 Task: Find connections with filter location Polmont with filter topic #humanresourceswith filter profile language German with filter current company Bharat Forge Ltd with filter school Mumbai Educational Trust, MET League of Colleges with filter industry Air, Water, and Waste Program Management with filter service category Virtual Assistance with filter keywords title Data Analyst
Action: Mouse moved to (619, 72)
Screenshot: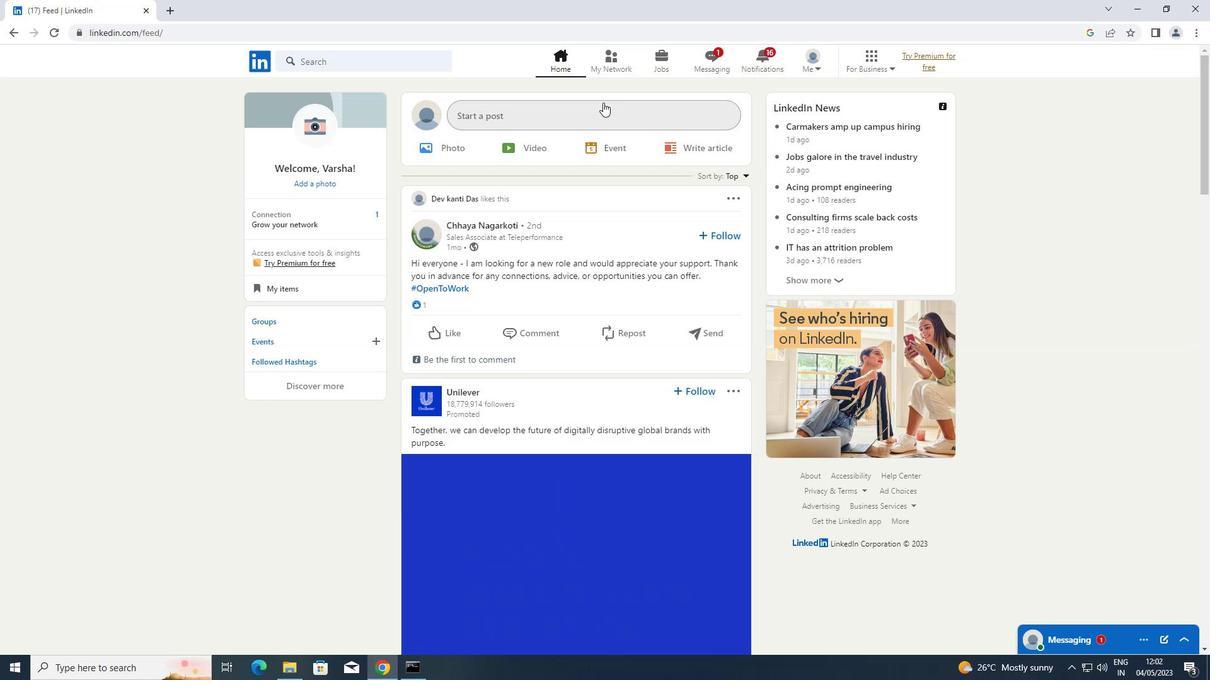 
Action: Mouse pressed left at (619, 72)
Screenshot: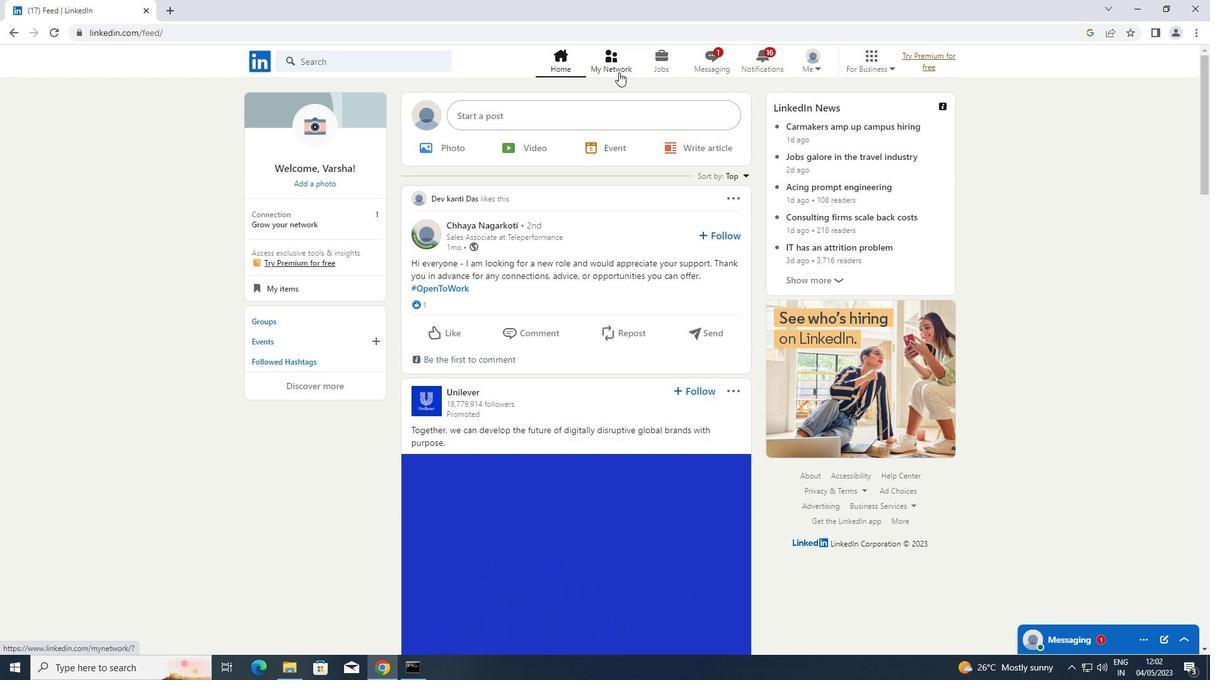 
Action: Mouse moved to (311, 130)
Screenshot: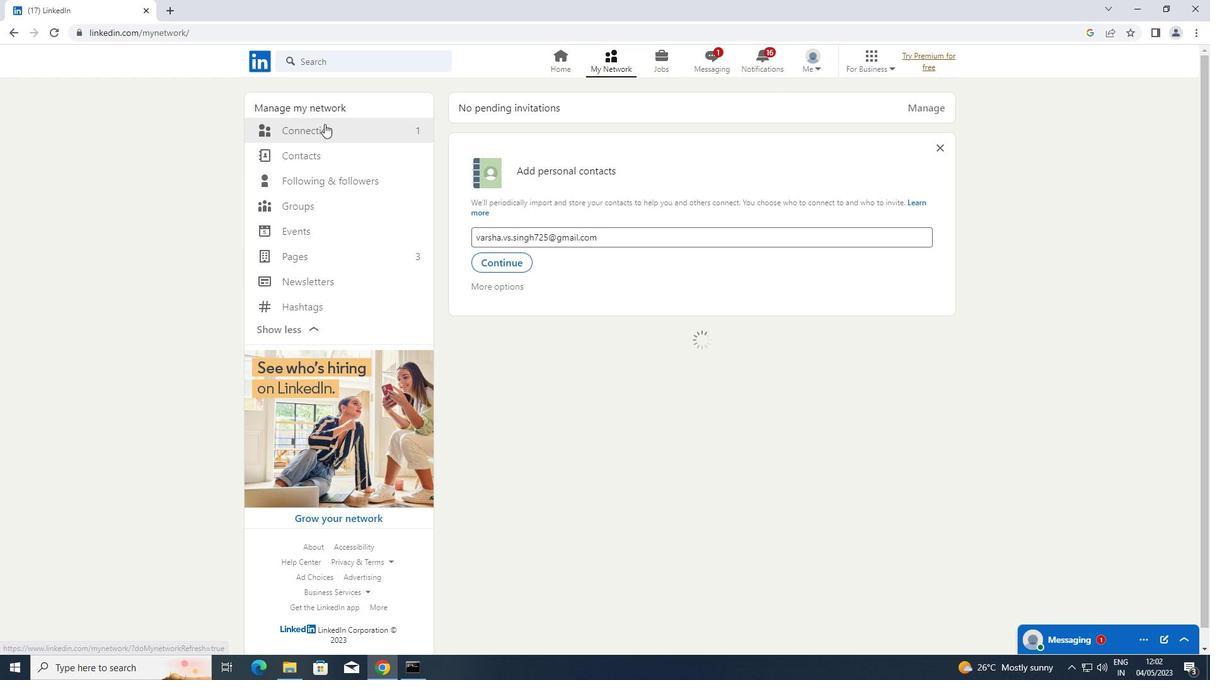 
Action: Mouse pressed left at (311, 130)
Screenshot: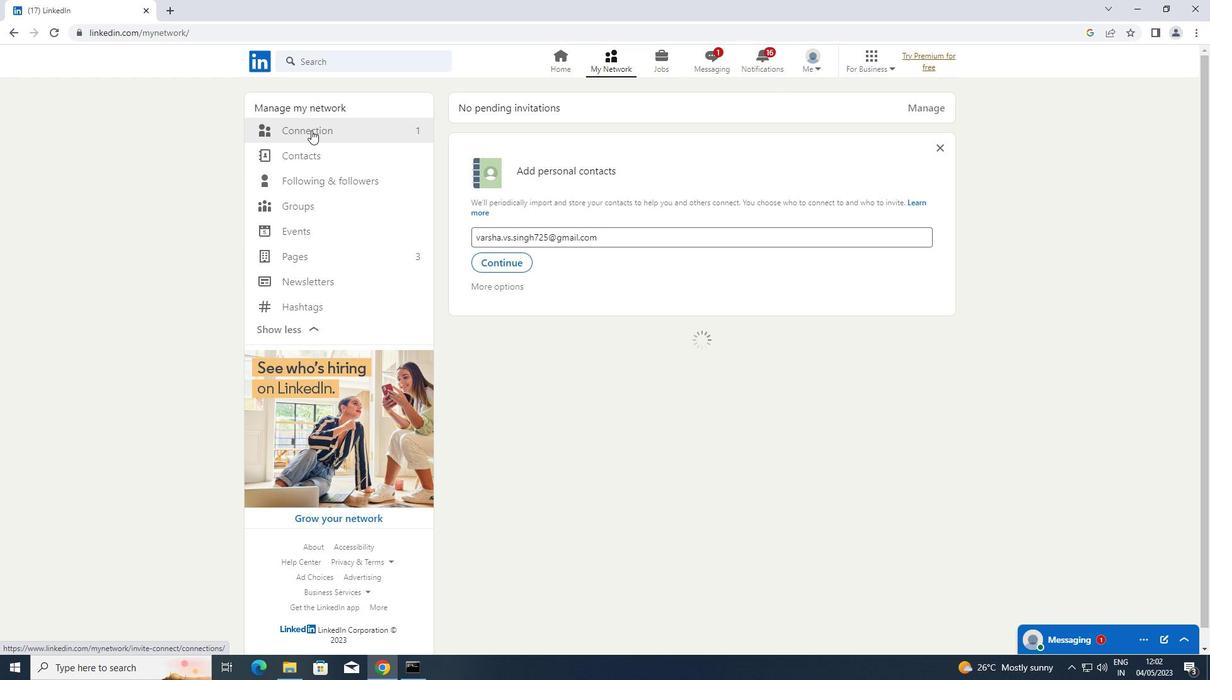 
Action: Mouse moved to (694, 131)
Screenshot: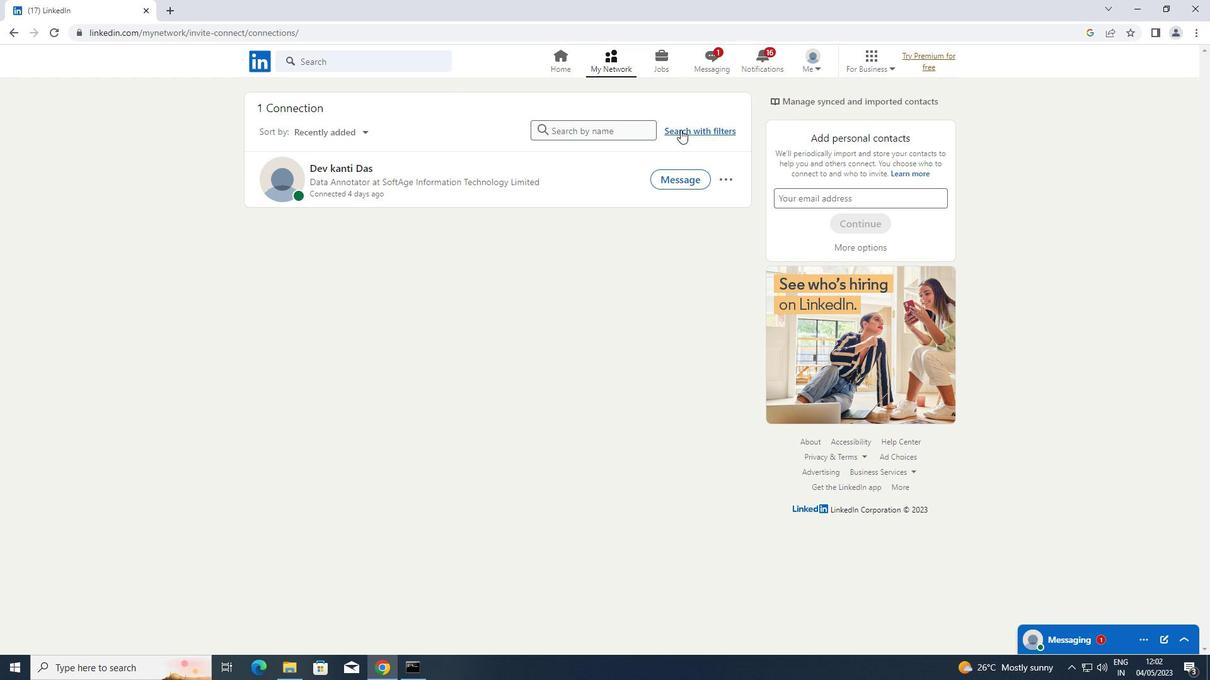 
Action: Mouse pressed left at (694, 131)
Screenshot: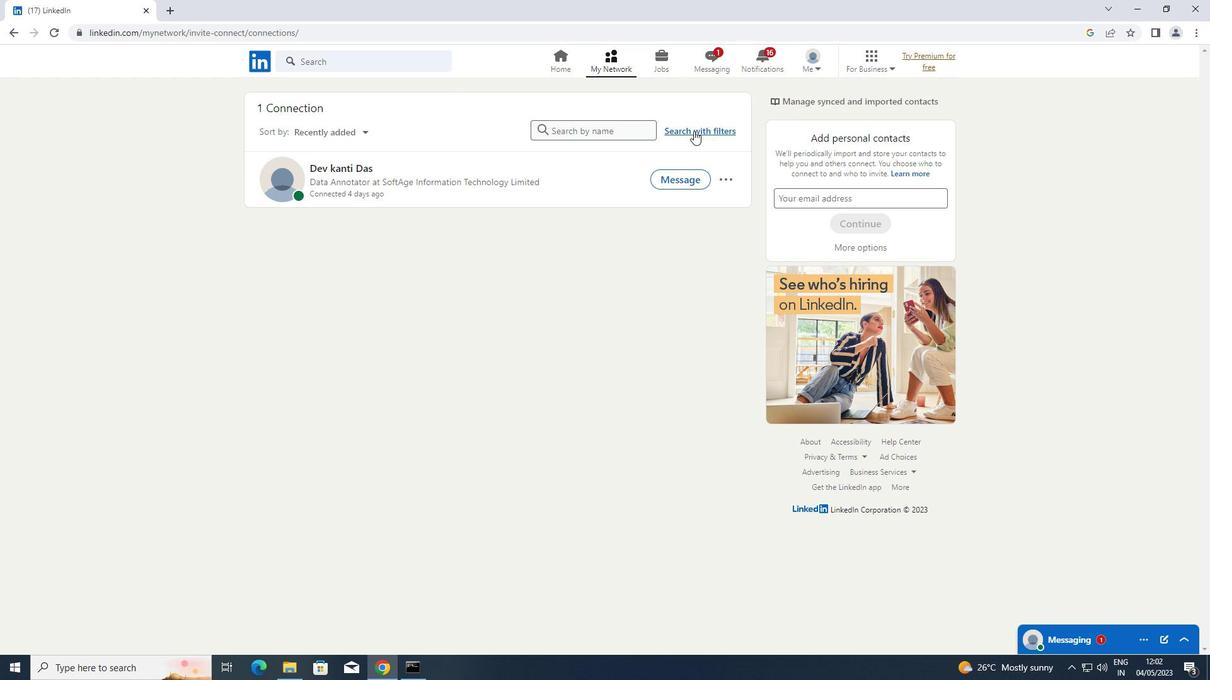 
Action: Mouse moved to (640, 97)
Screenshot: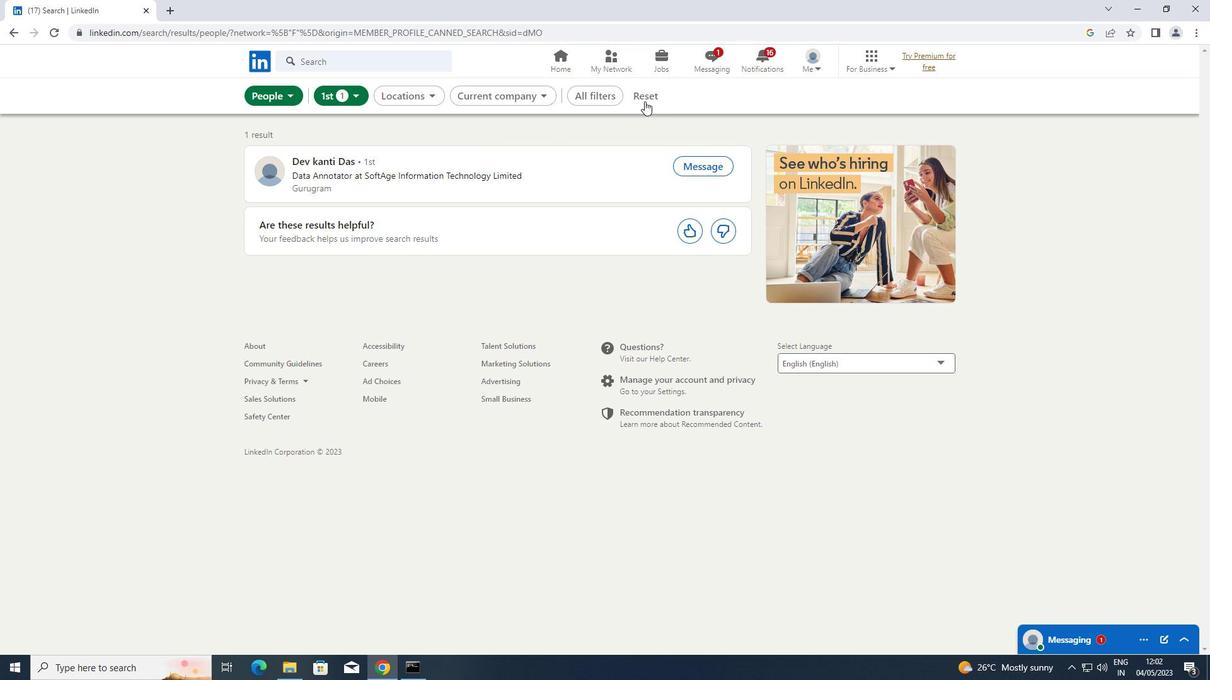 
Action: Mouse pressed left at (640, 97)
Screenshot: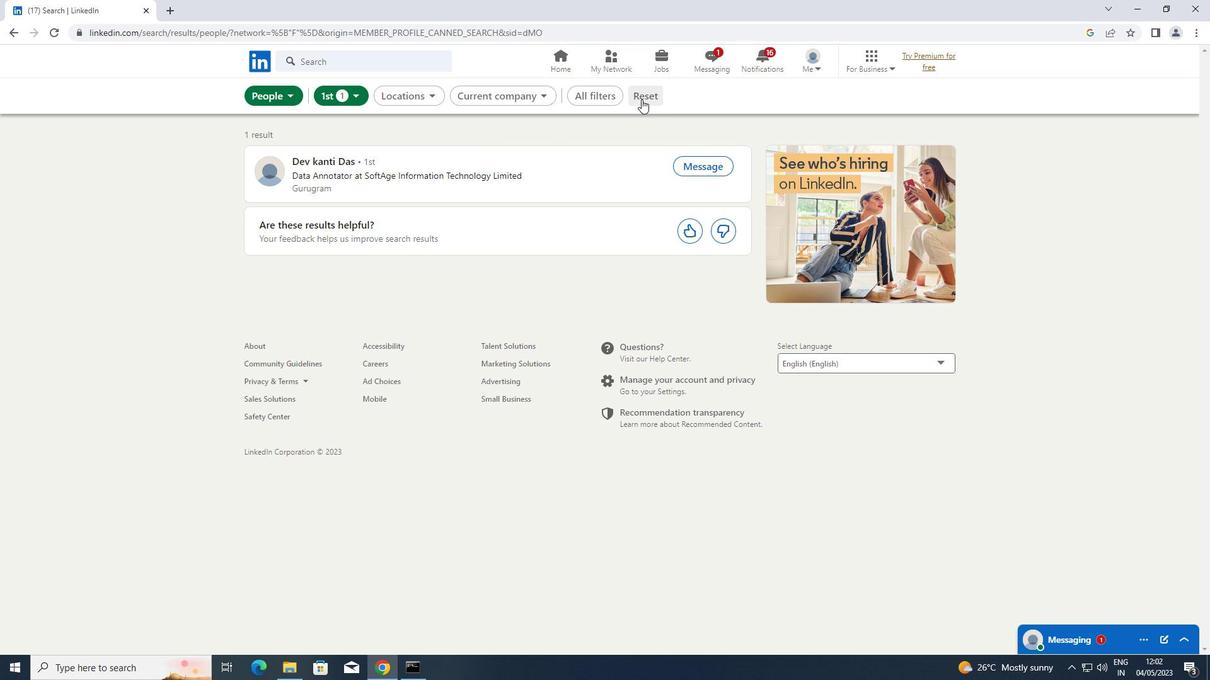 
Action: Mouse moved to (637, 97)
Screenshot: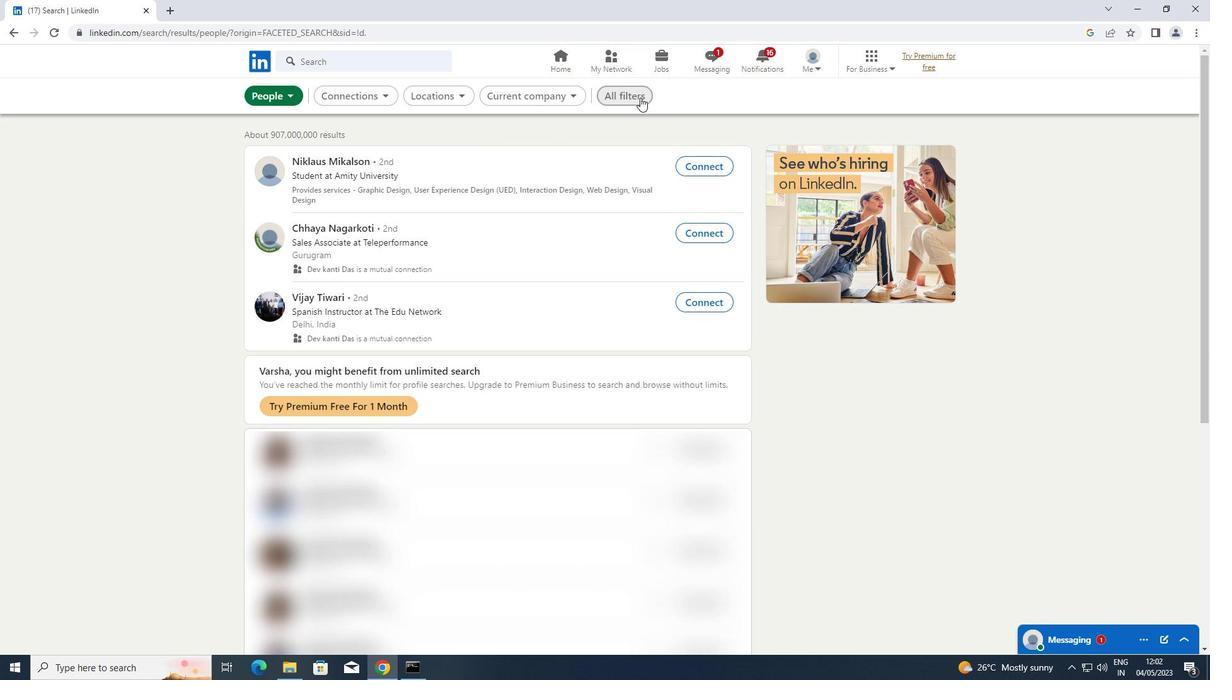 
Action: Mouse pressed left at (637, 97)
Screenshot: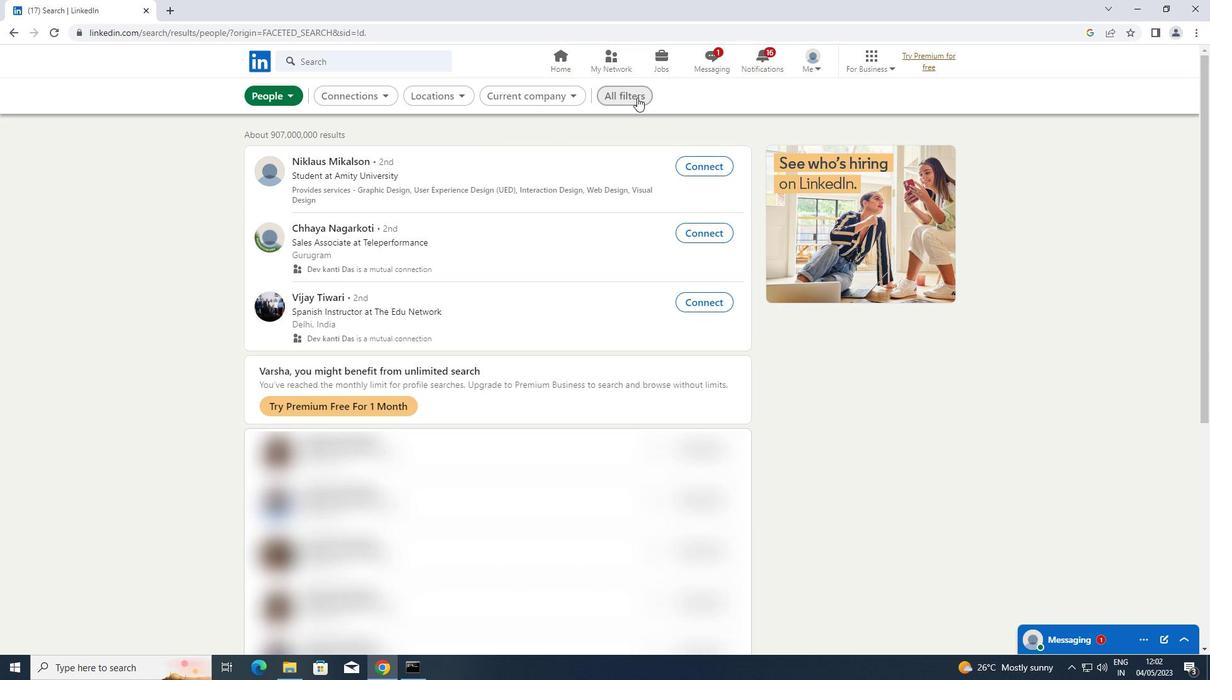 
Action: Mouse moved to (985, 237)
Screenshot: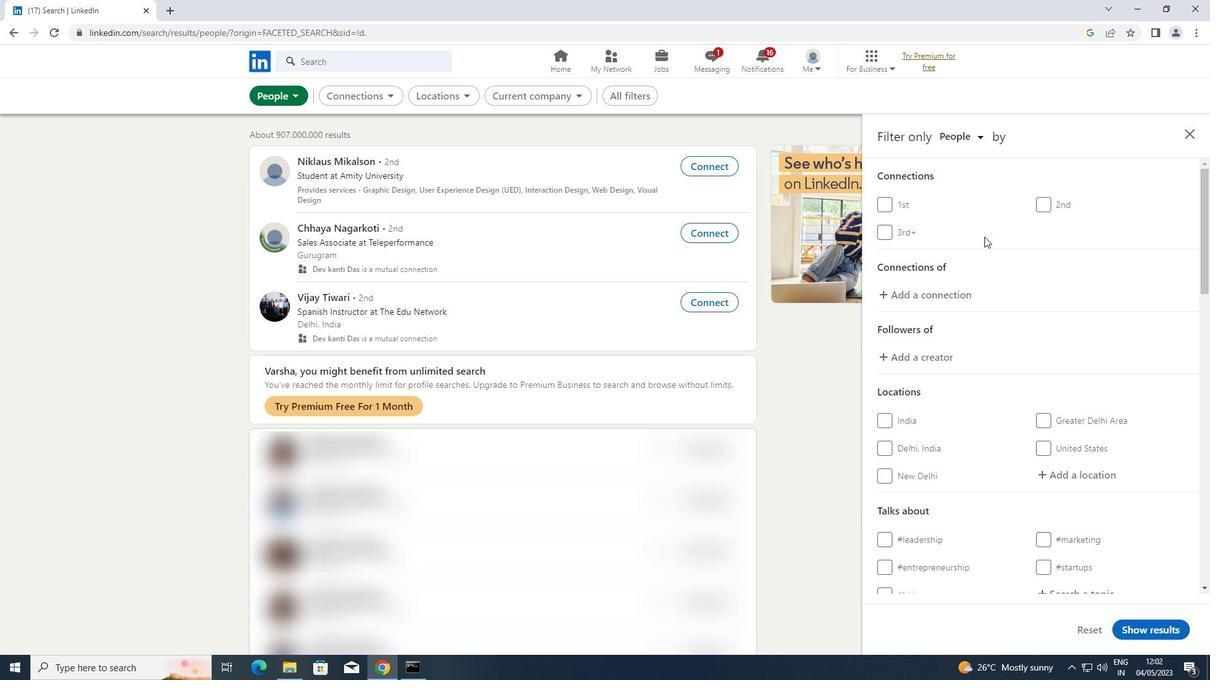 
Action: Mouse scrolled (985, 237) with delta (0, 0)
Screenshot: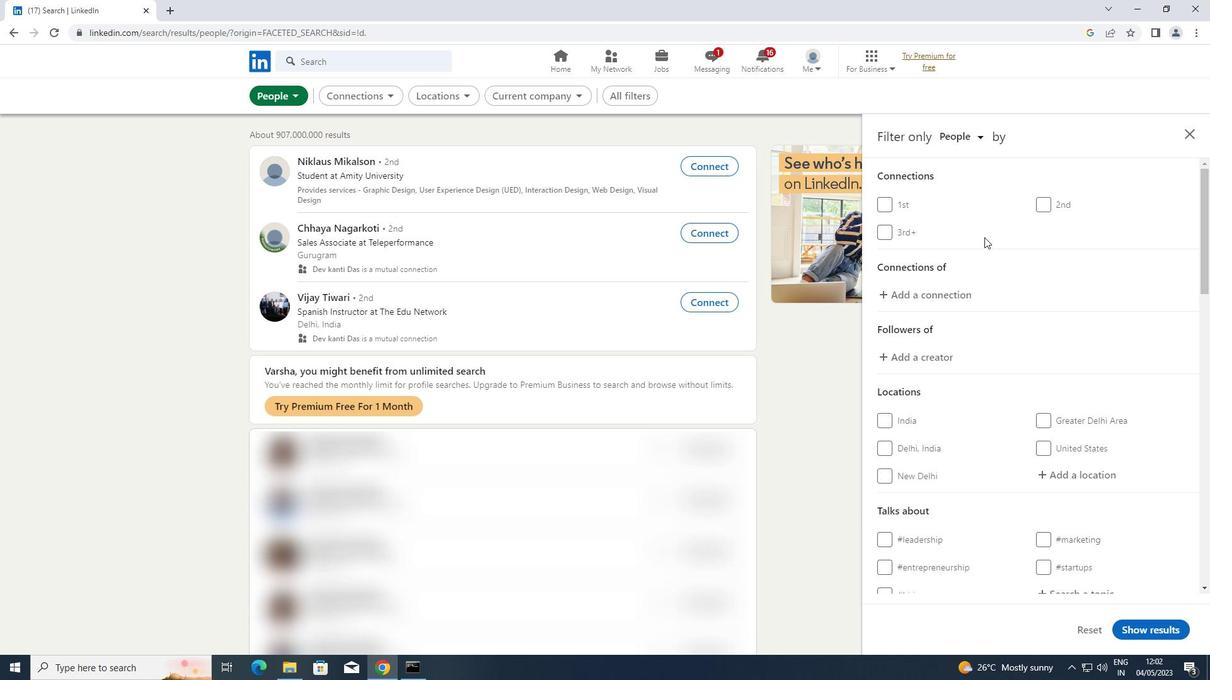 
Action: Mouse scrolled (985, 237) with delta (0, 0)
Screenshot: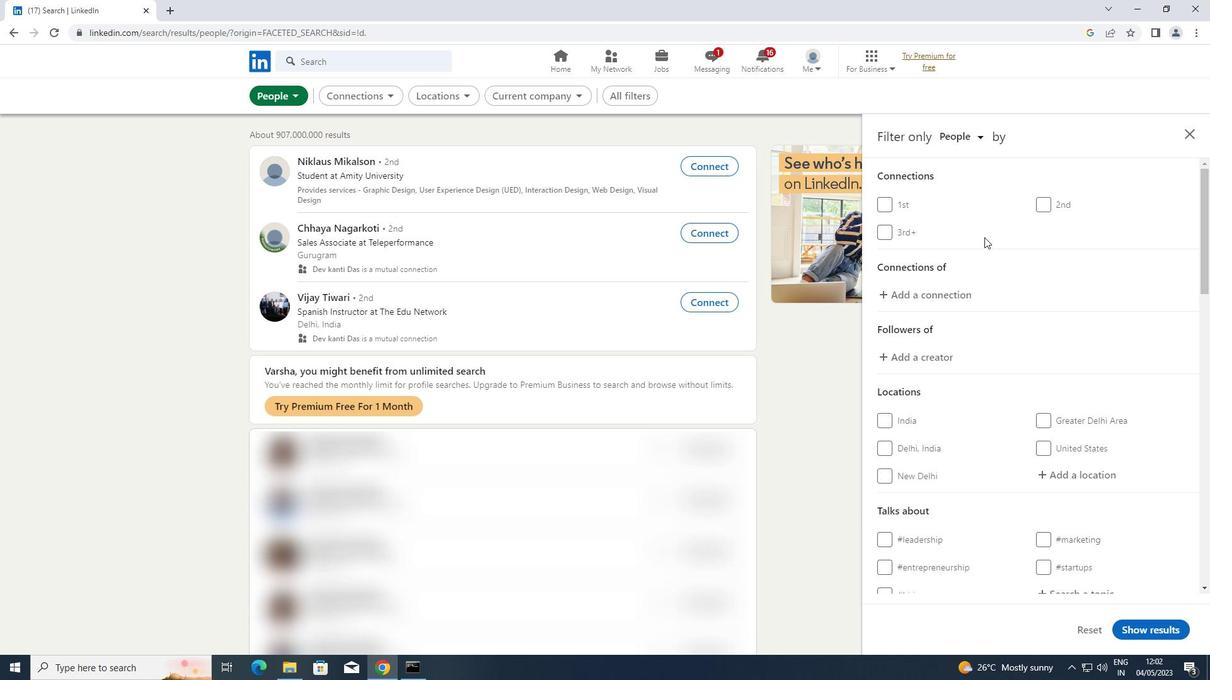 
Action: Mouse moved to (1075, 343)
Screenshot: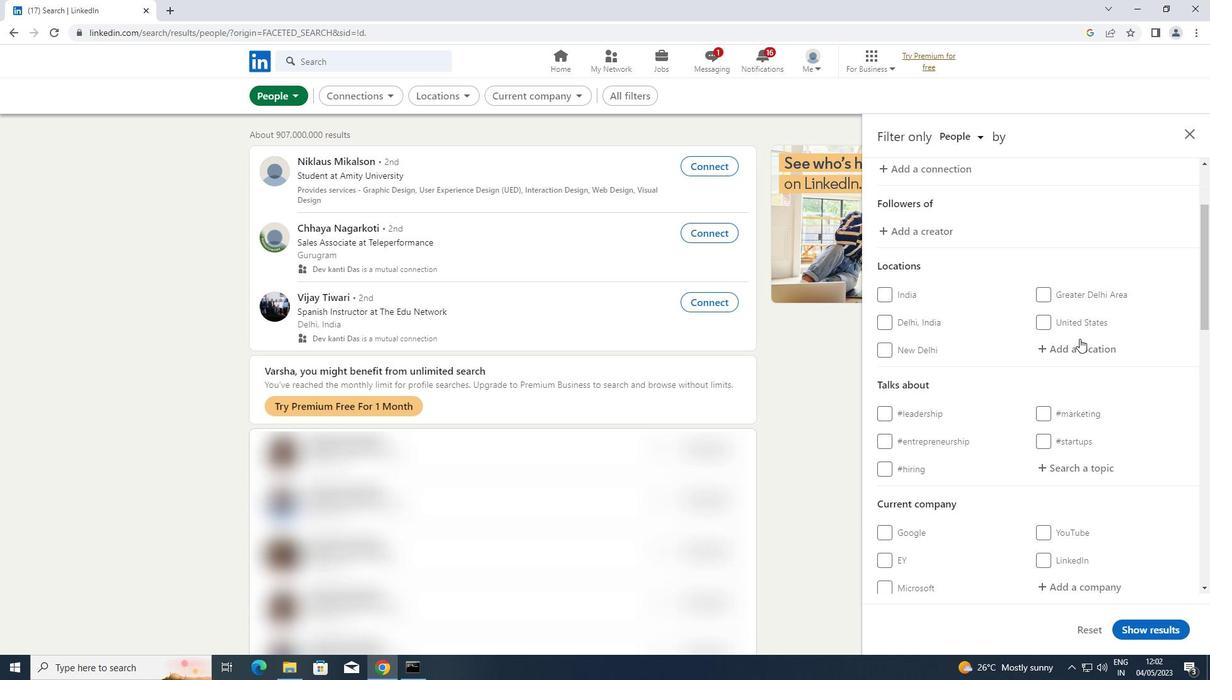 
Action: Mouse pressed left at (1075, 343)
Screenshot: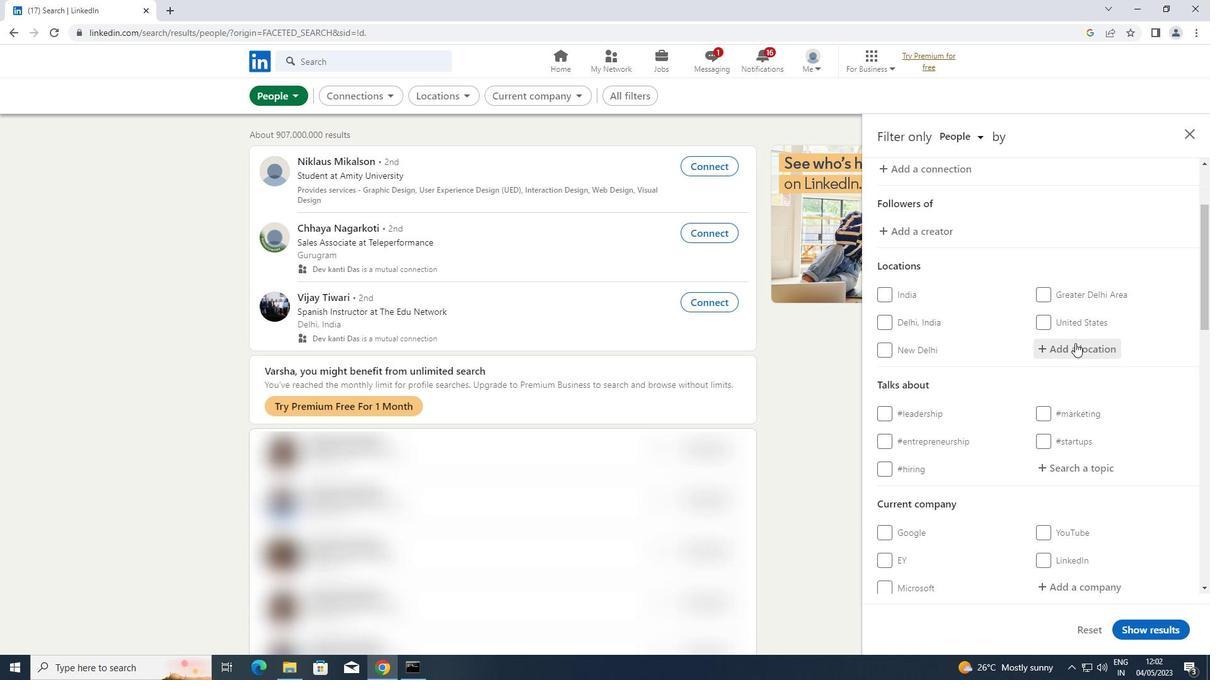 
Action: Key pressed <Key.shift>POLMONT
Screenshot: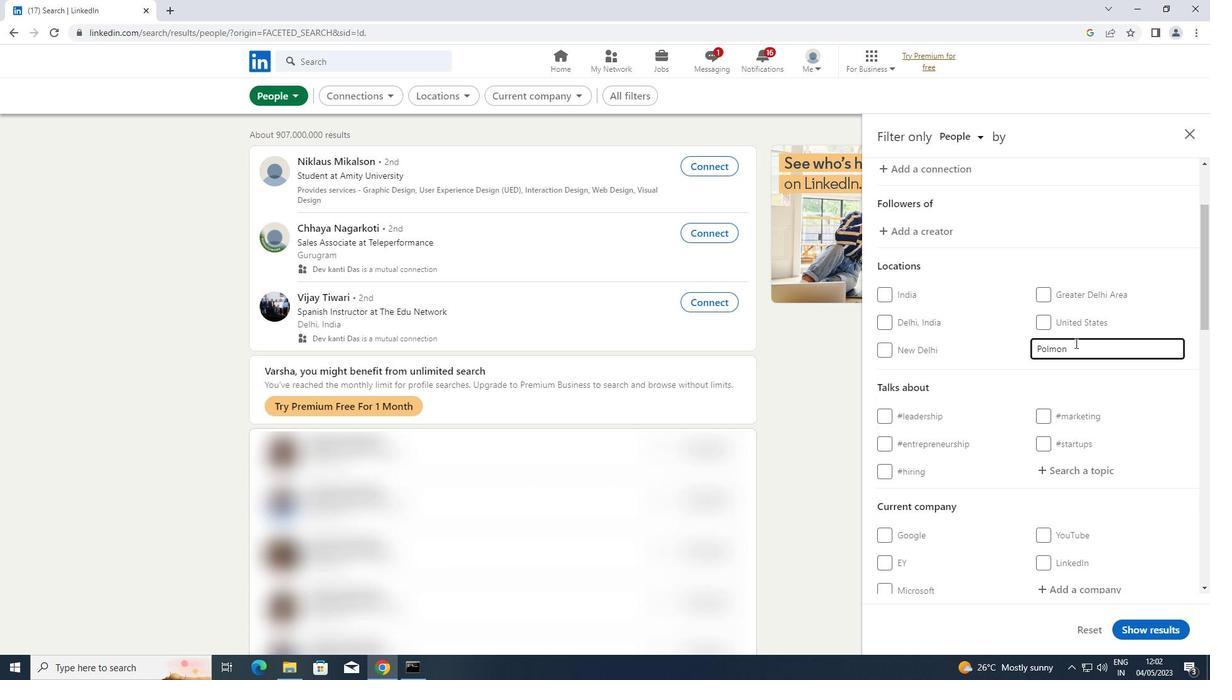 
Action: Mouse scrolled (1075, 342) with delta (0, 0)
Screenshot: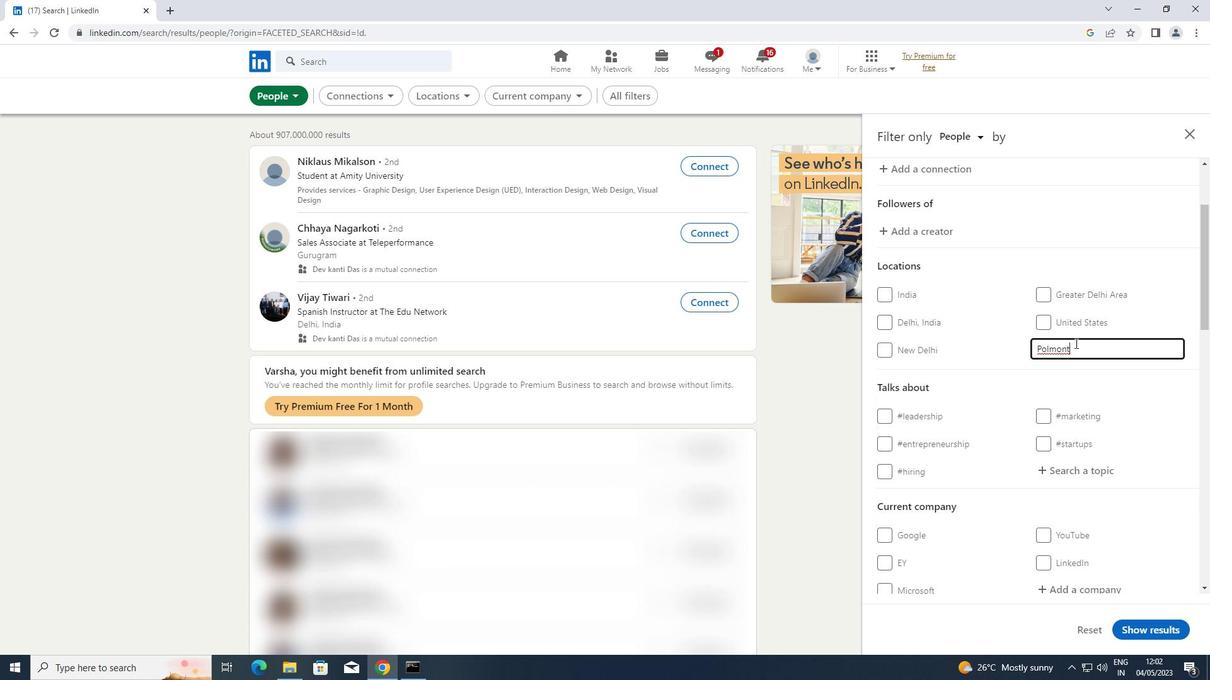 
Action: Mouse moved to (1072, 406)
Screenshot: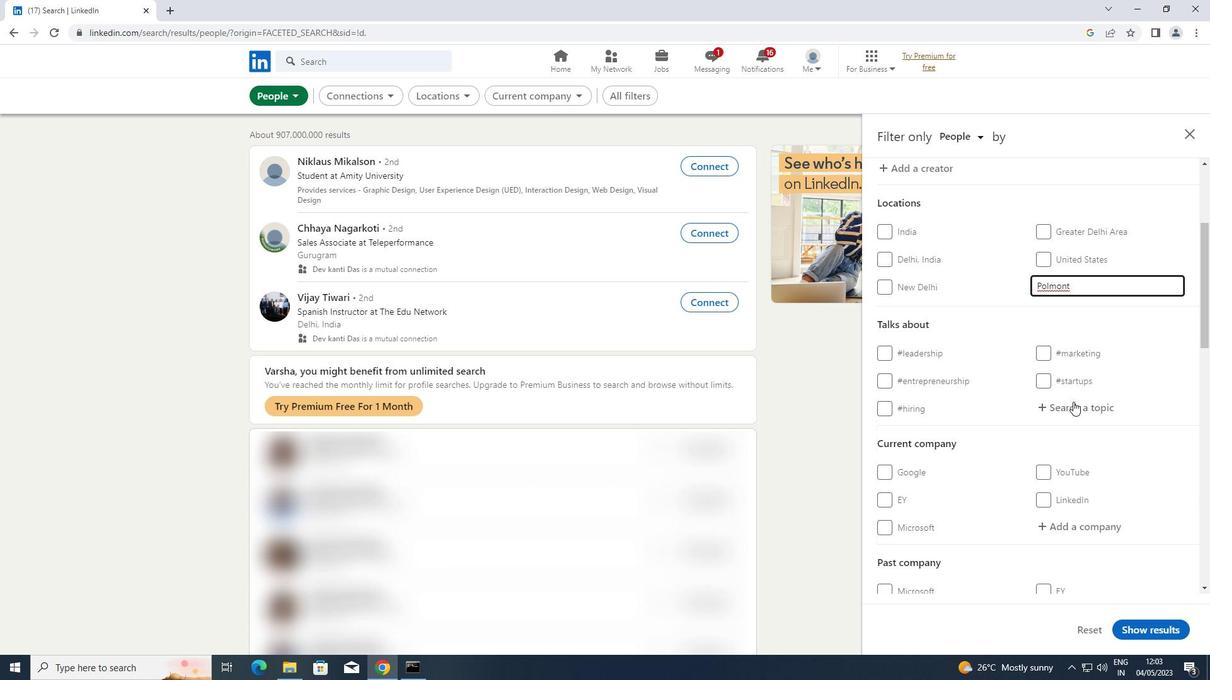 
Action: Mouse pressed left at (1072, 406)
Screenshot: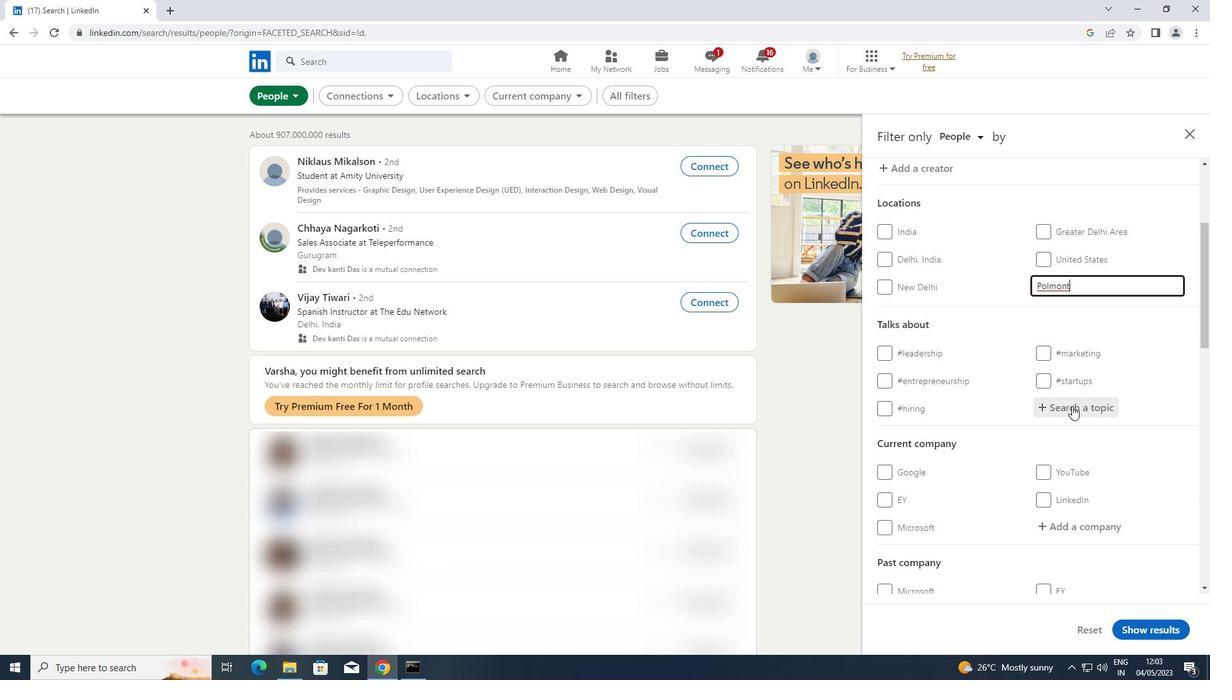
Action: Key pressed HUMANRESOURCES
Screenshot: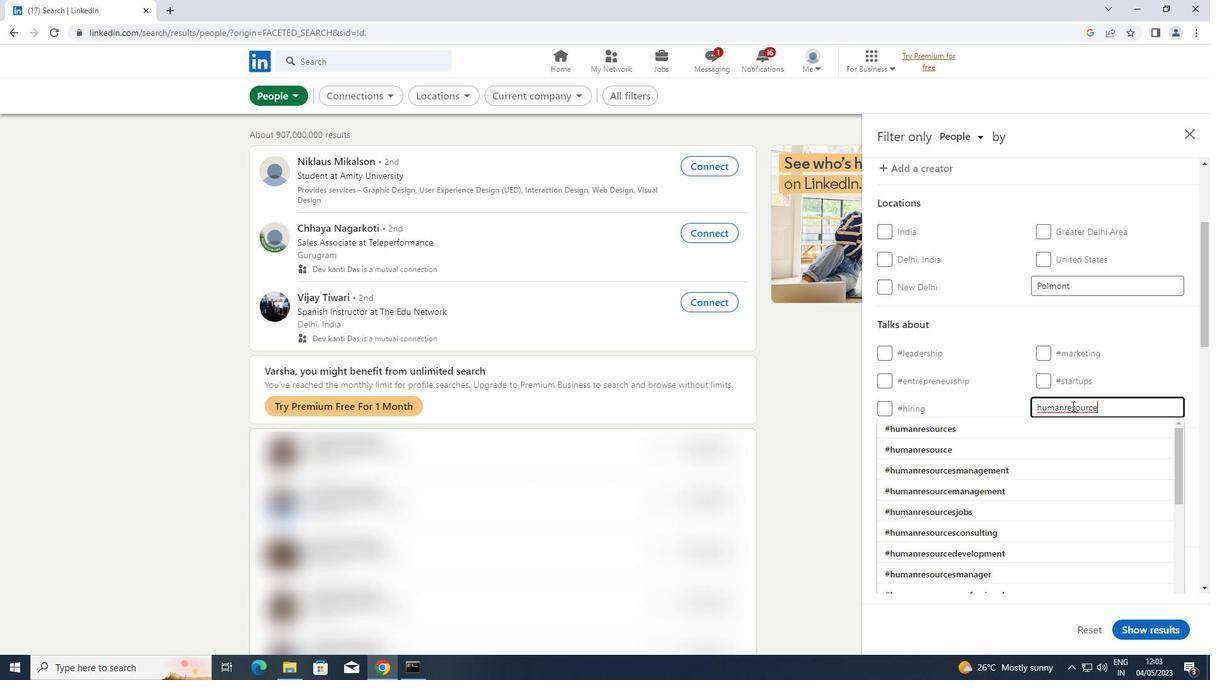 
Action: Mouse moved to (971, 424)
Screenshot: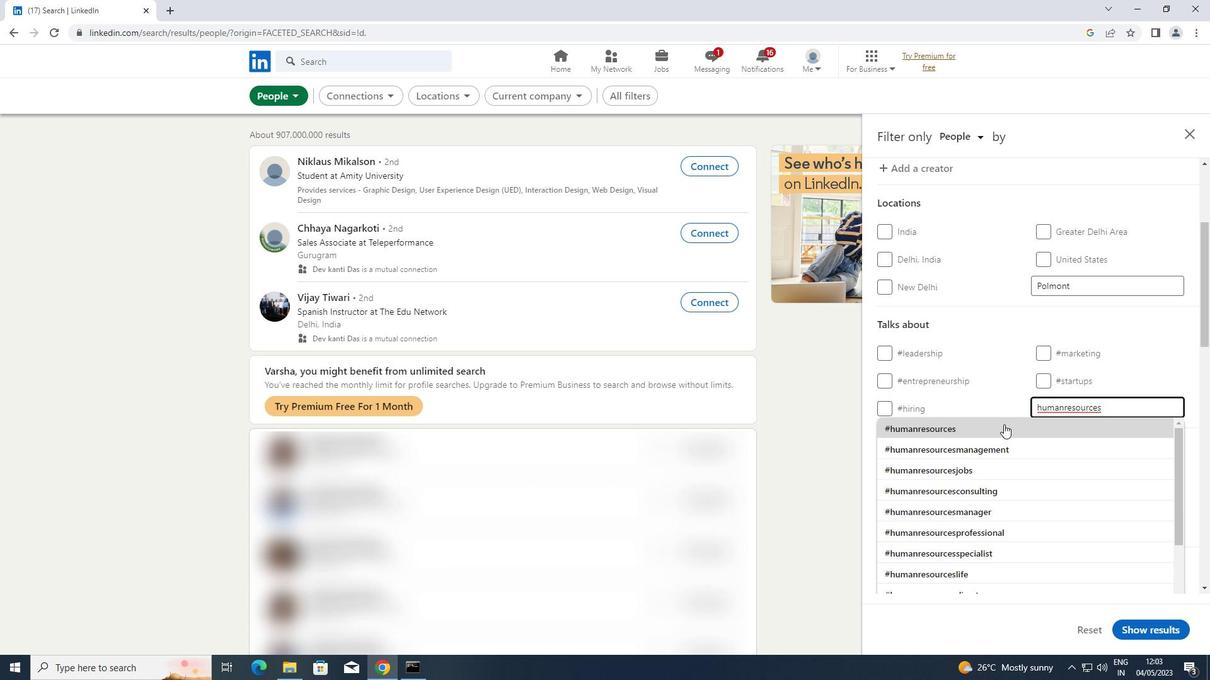 
Action: Mouse pressed left at (971, 424)
Screenshot: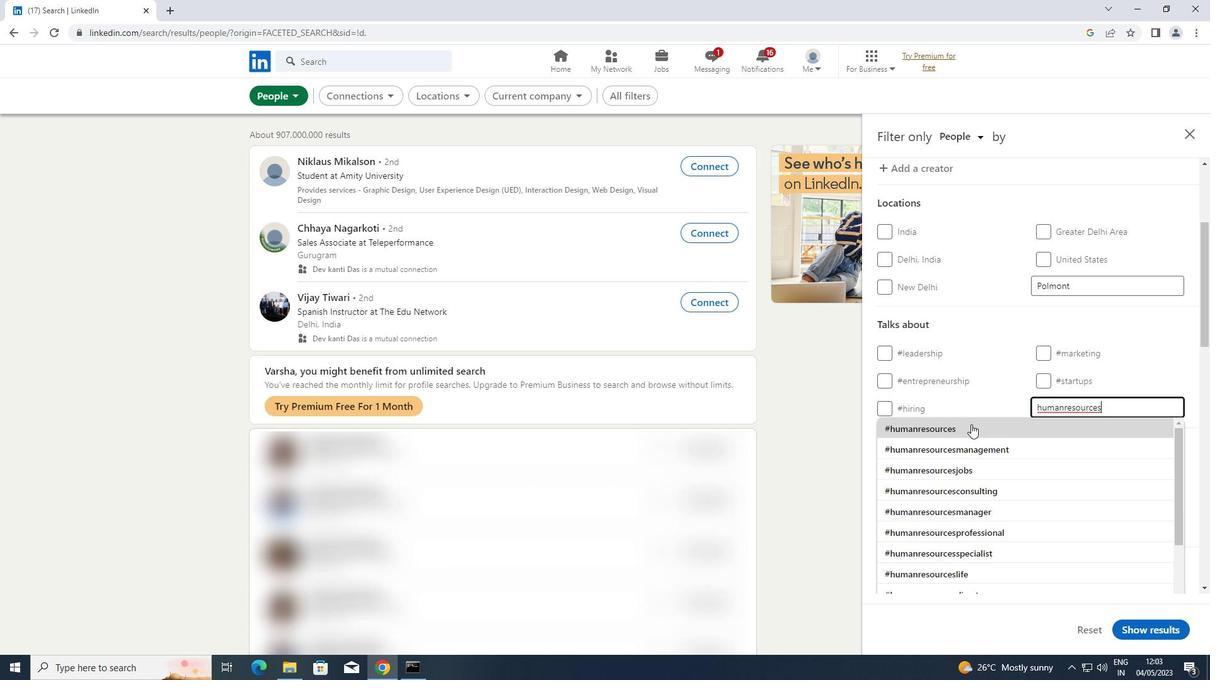 
Action: Mouse scrolled (971, 424) with delta (0, 0)
Screenshot: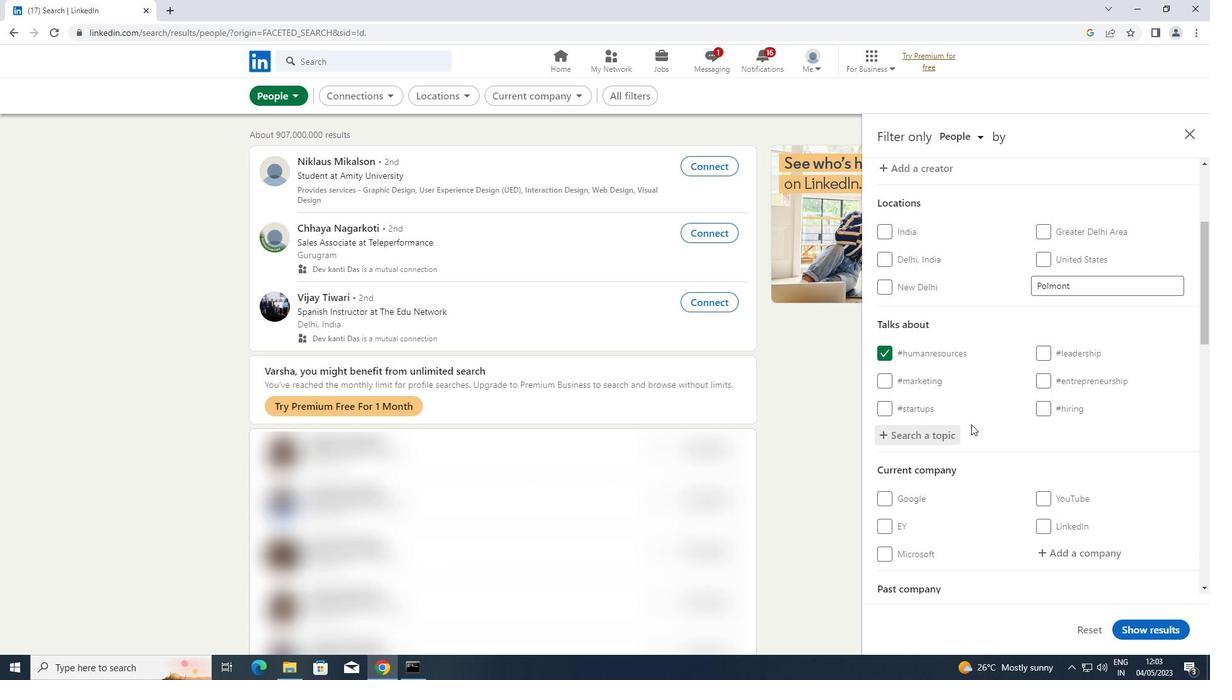 
Action: Mouse scrolled (971, 424) with delta (0, 0)
Screenshot: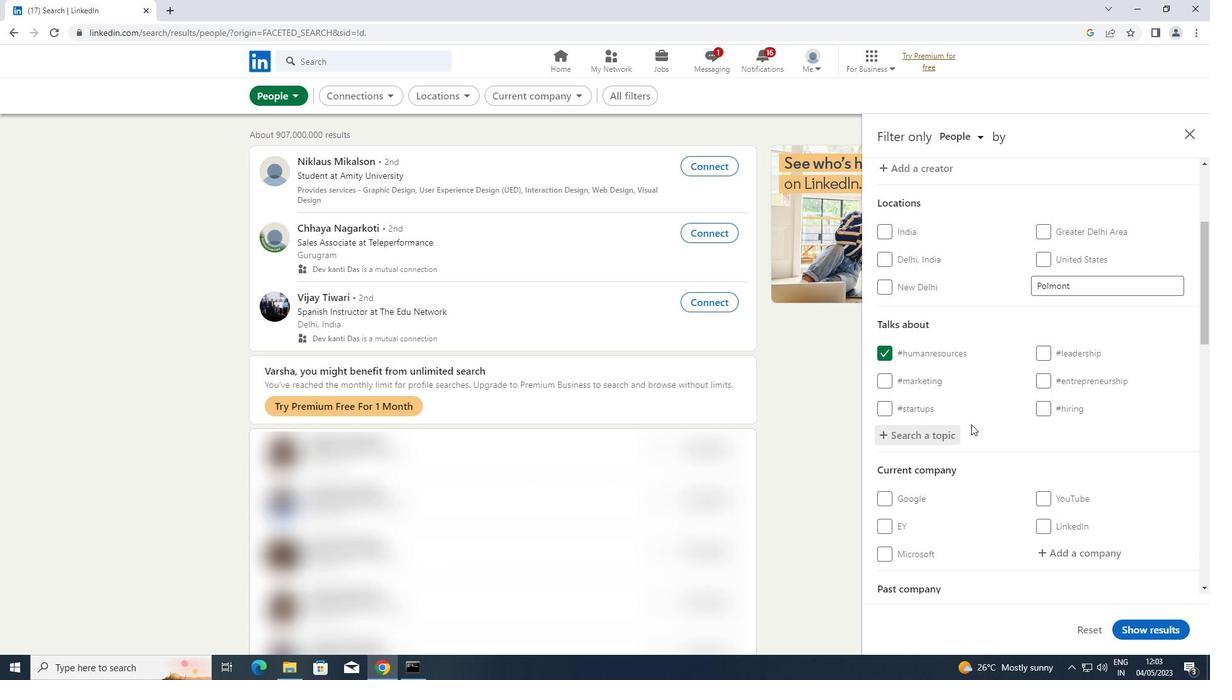 
Action: Mouse scrolled (971, 424) with delta (0, 0)
Screenshot: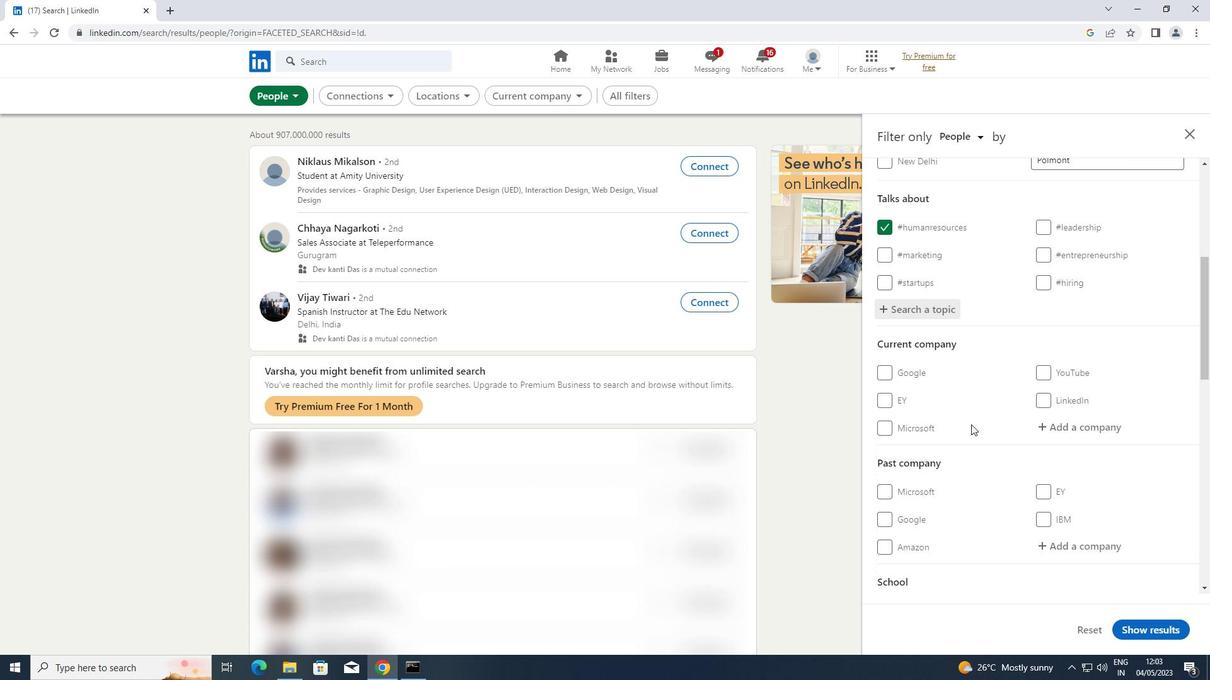 
Action: Mouse scrolled (971, 424) with delta (0, 0)
Screenshot: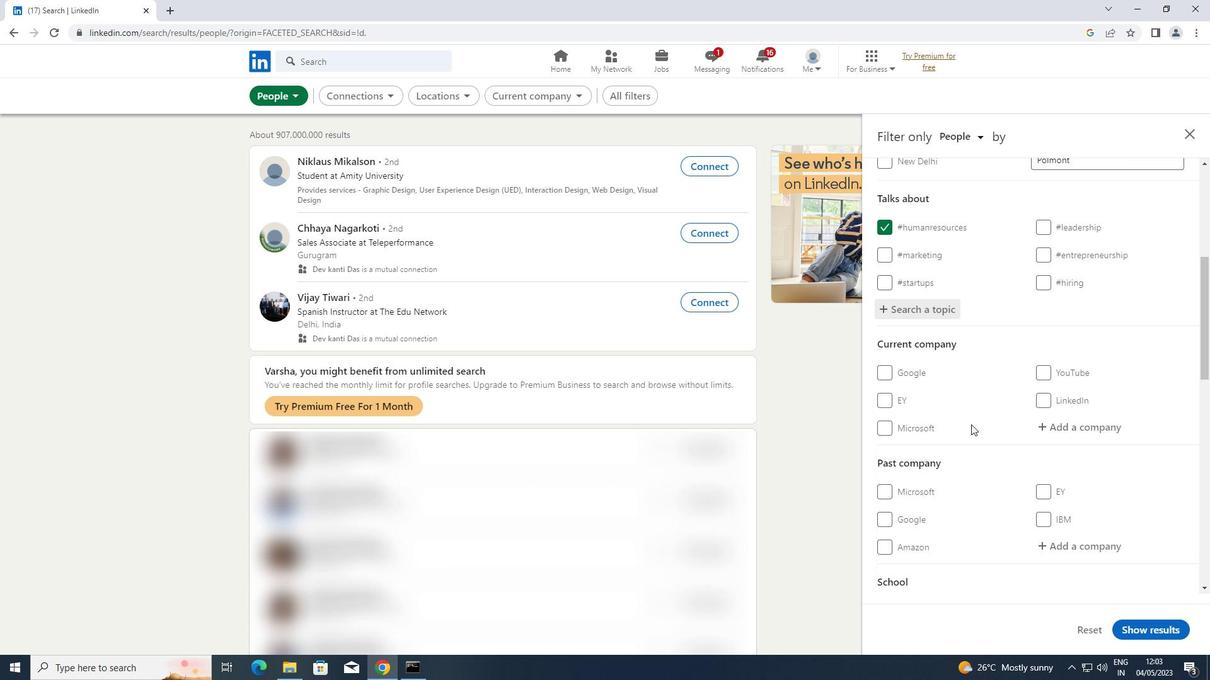
Action: Mouse scrolled (971, 424) with delta (0, 0)
Screenshot: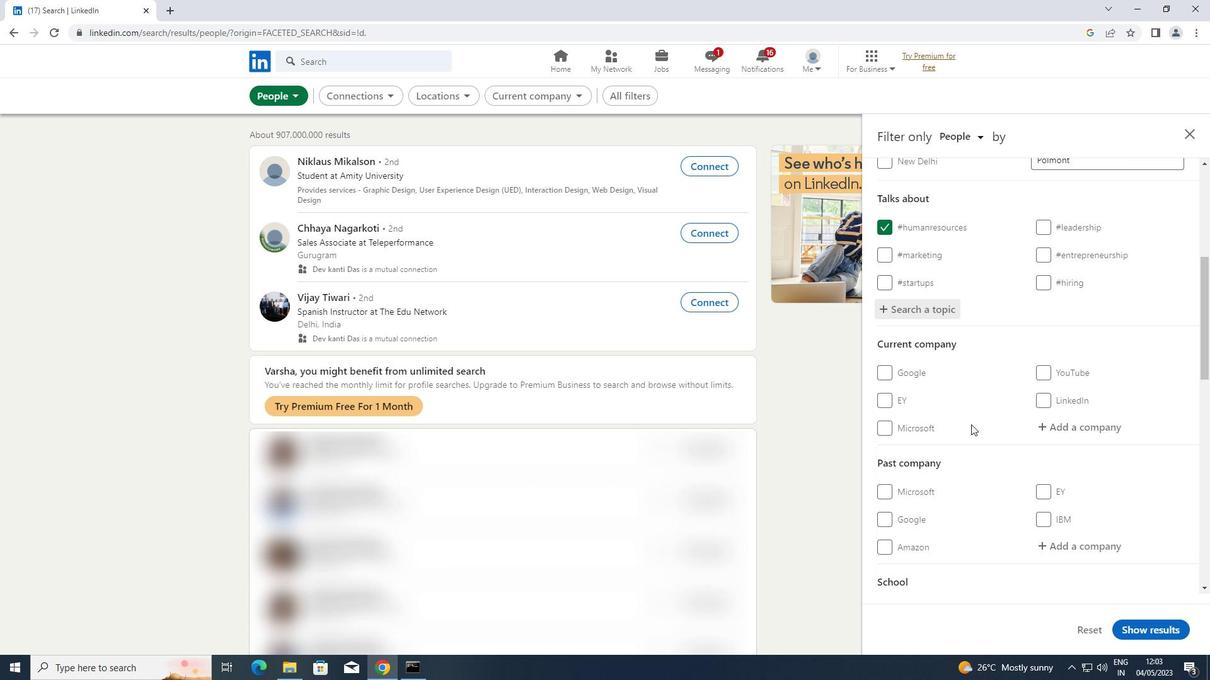 
Action: Mouse scrolled (971, 424) with delta (0, 0)
Screenshot: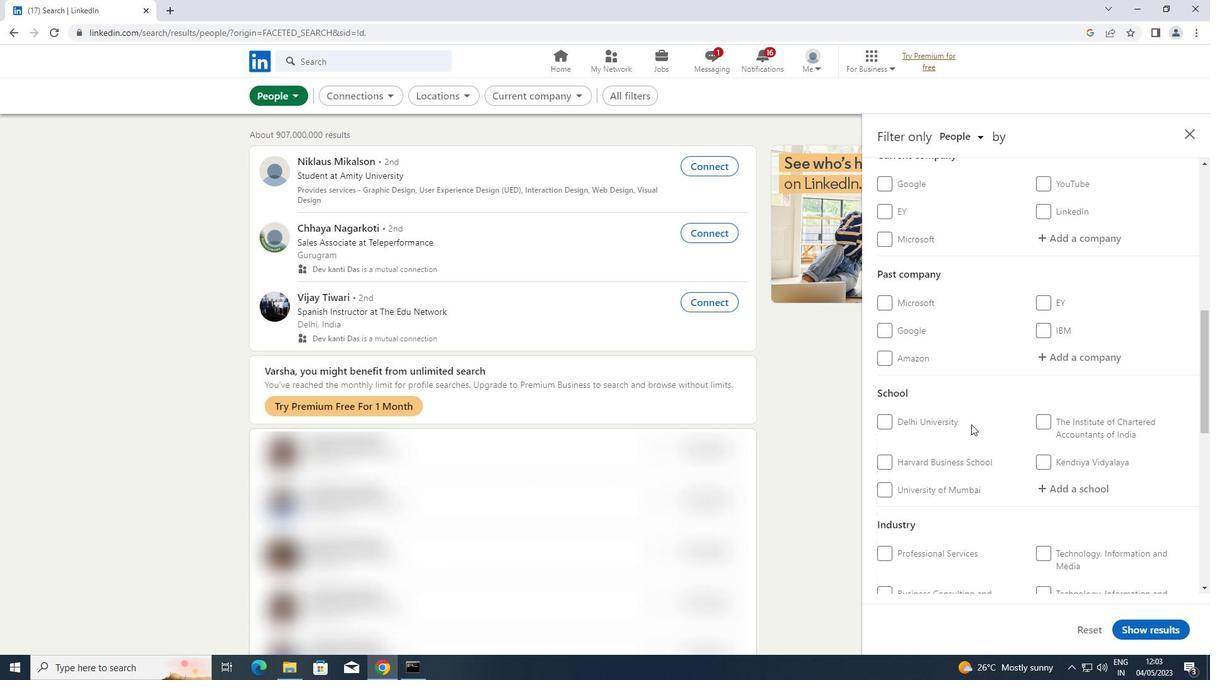 
Action: Mouse scrolled (971, 424) with delta (0, 0)
Screenshot: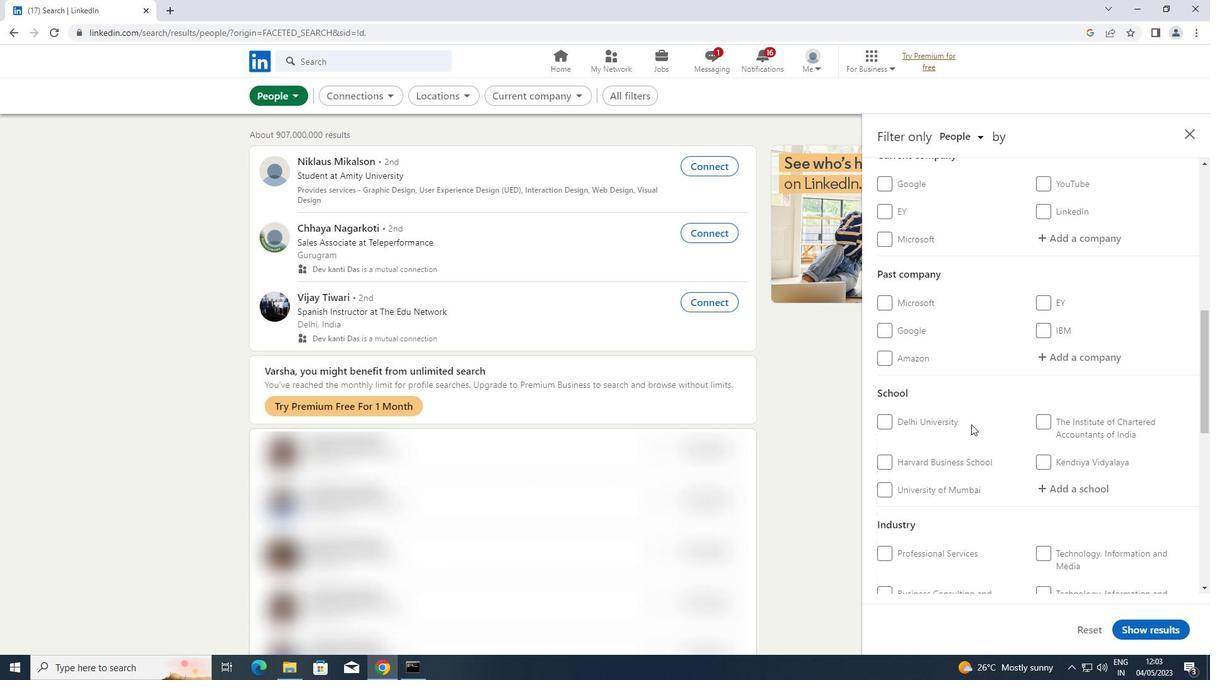 
Action: Mouse scrolled (971, 424) with delta (0, 0)
Screenshot: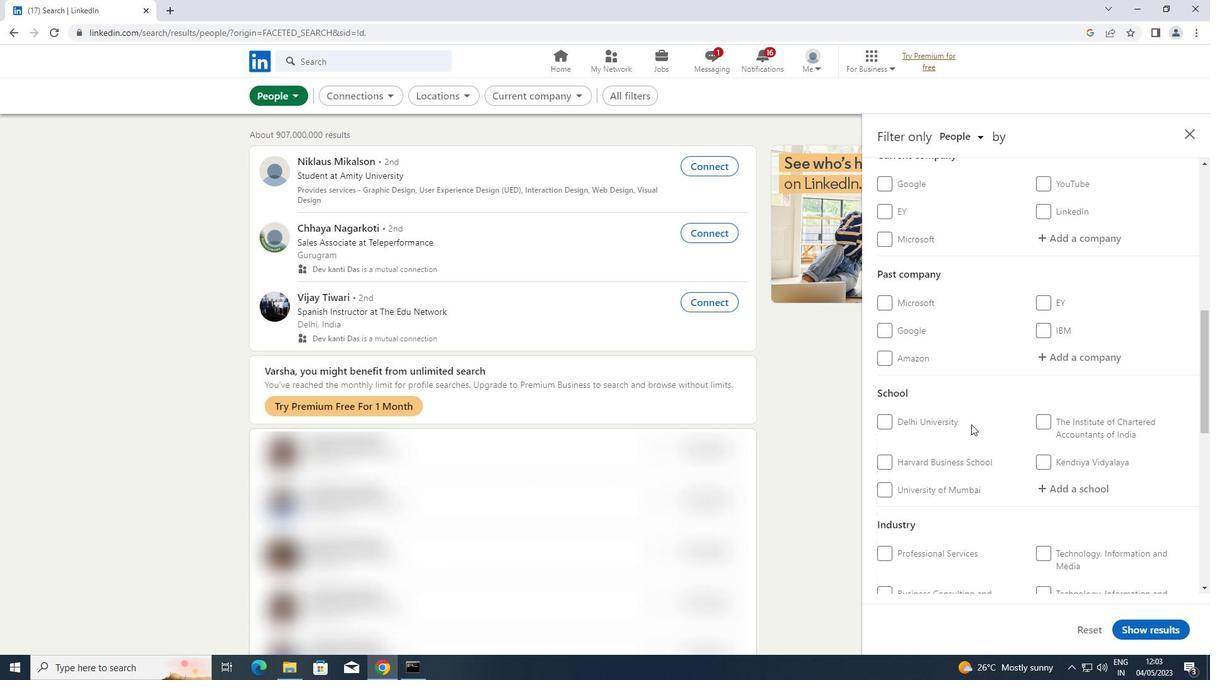 
Action: Mouse moved to (882, 566)
Screenshot: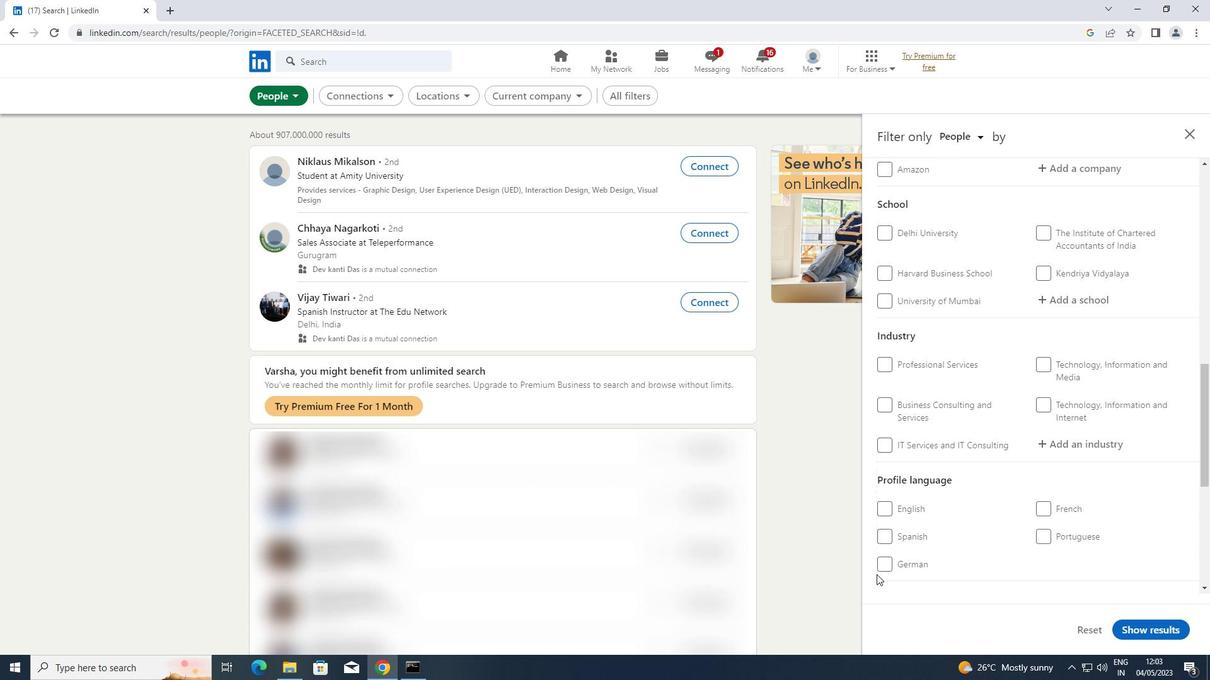 
Action: Mouse pressed left at (882, 566)
Screenshot: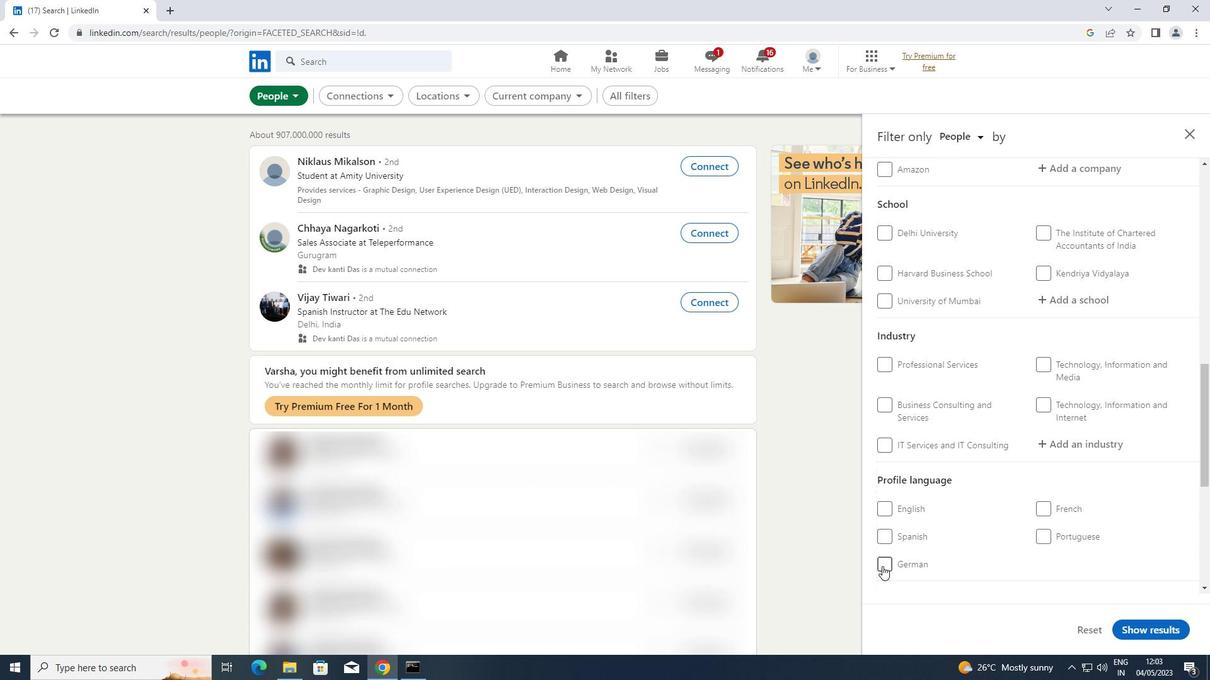 
Action: Mouse moved to (923, 510)
Screenshot: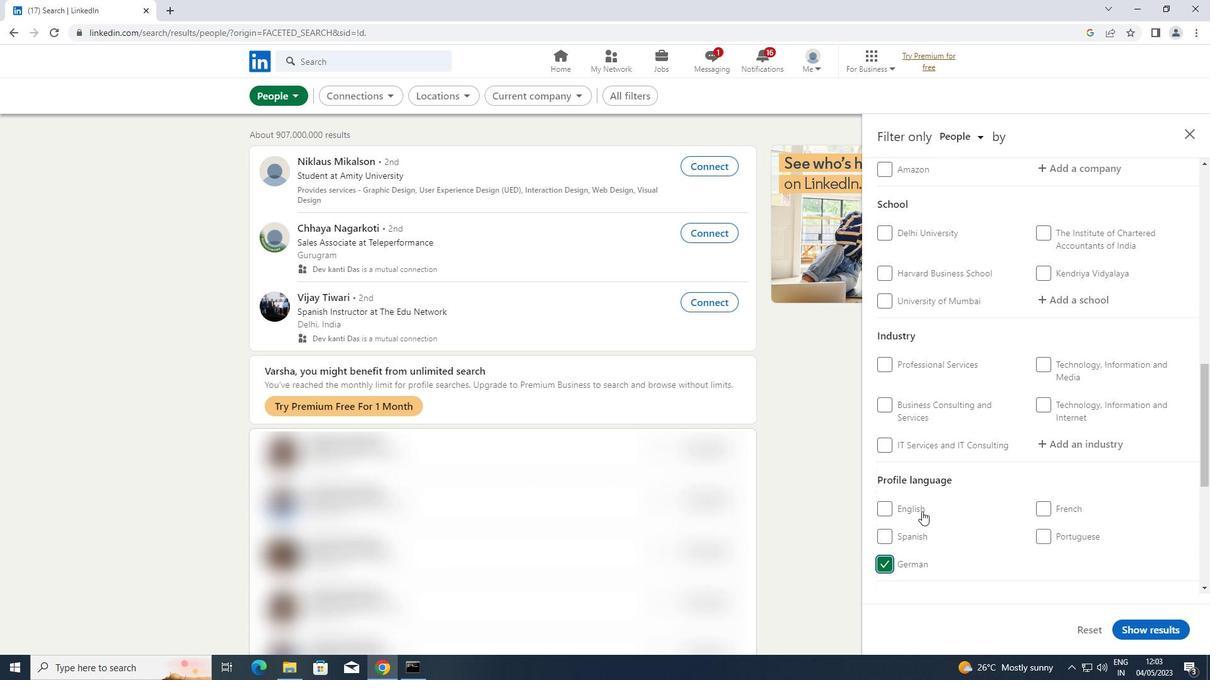 
Action: Mouse scrolled (923, 510) with delta (0, 0)
Screenshot: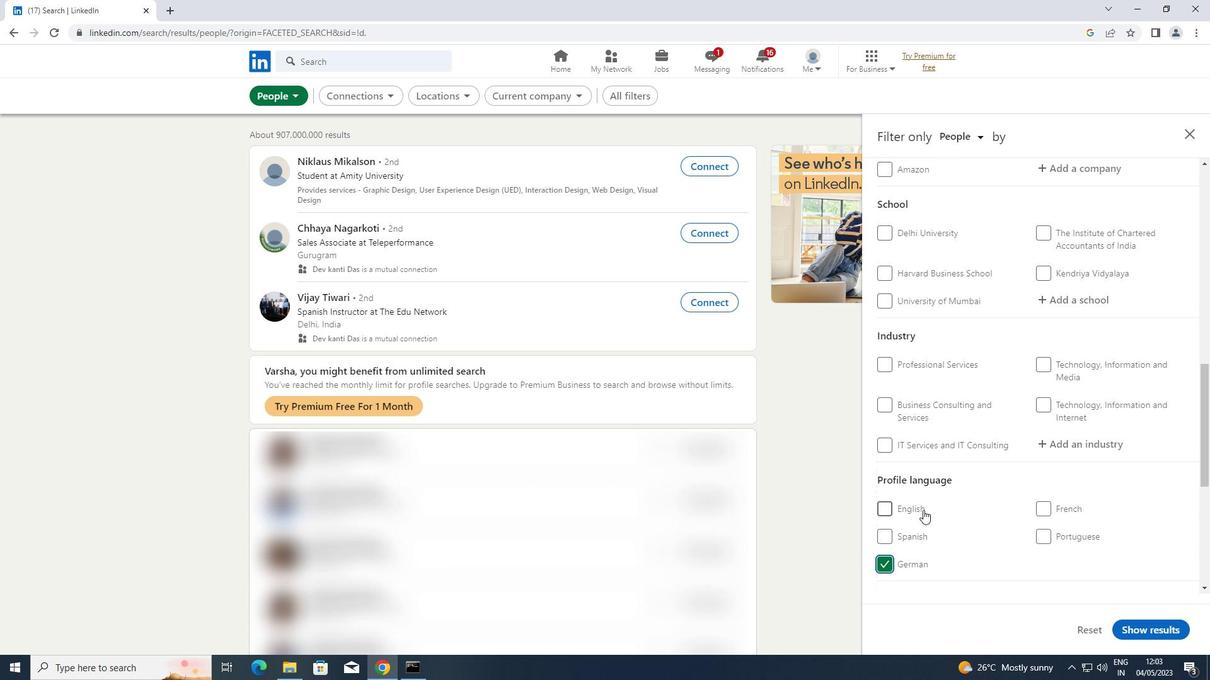 
Action: Mouse scrolled (923, 510) with delta (0, 0)
Screenshot: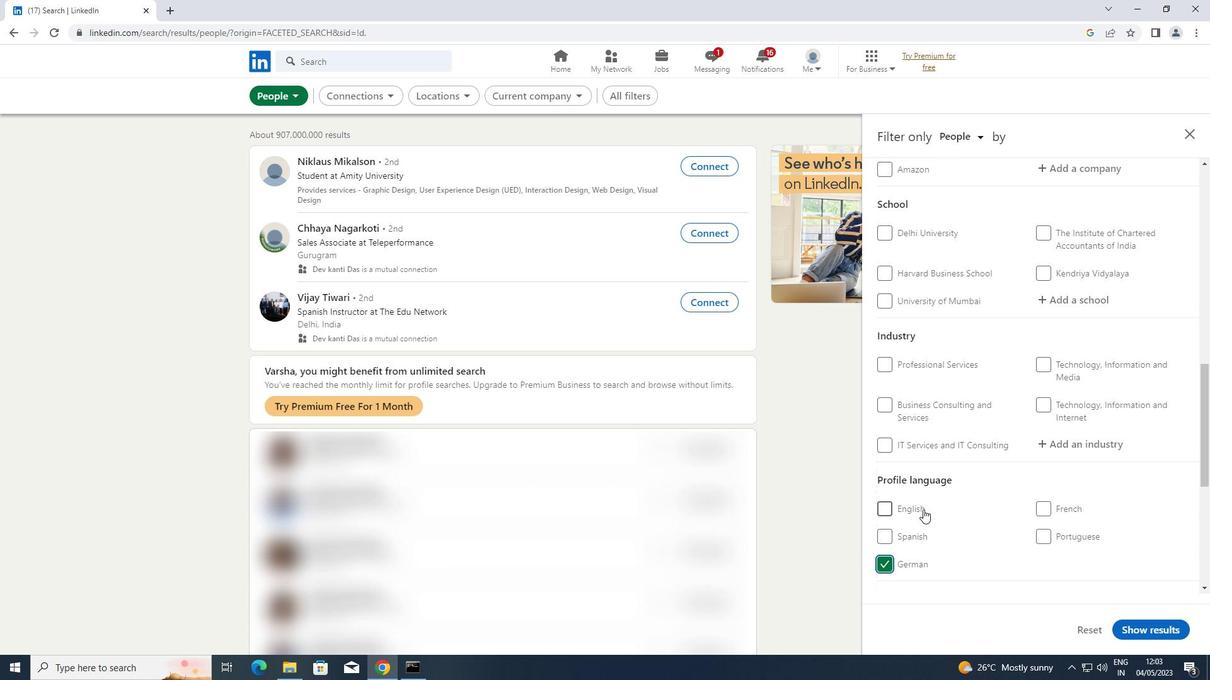 
Action: Mouse scrolled (923, 510) with delta (0, 0)
Screenshot: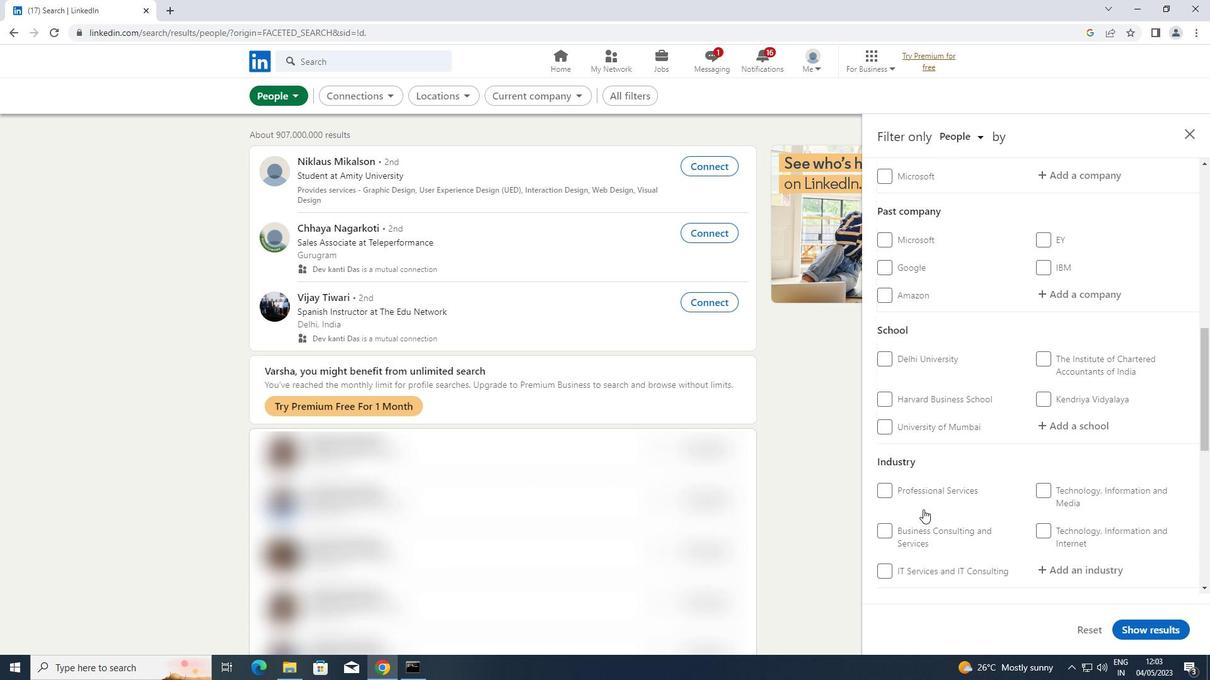 
Action: Mouse scrolled (923, 510) with delta (0, 0)
Screenshot: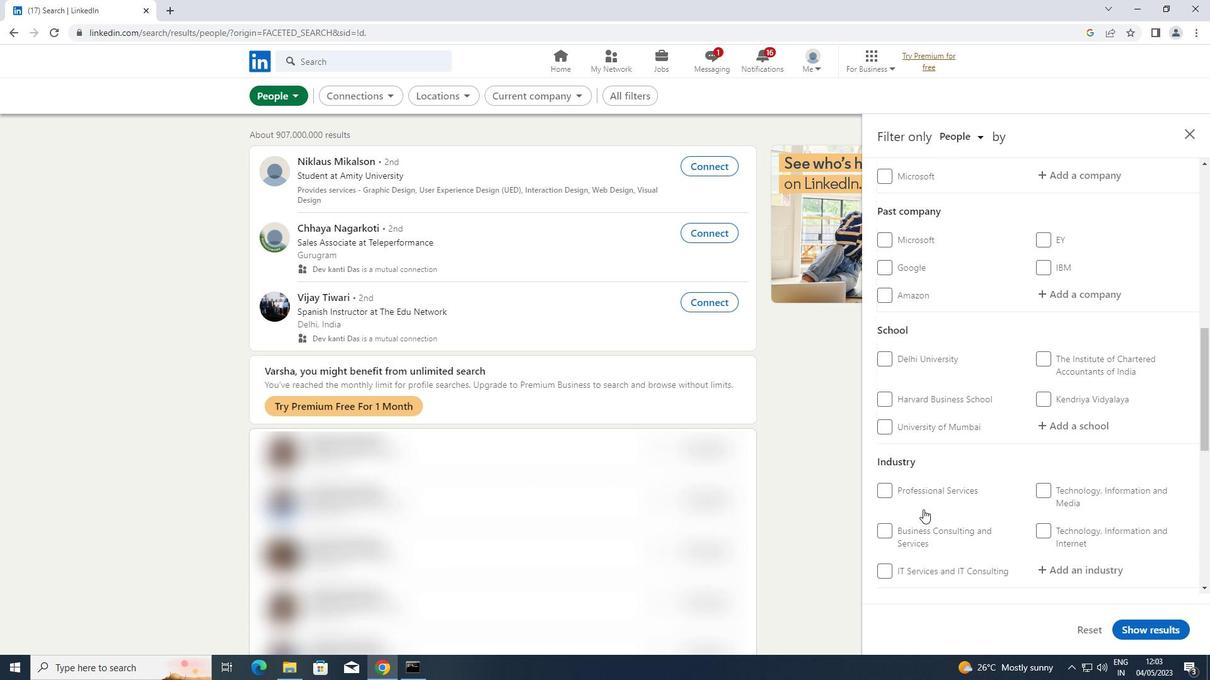 
Action: Mouse scrolled (923, 510) with delta (0, 0)
Screenshot: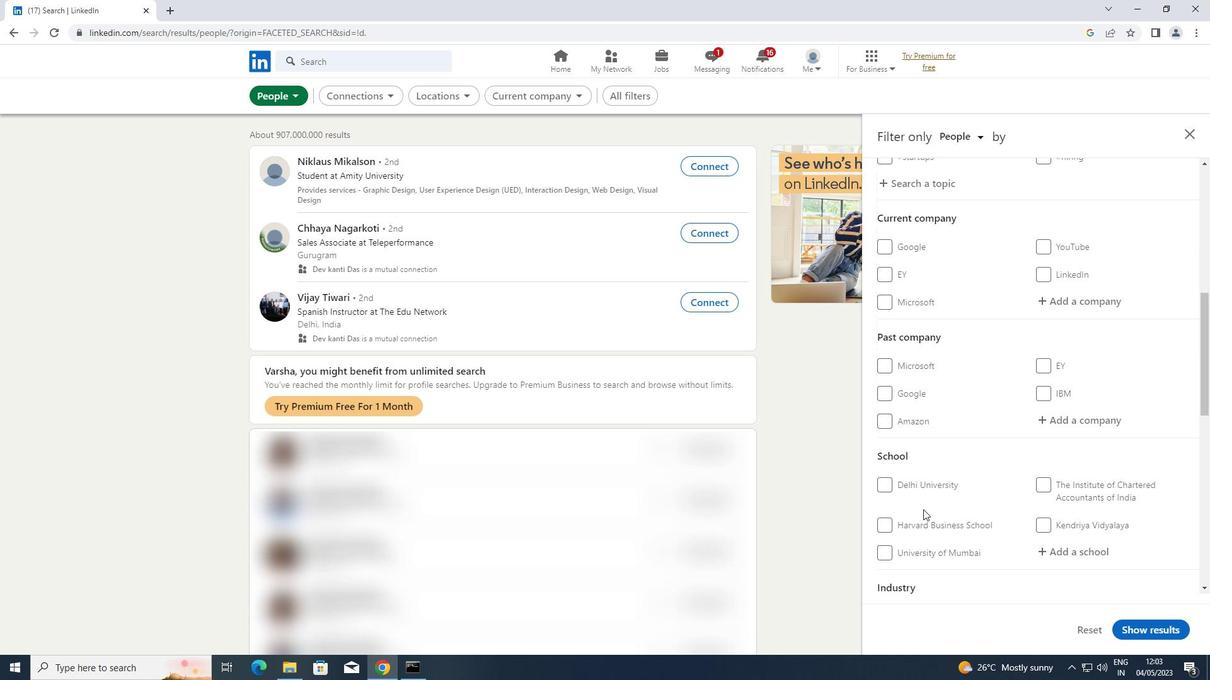 
Action: Mouse moved to (1113, 364)
Screenshot: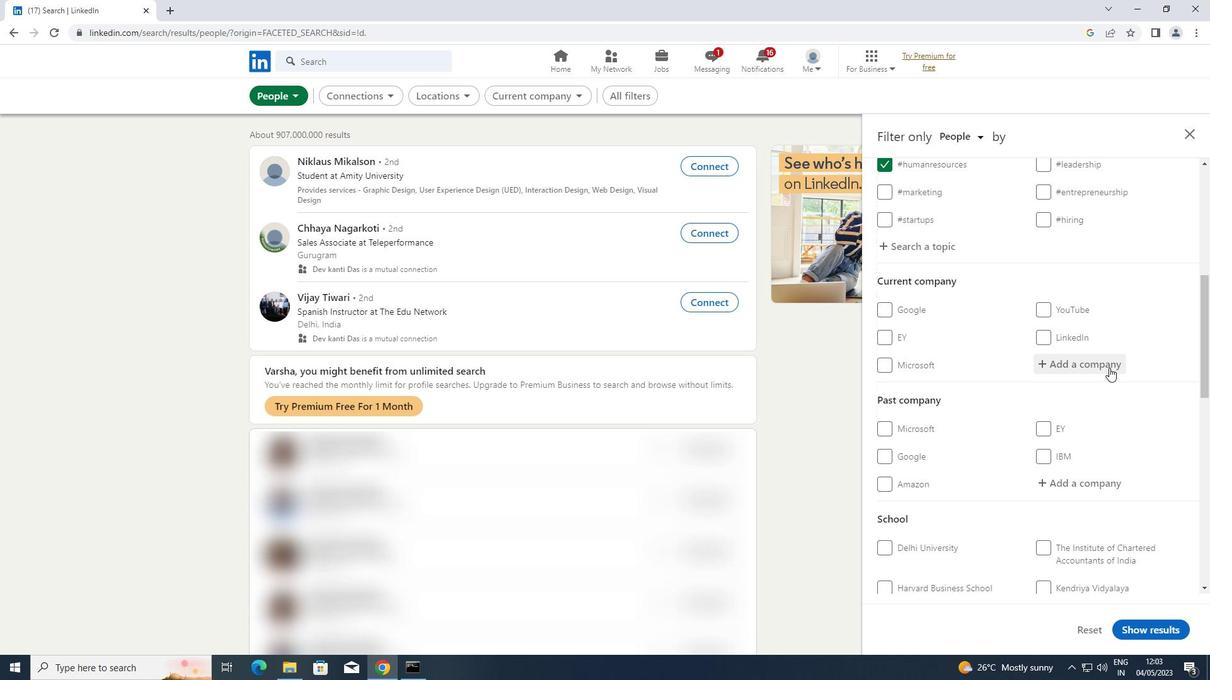 
Action: Mouse pressed left at (1113, 364)
Screenshot: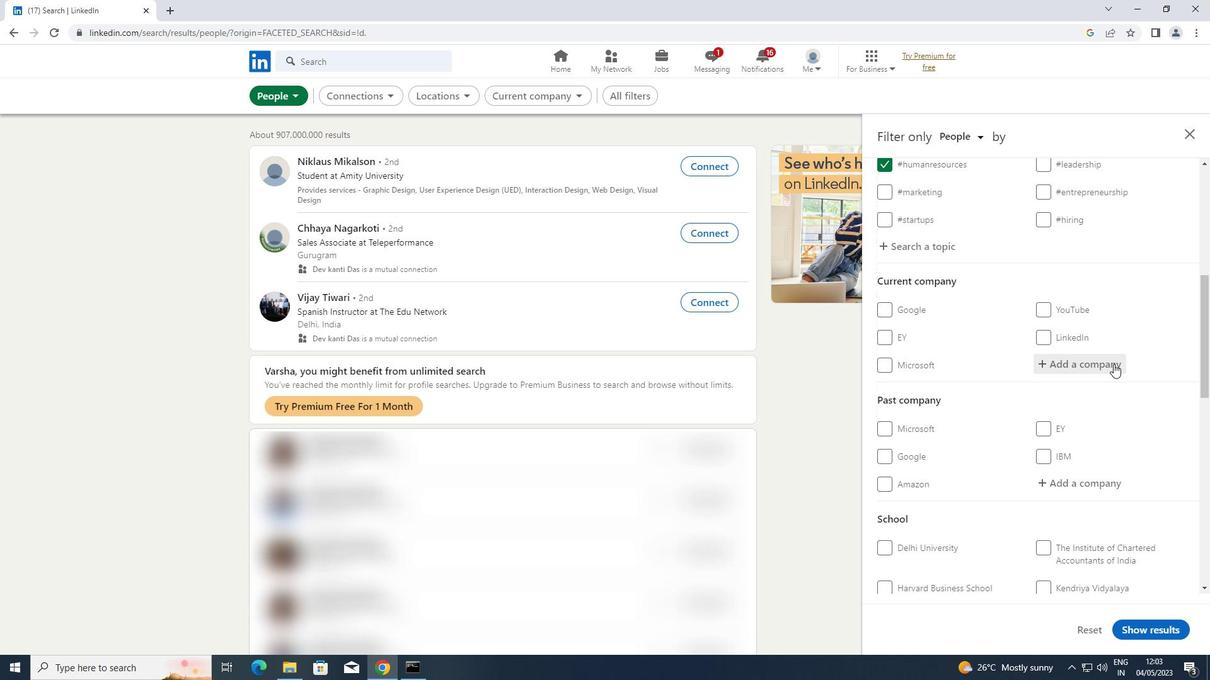 
Action: Key pressed <Key.shift>BHARAT<Key.space><Key.shift>FORGE<Key.space><Key.shift>LTD
Screenshot: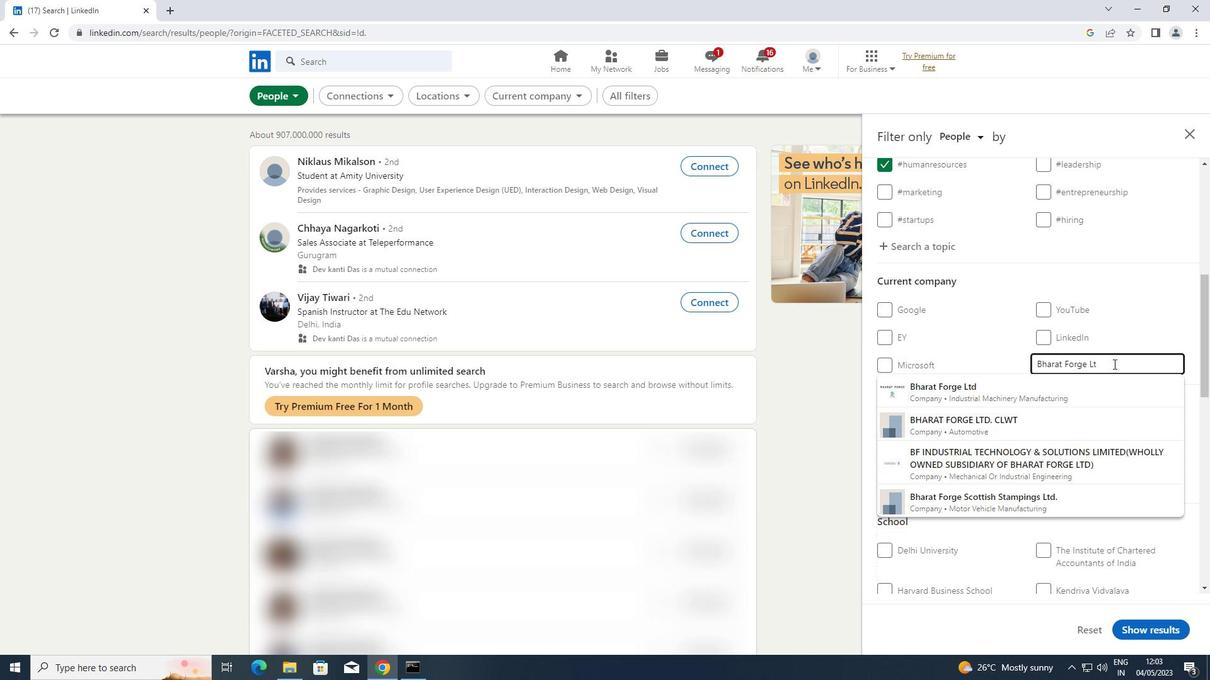 
Action: Mouse moved to (999, 390)
Screenshot: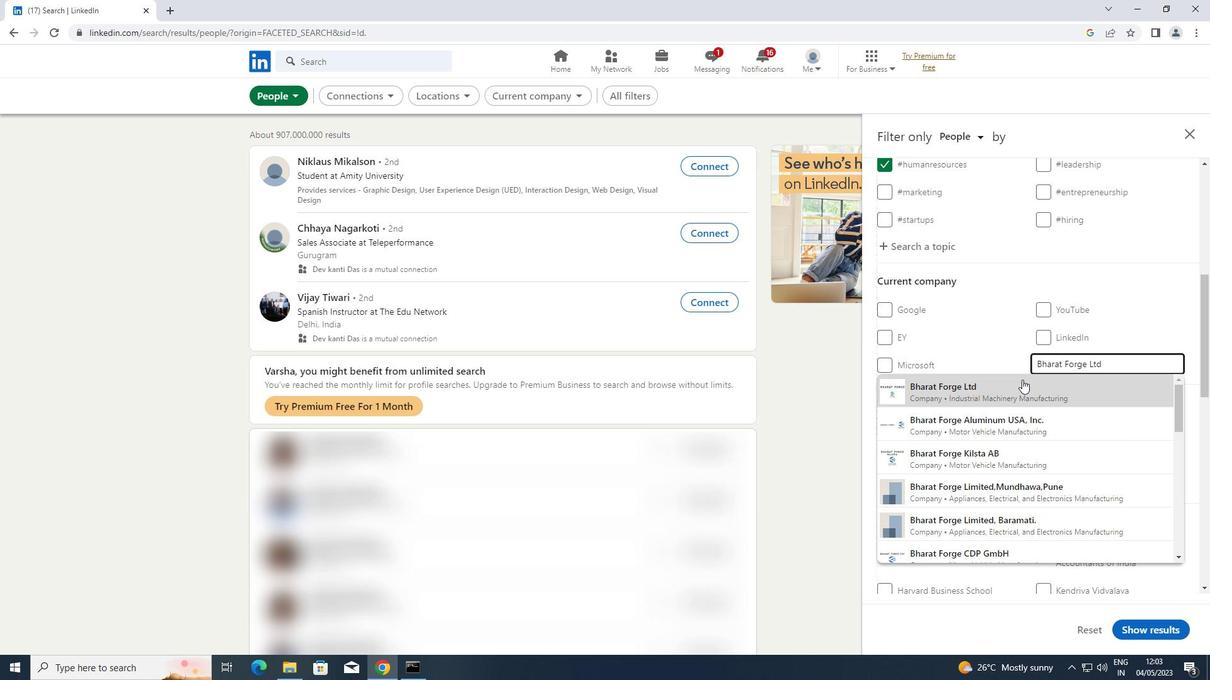 
Action: Mouse pressed left at (999, 390)
Screenshot: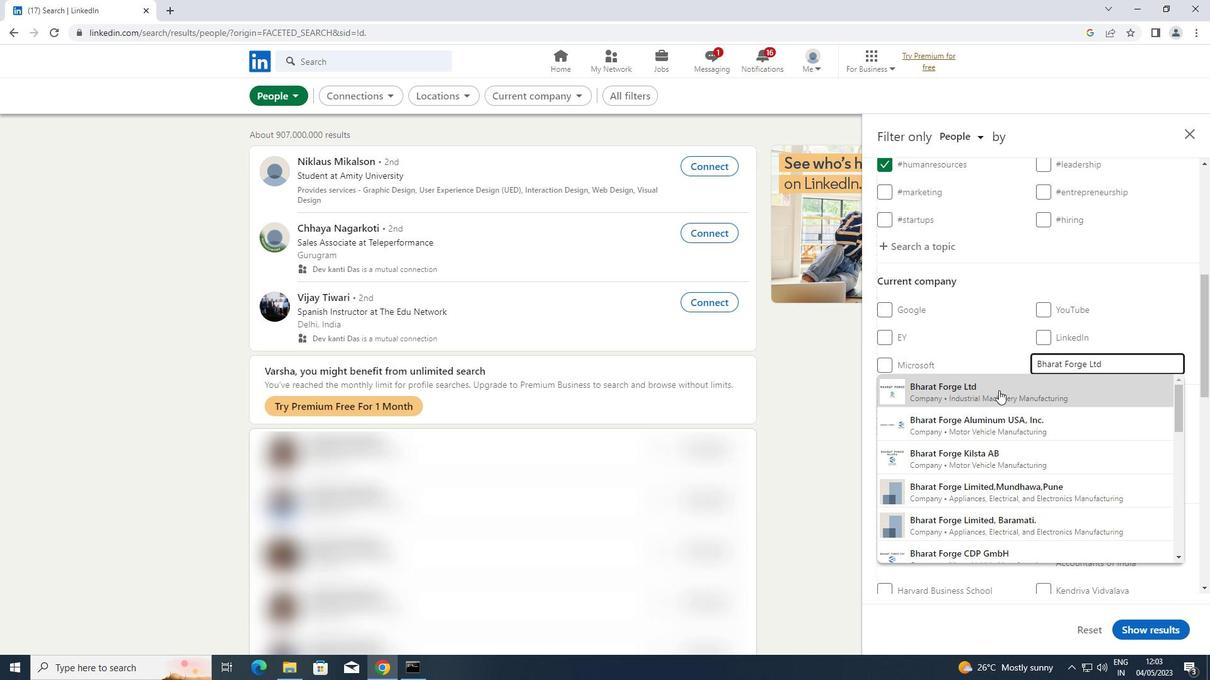 
Action: Mouse moved to (999, 390)
Screenshot: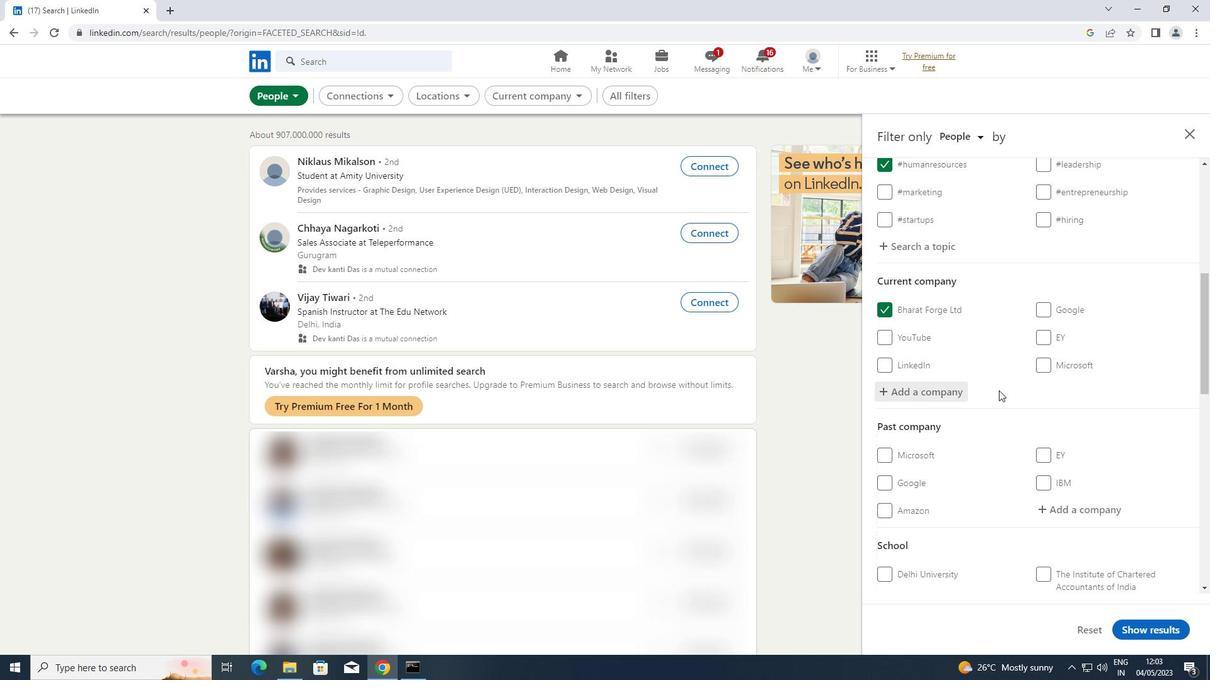 
Action: Mouse scrolled (999, 390) with delta (0, 0)
Screenshot: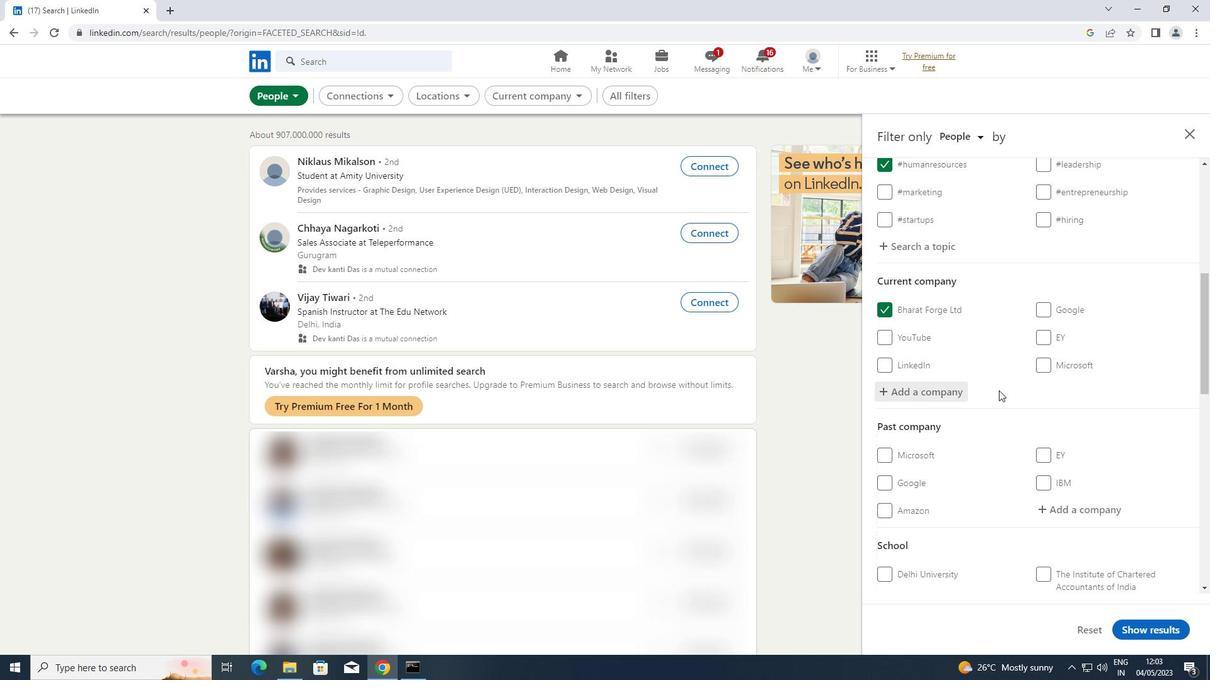 
Action: Mouse moved to (999, 390)
Screenshot: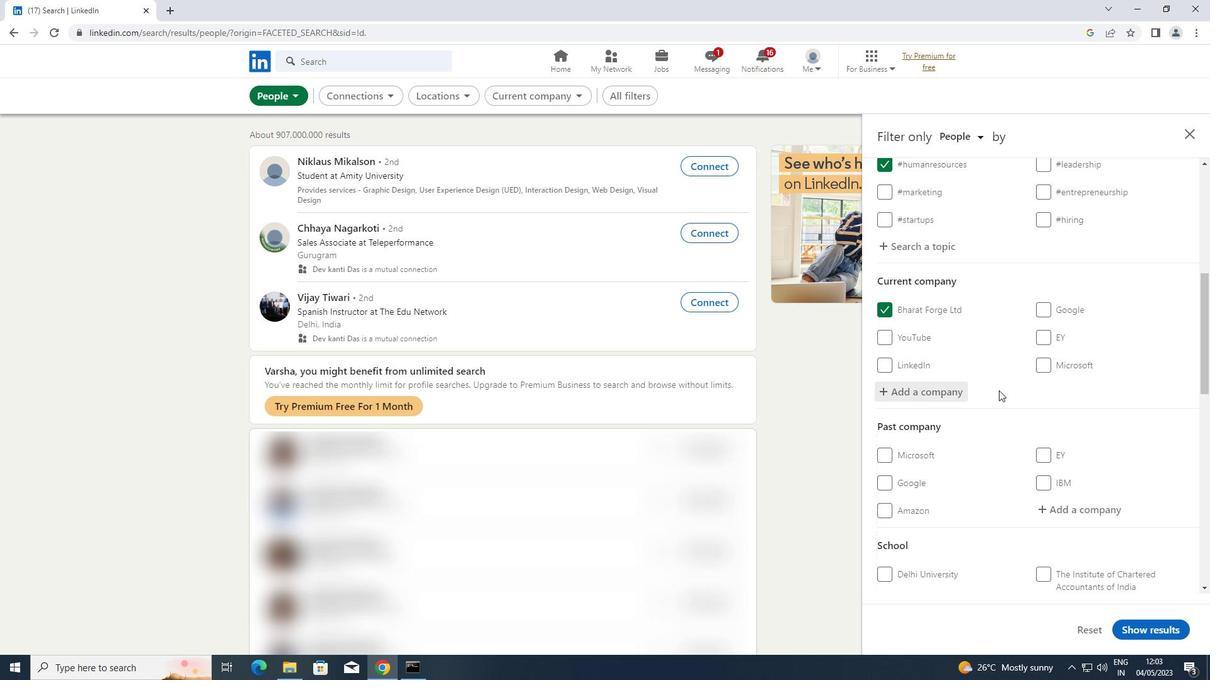 
Action: Mouse scrolled (999, 390) with delta (0, 0)
Screenshot: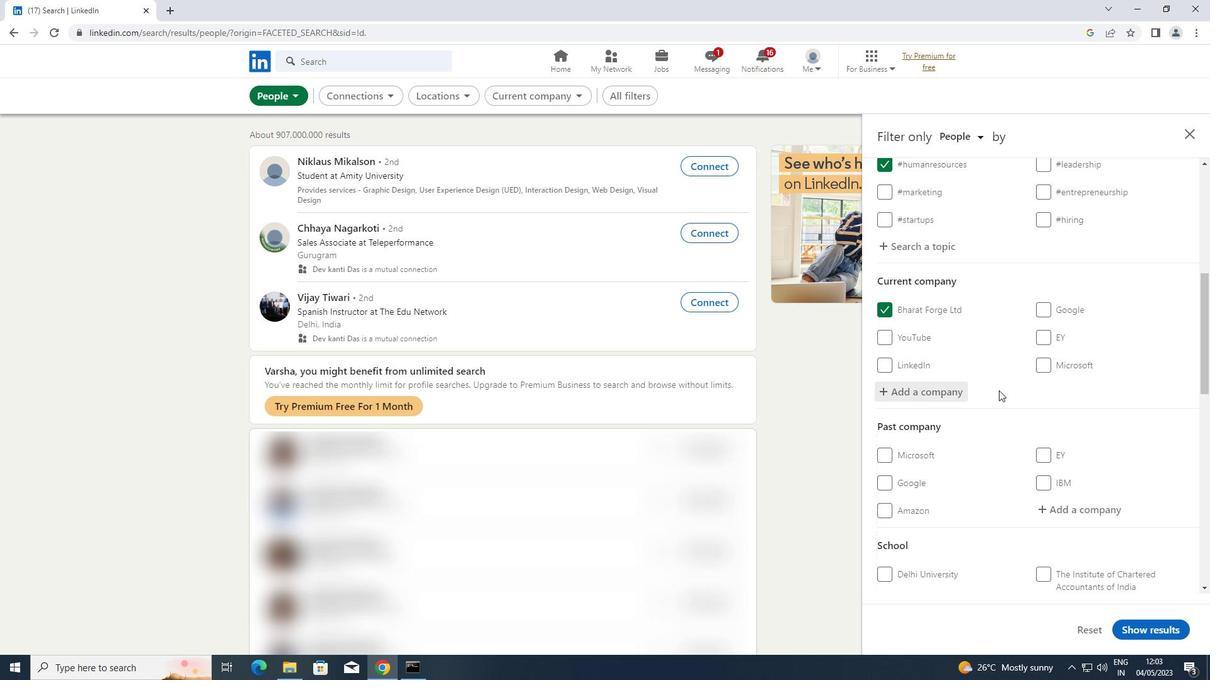 
Action: Mouse scrolled (999, 390) with delta (0, 0)
Screenshot: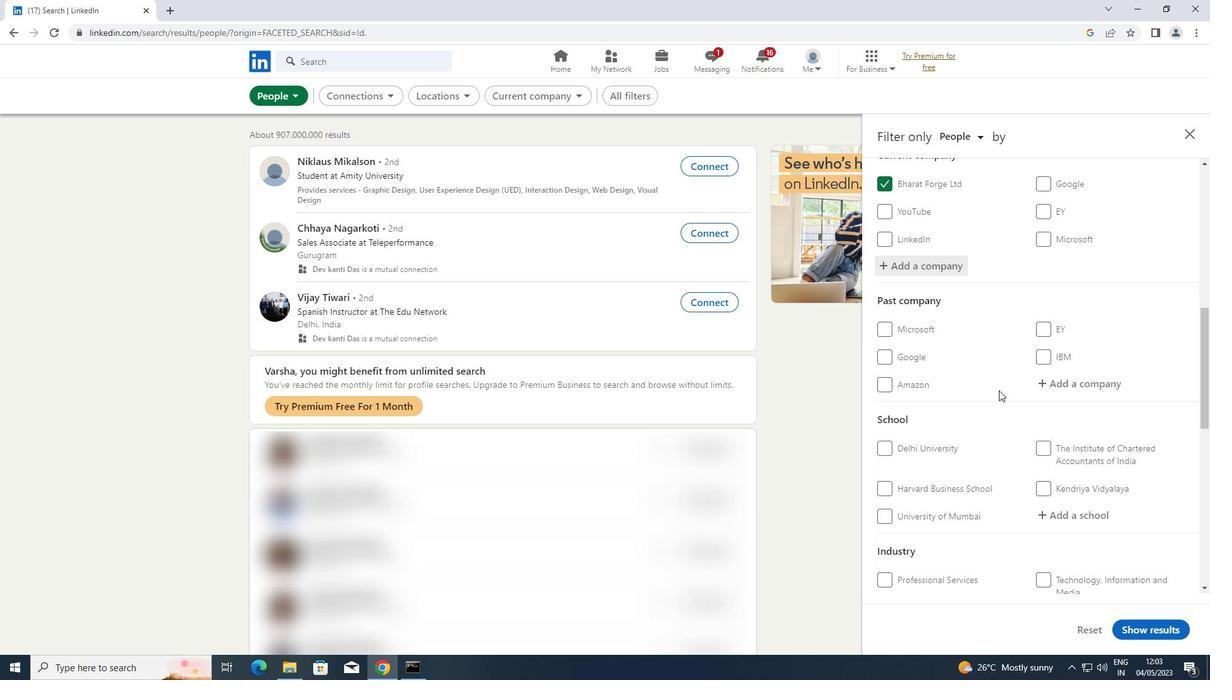
Action: Mouse moved to (999, 390)
Screenshot: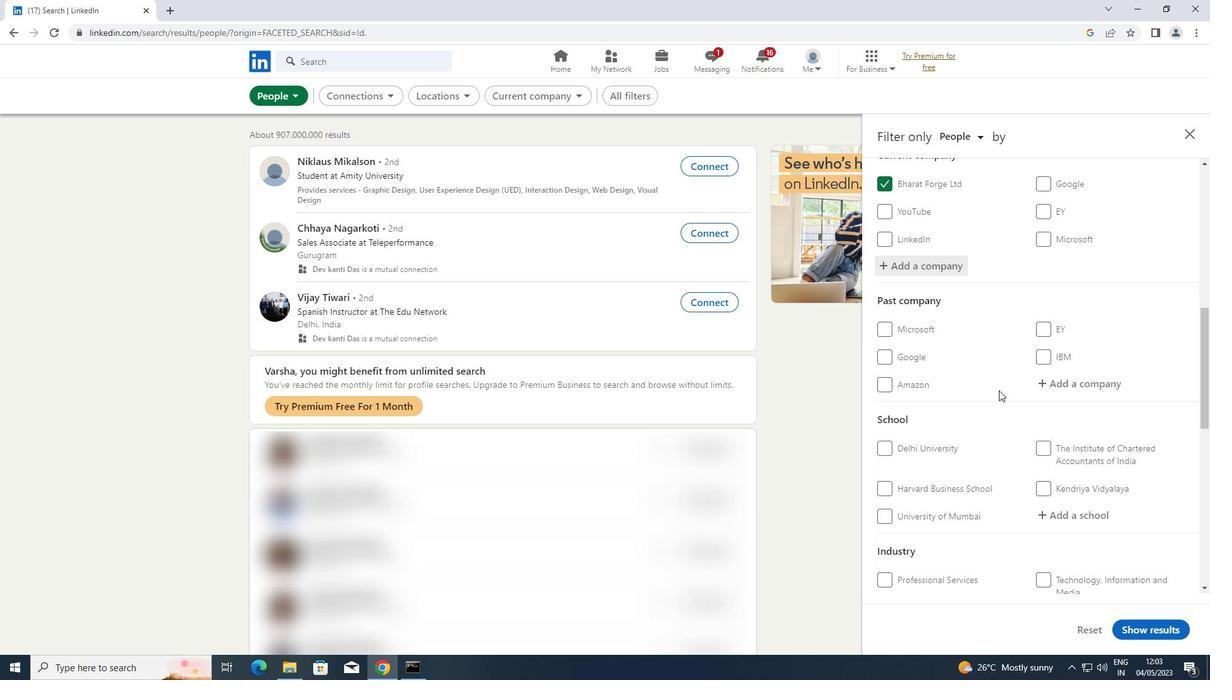
Action: Mouse scrolled (999, 390) with delta (0, 0)
Screenshot: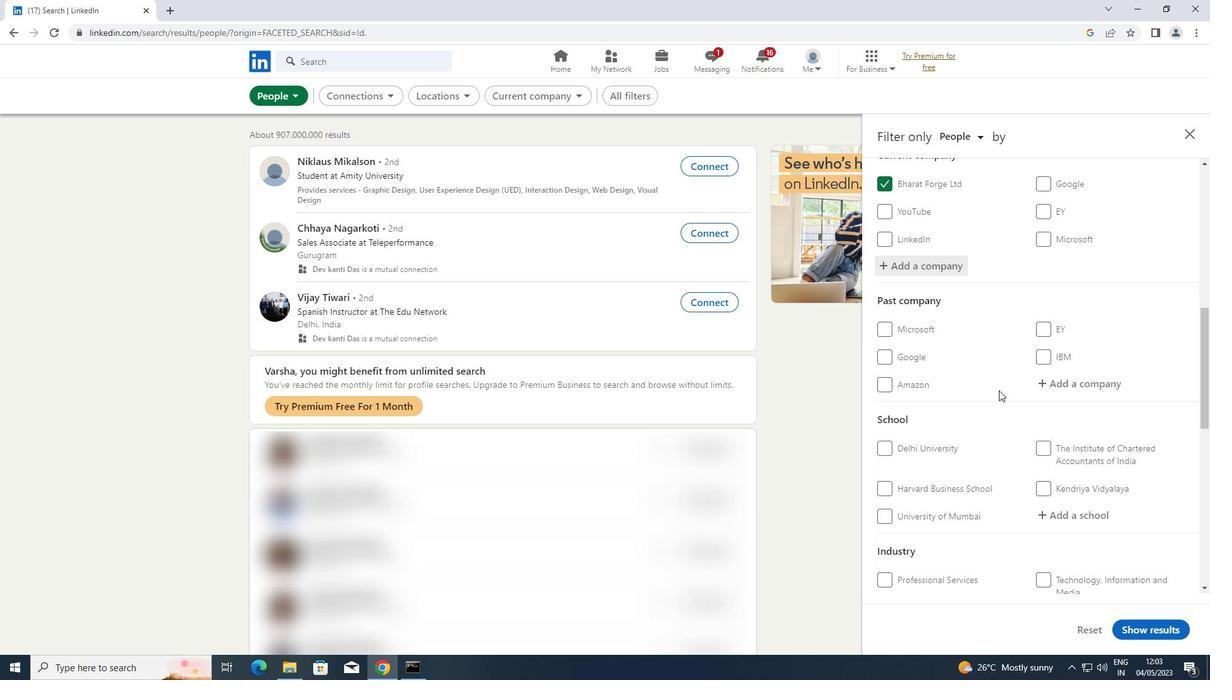 
Action: Mouse moved to (1071, 390)
Screenshot: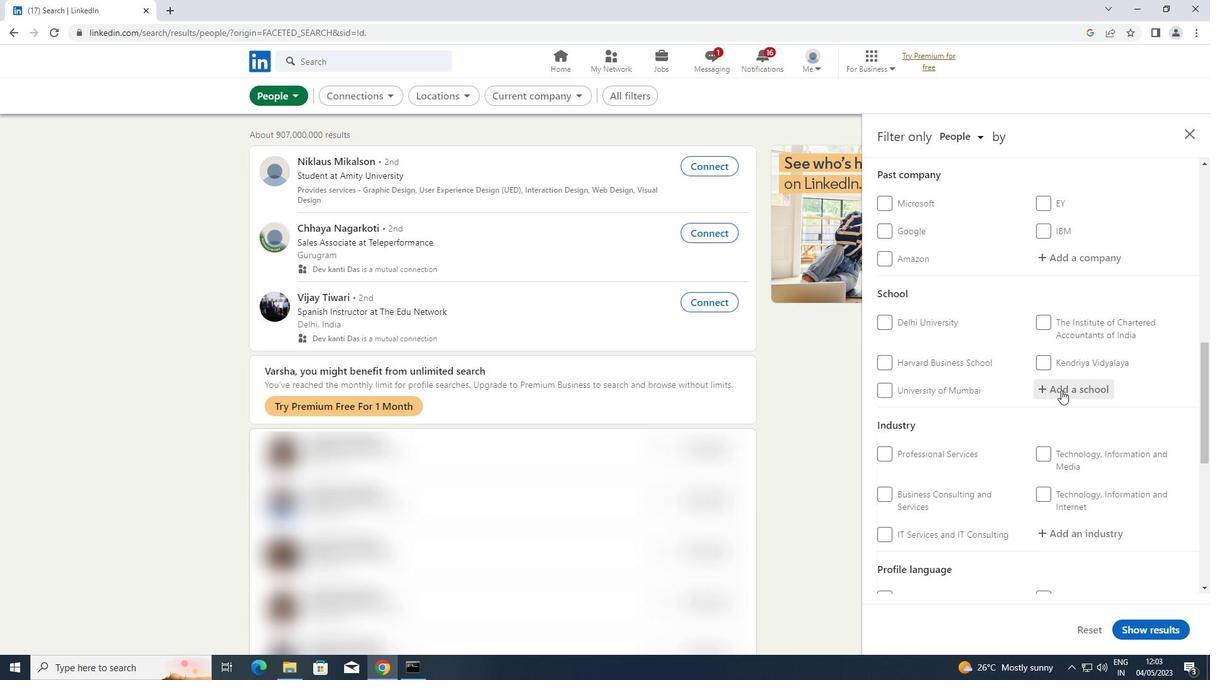 
Action: Mouse pressed left at (1071, 390)
Screenshot: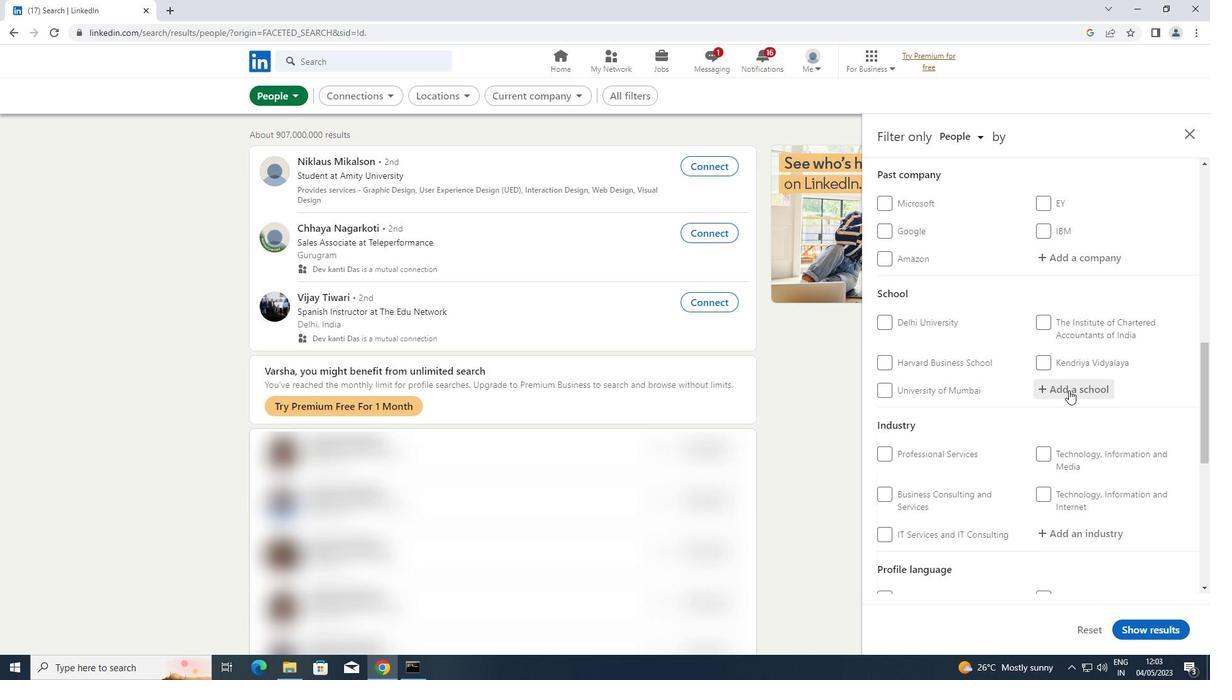 
Action: Key pressed <Key.shift>MUMBAI<Key.space><Key.shift><Key.shift><Key.shift>EDUCATIONAL<Key.space><Key.shift>TRUST,<Key.space><Key.shift>MET<Key.space>
Screenshot: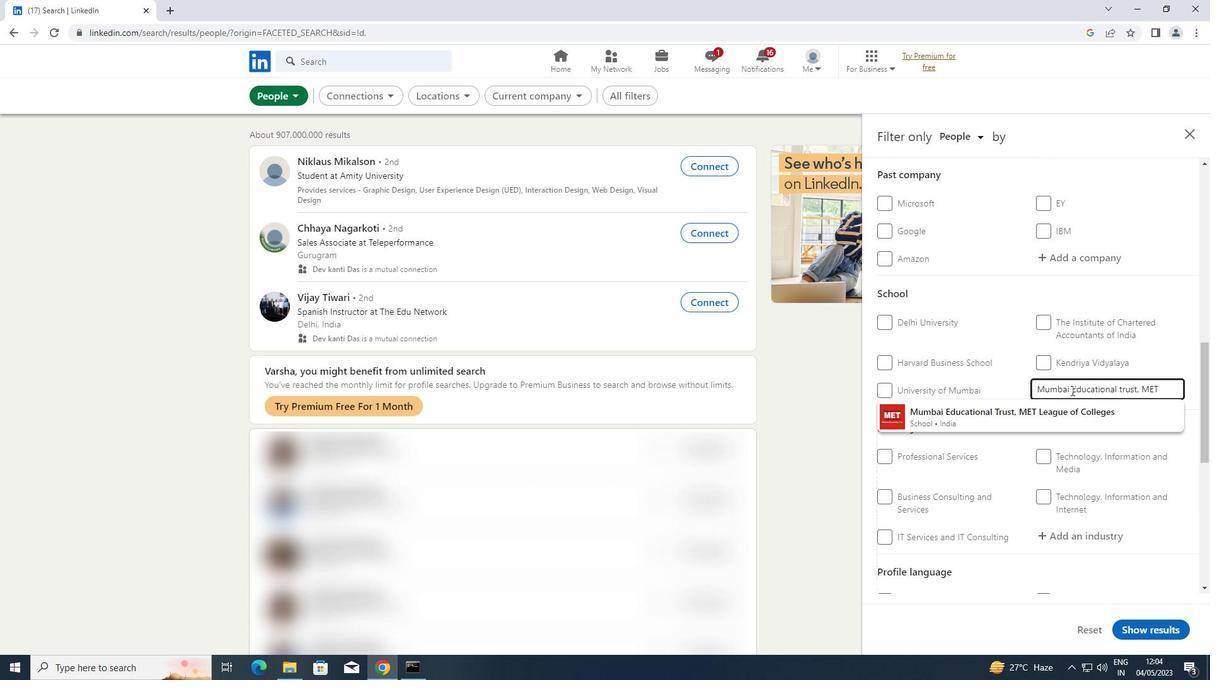 
Action: Mouse moved to (1012, 414)
Screenshot: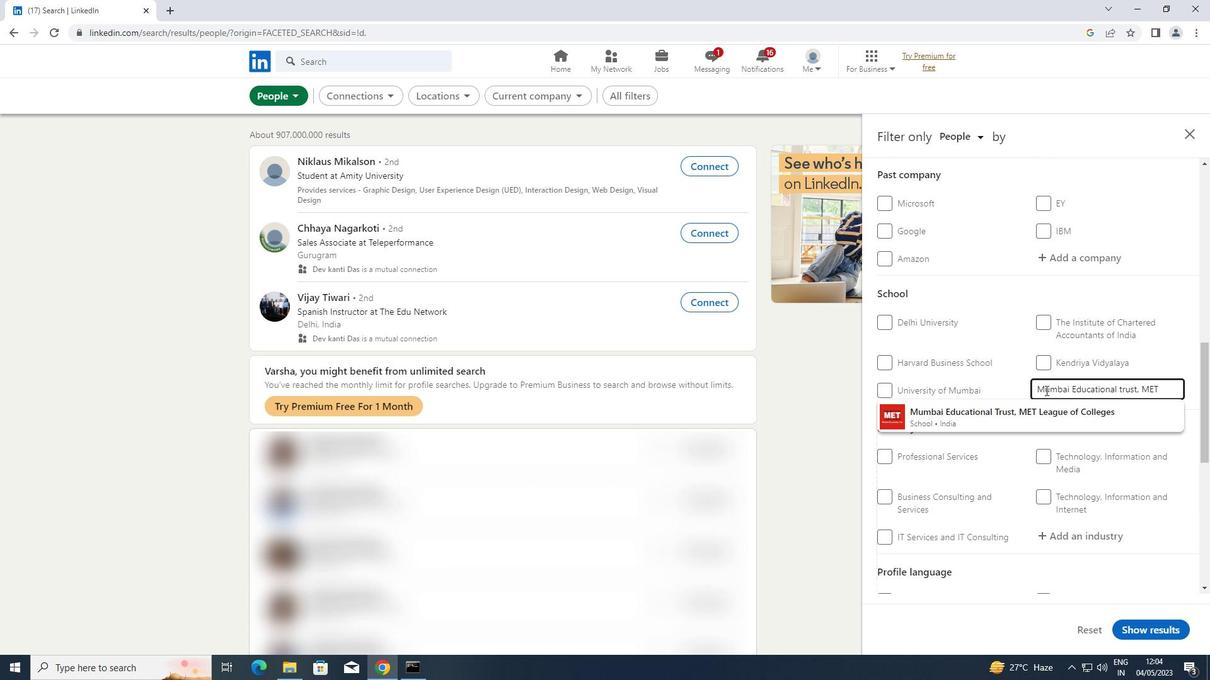 
Action: Mouse pressed left at (1012, 414)
Screenshot: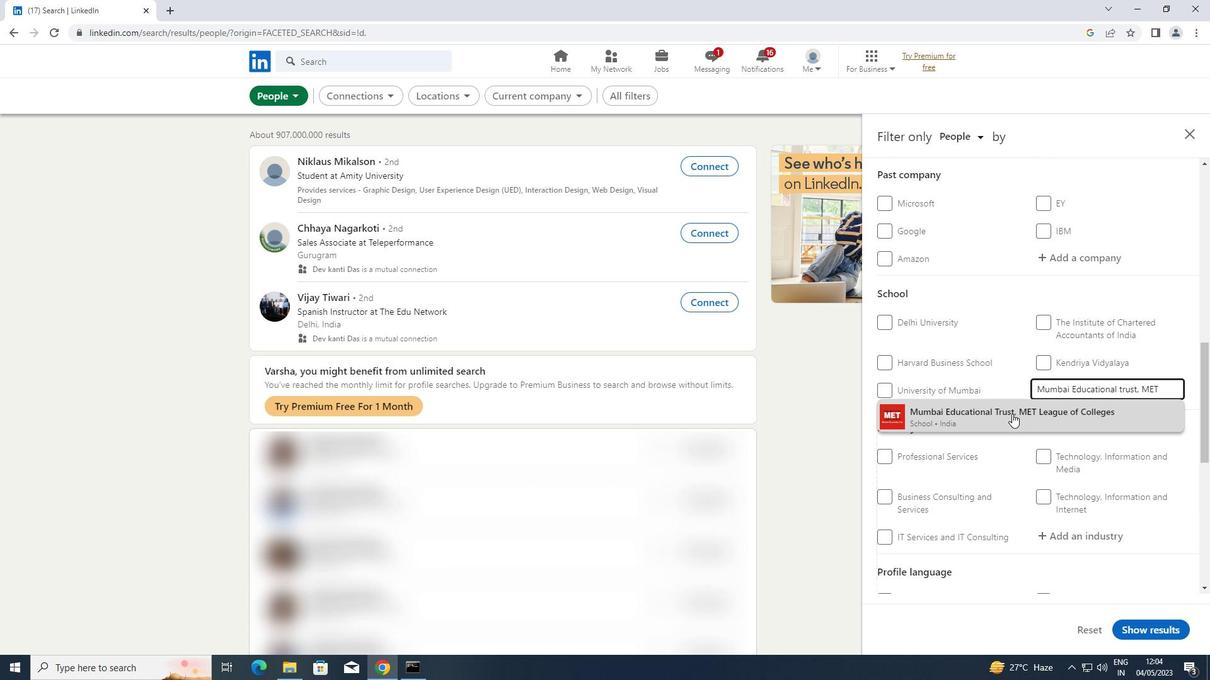 
Action: Mouse scrolled (1012, 413) with delta (0, 0)
Screenshot: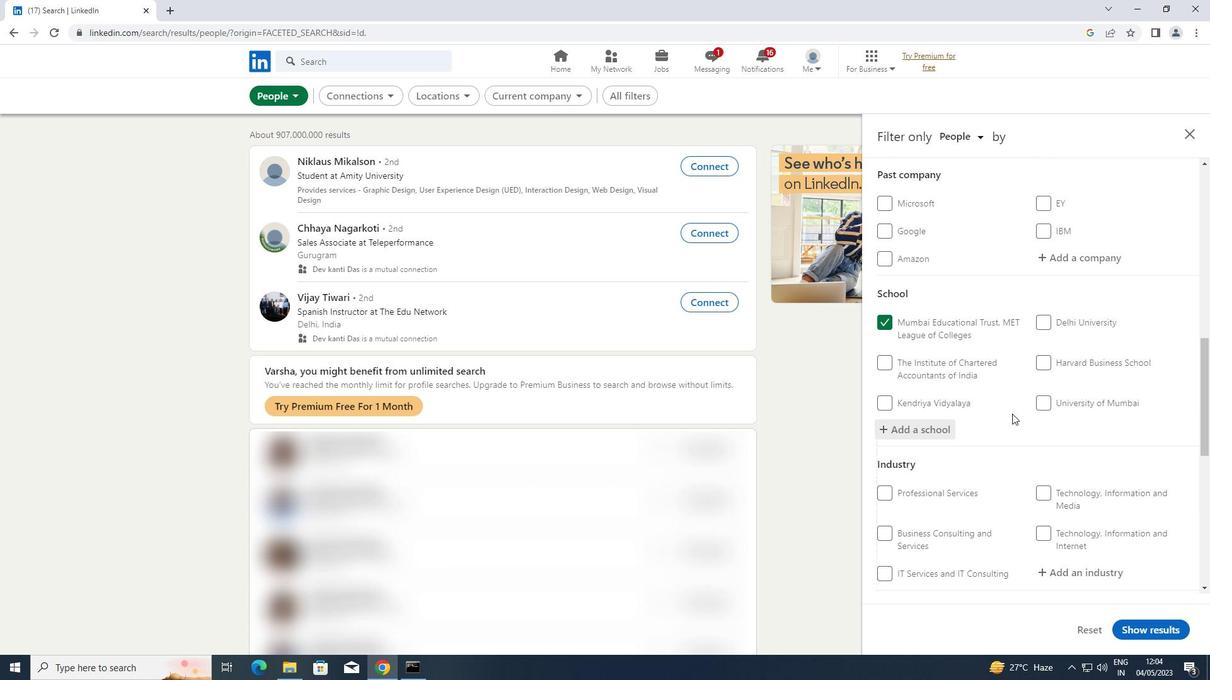 
Action: Mouse scrolled (1012, 413) with delta (0, 0)
Screenshot: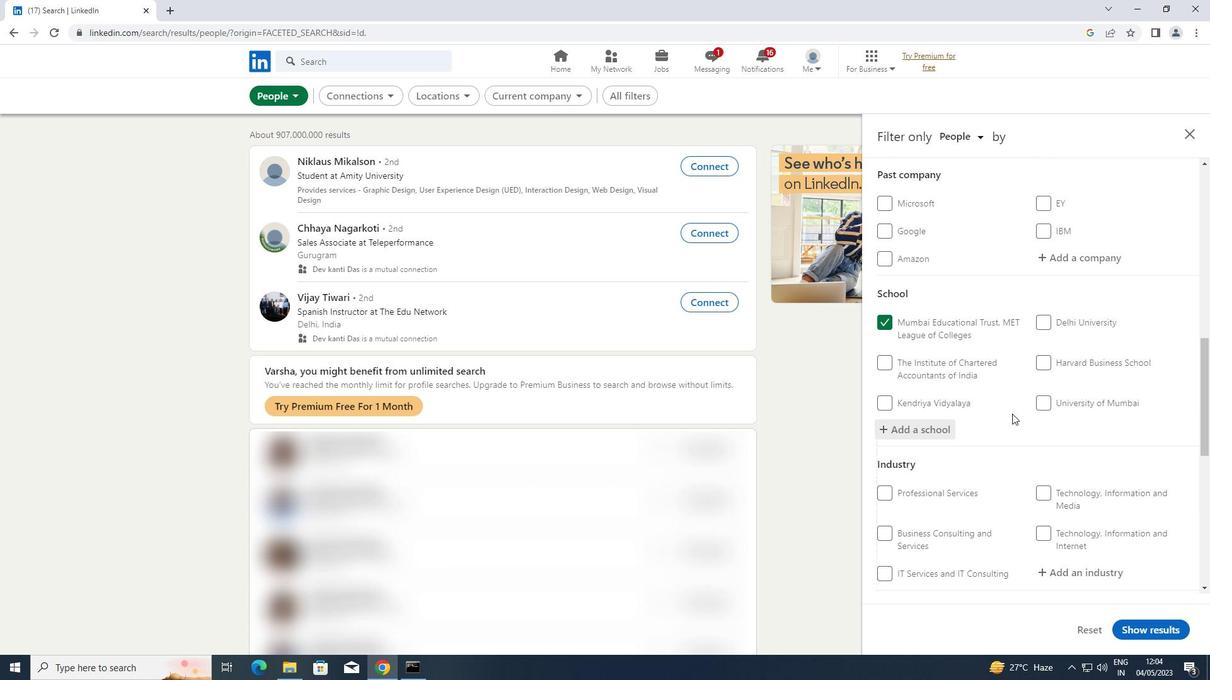
Action: Mouse scrolled (1012, 413) with delta (0, 0)
Screenshot: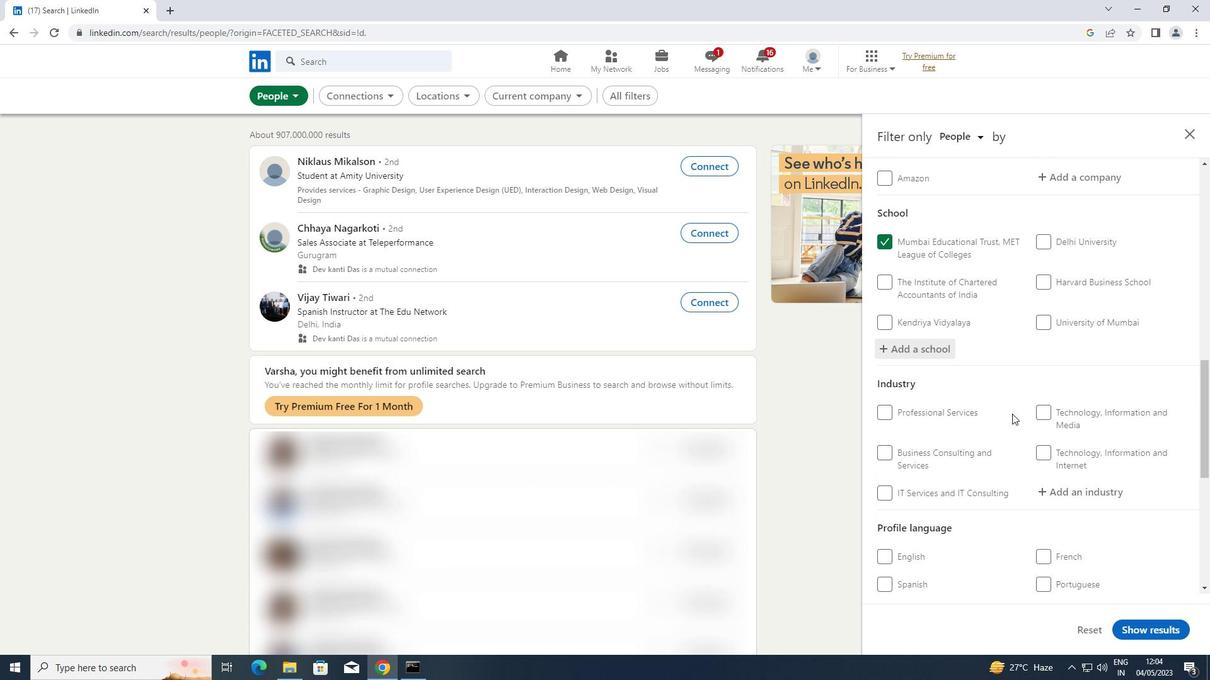 
Action: Mouse scrolled (1012, 413) with delta (0, 0)
Screenshot: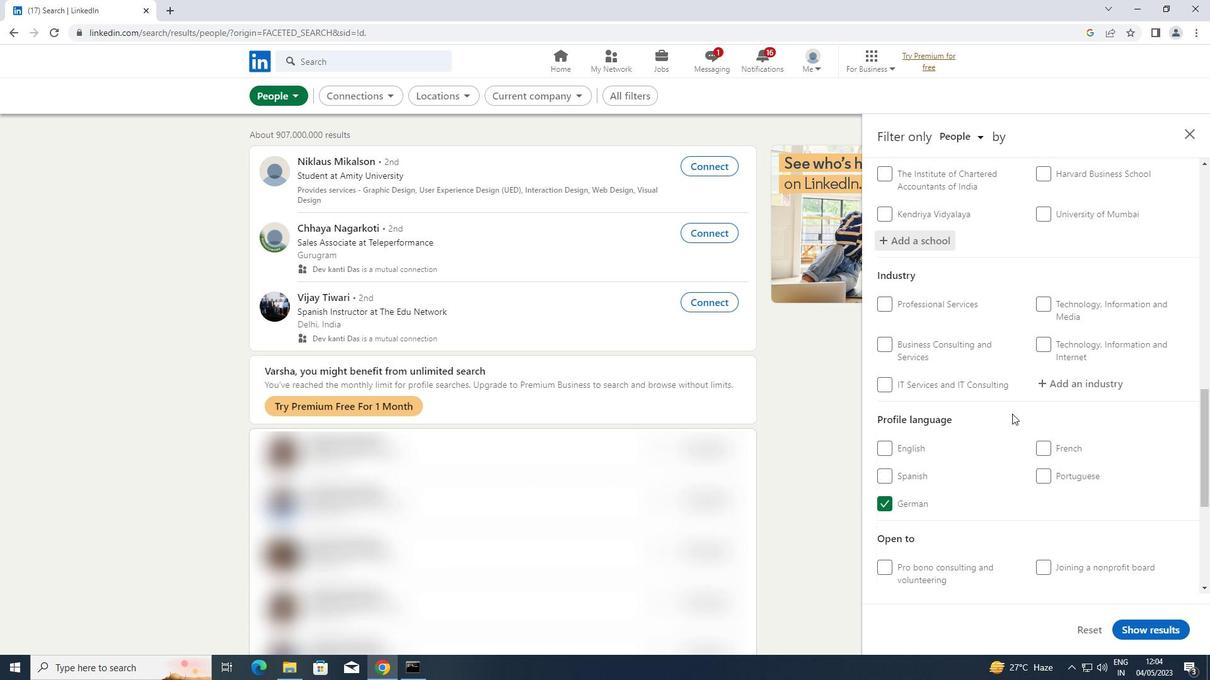 
Action: Mouse moved to (1098, 317)
Screenshot: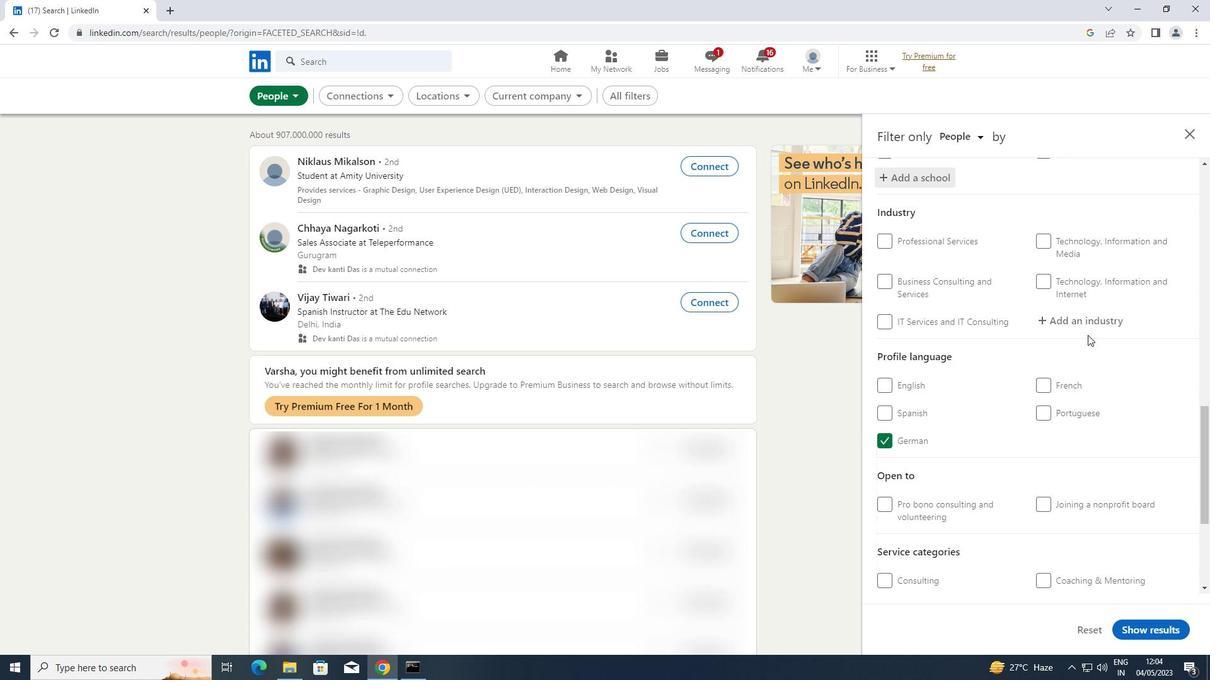 
Action: Mouse pressed left at (1098, 317)
Screenshot: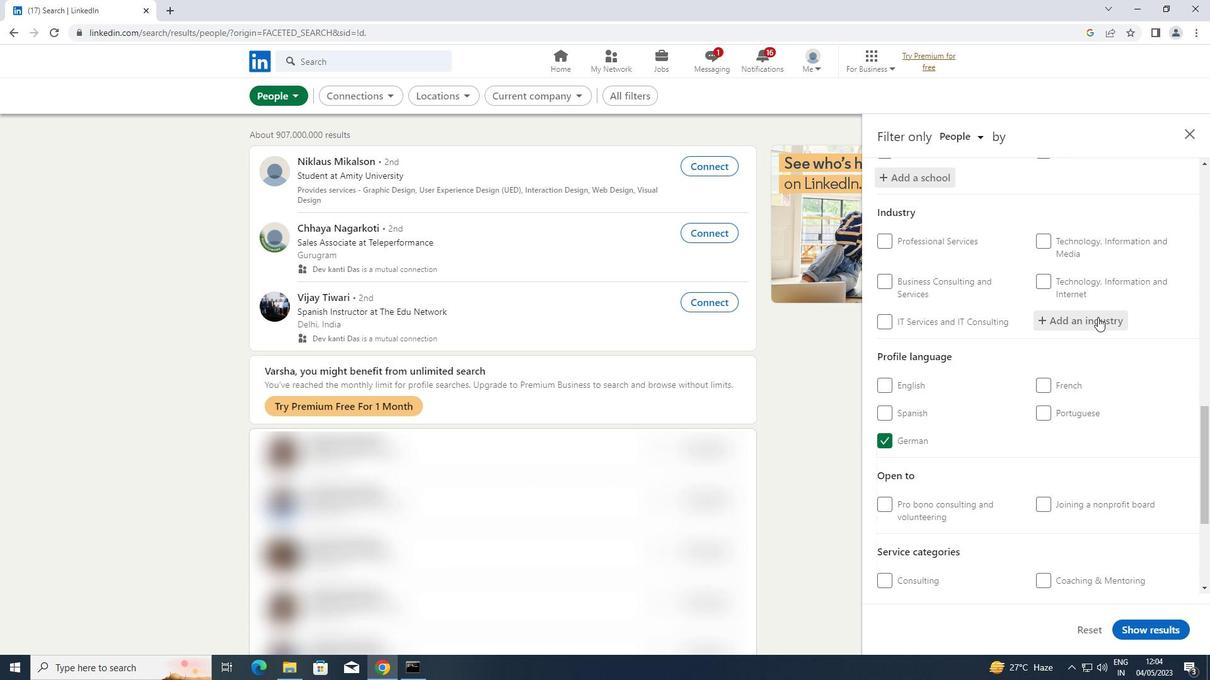 
Action: Key pressed <Key.shift><Key.shift>AIR,<Key.space><Key.shift>WATER,<Key.space>AND<Key.space>
Screenshot: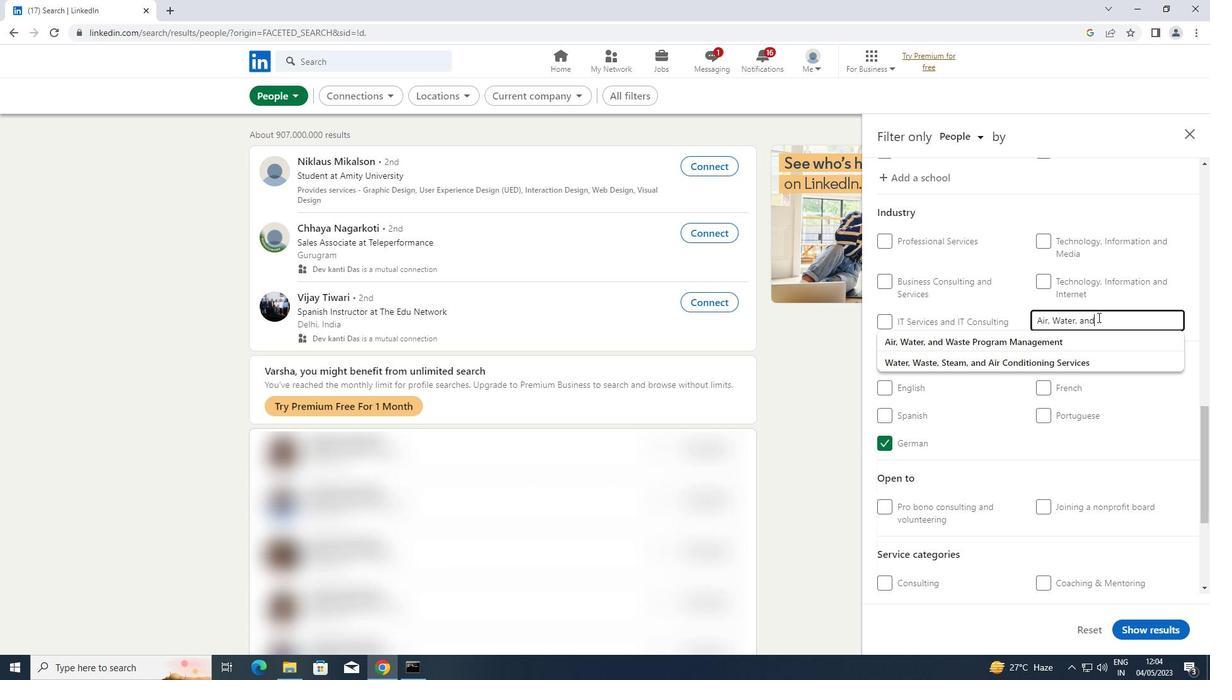 
Action: Mouse moved to (1018, 341)
Screenshot: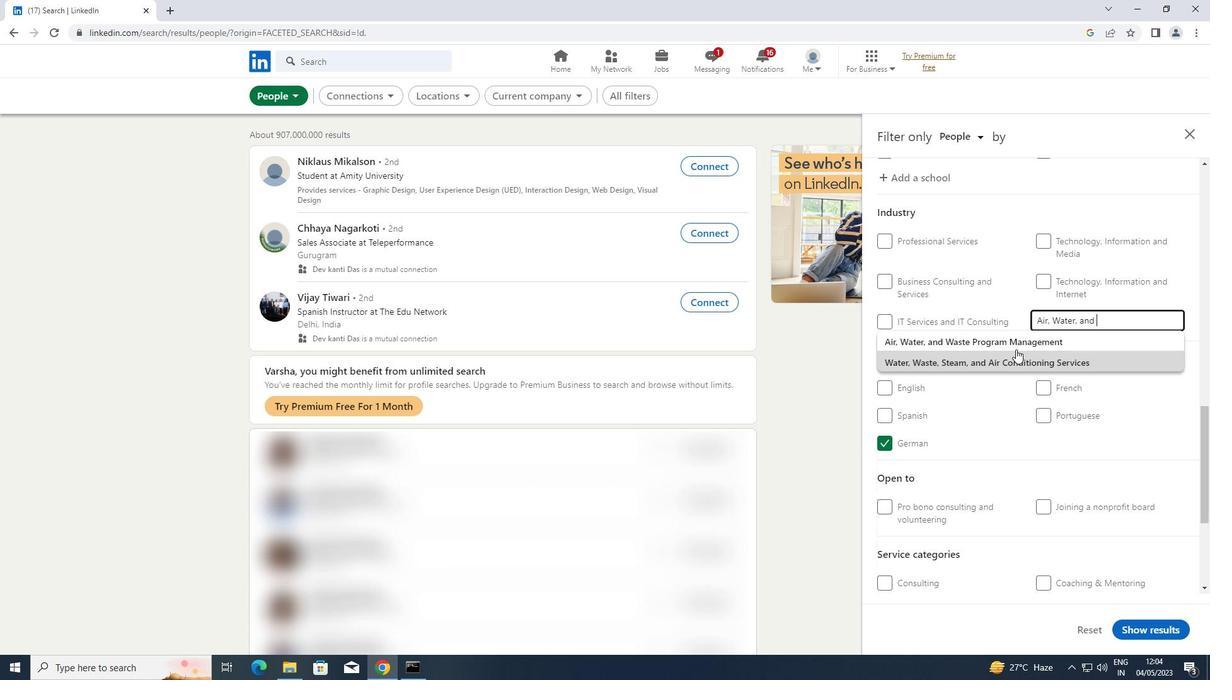
Action: Mouse pressed left at (1018, 341)
Screenshot: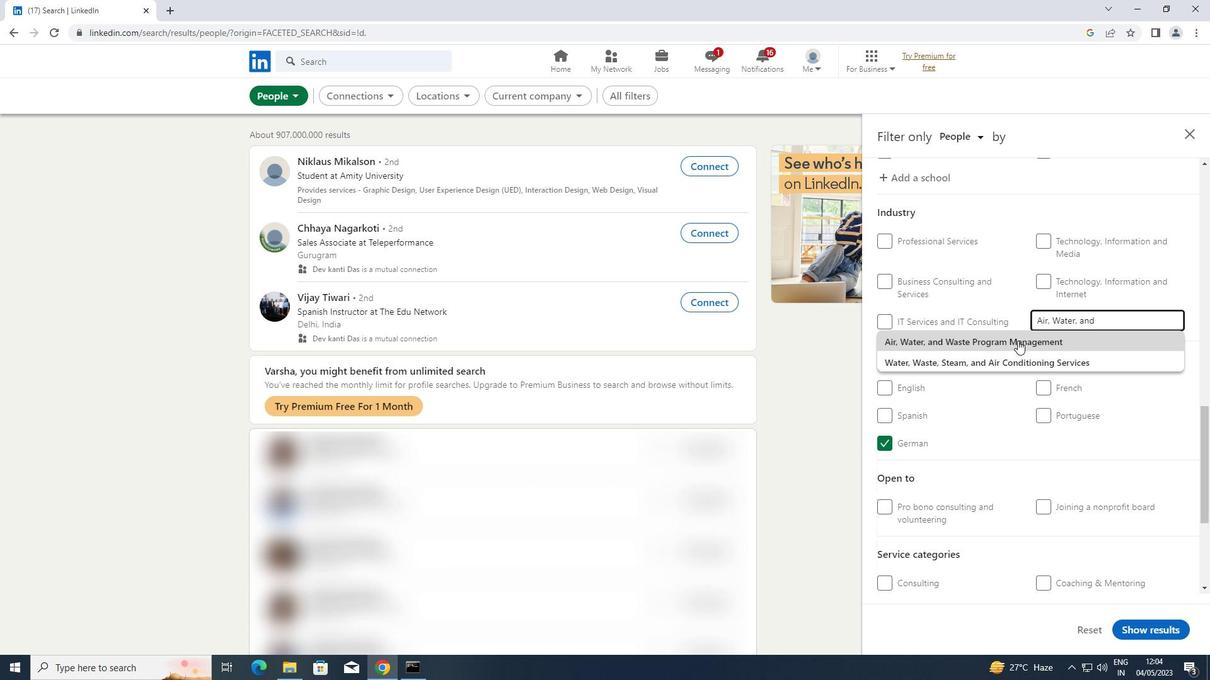 
Action: Mouse scrolled (1018, 340) with delta (0, 0)
Screenshot: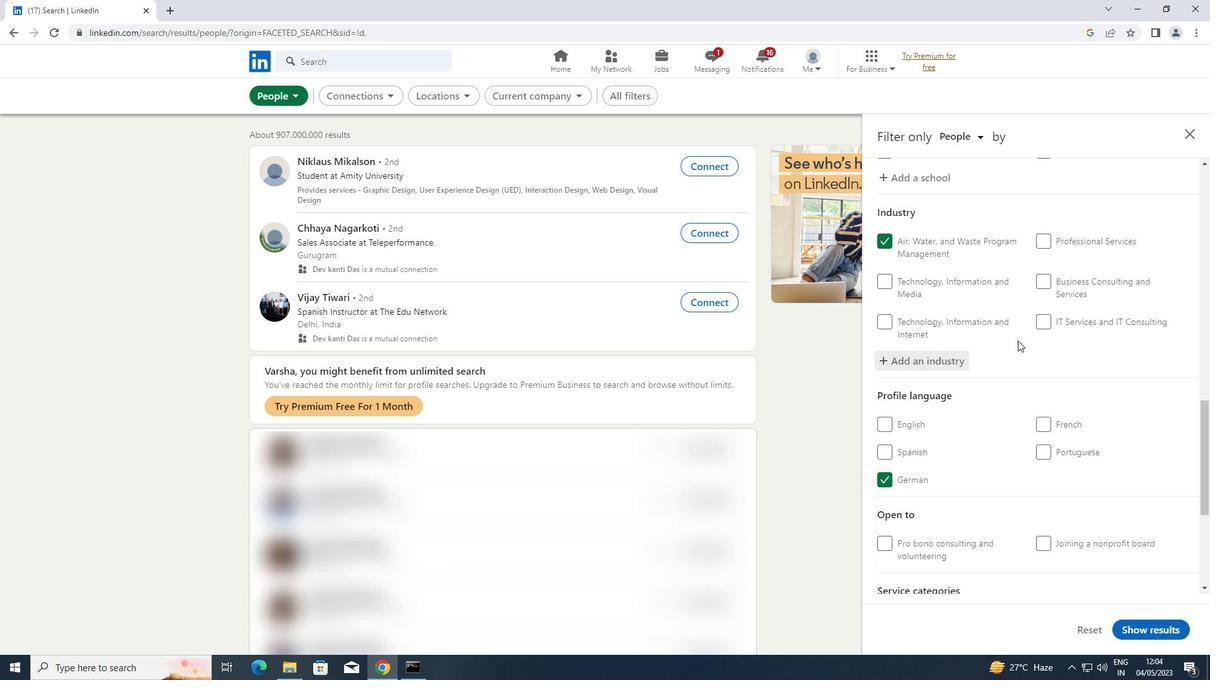 
Action: Mouse scrolled (1018, 340) with delta (0, 0)
Screenshot: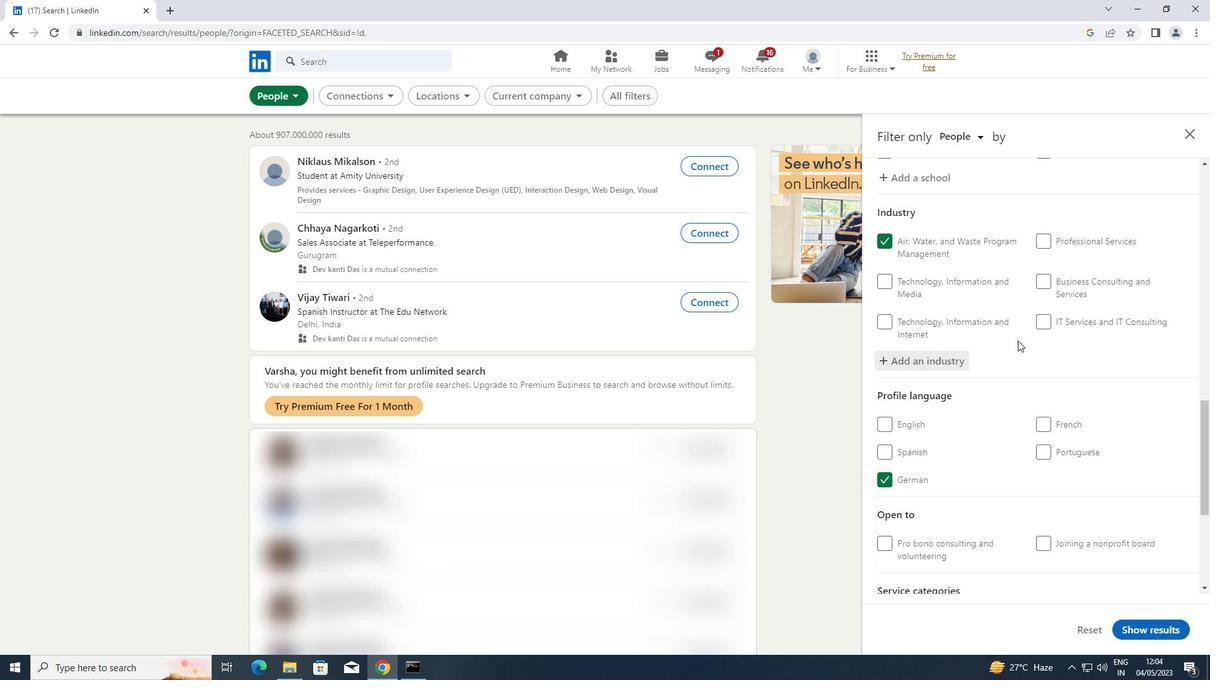 
Action: Mouse scrolled (1018, 340) with delta (0, 0)
Screenshot: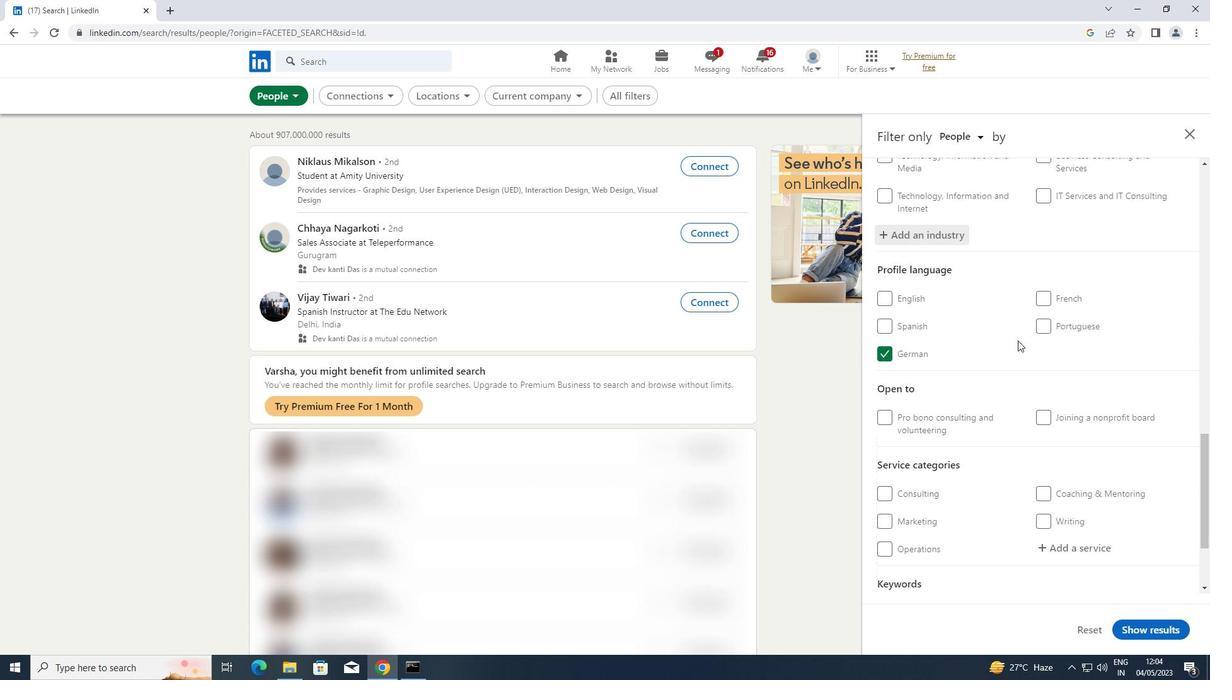 
Action: Mouse scrolled (1018, 340) with delta (0, 0)
Screenshot: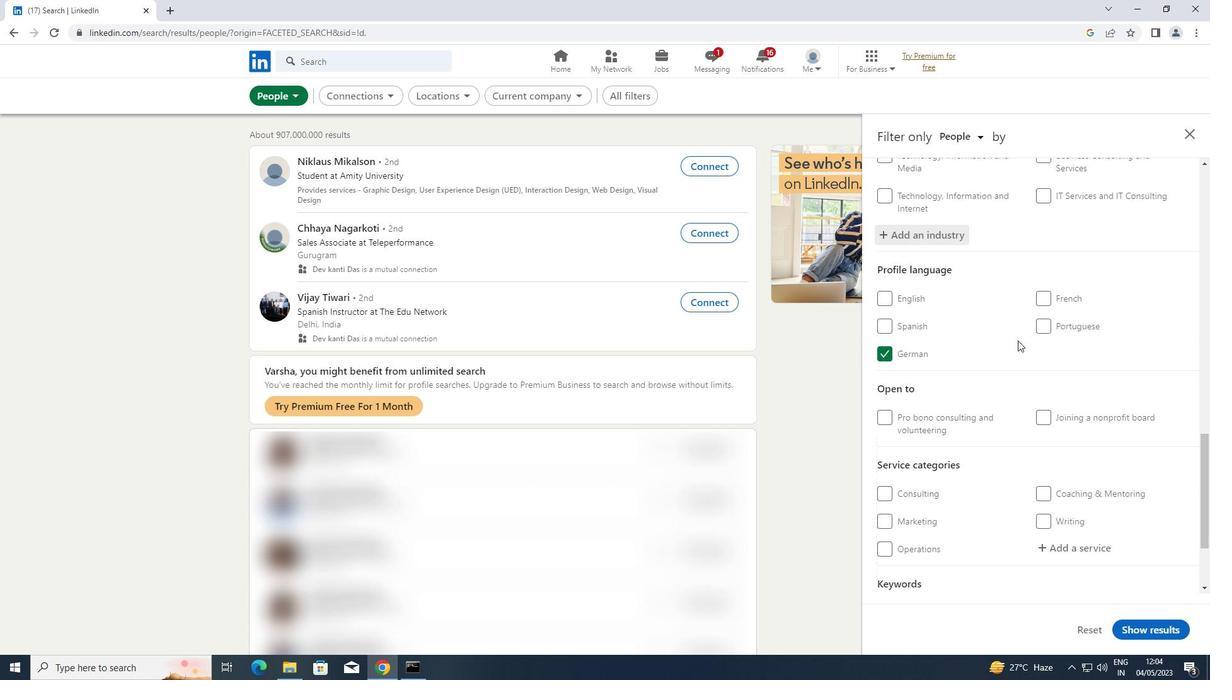
Action: Mouse moved to (1059, 418)
Screenshot: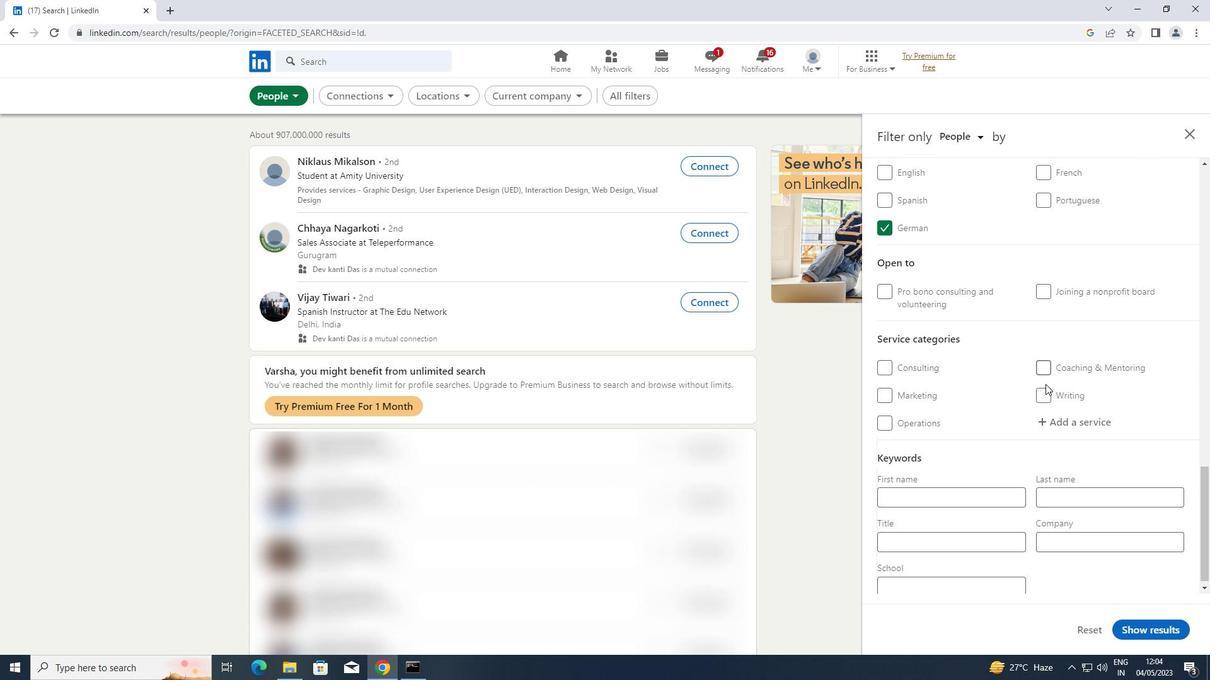 
Action: Mouse pressed left at (1059, 418)
Screenshot: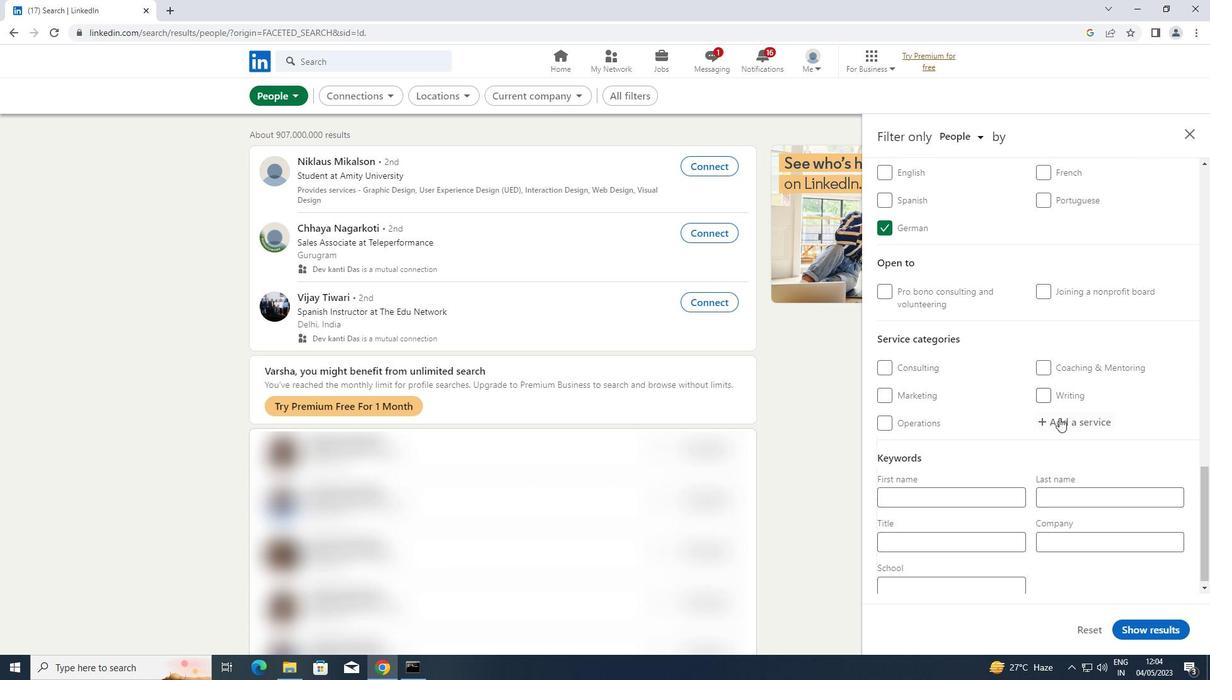
Action: Key pressed <Key.shift>VIRTUAL<Key.space><Key.shift>ASSISTANCE
Screenshot: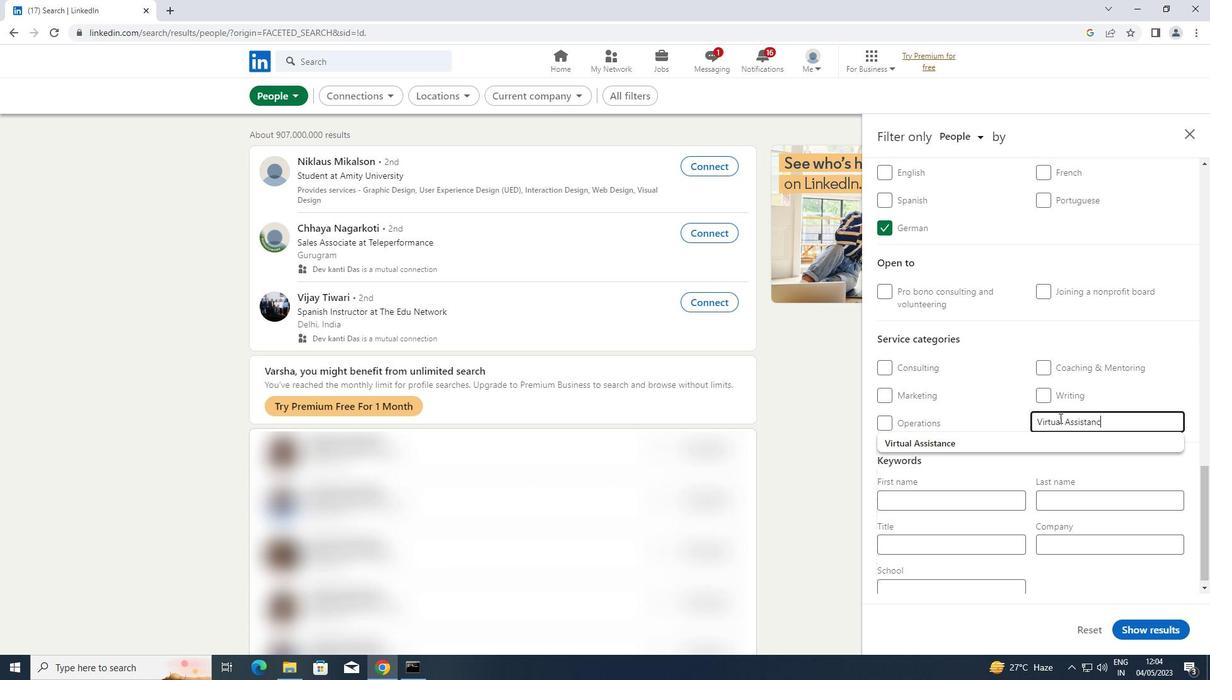 
Action: Mouse moved to (984, 434)
Screenshot: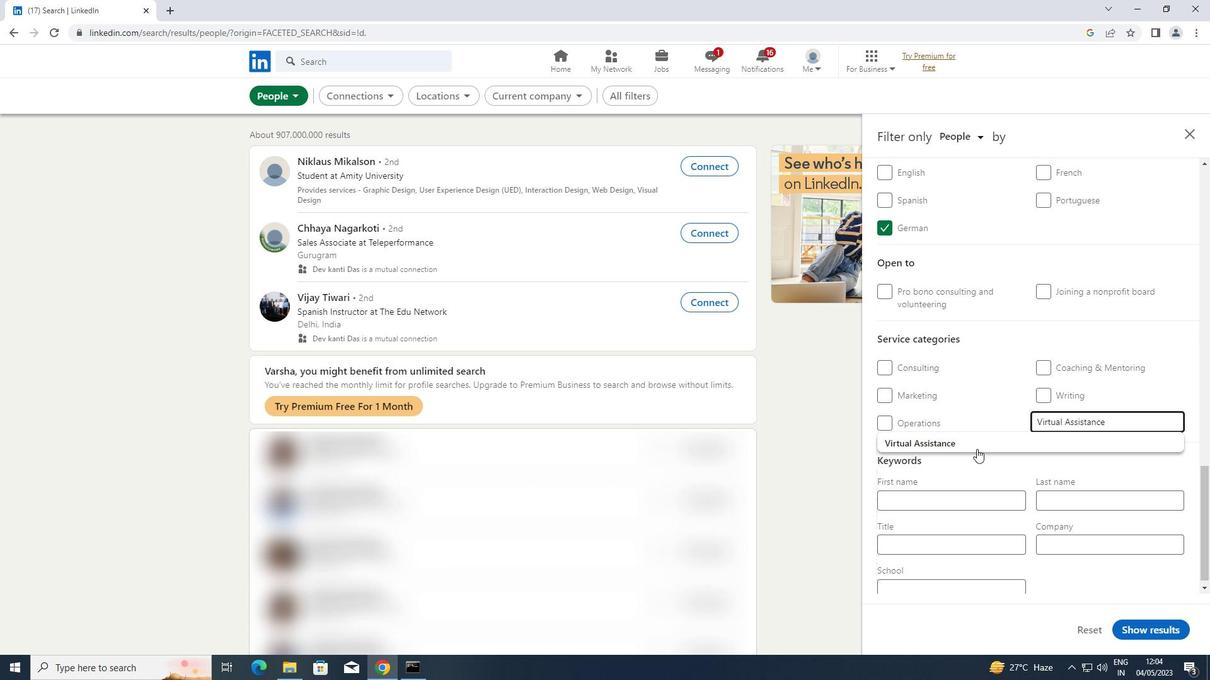 
Action: Mouse pressed left at (984, 434)
Screenshot: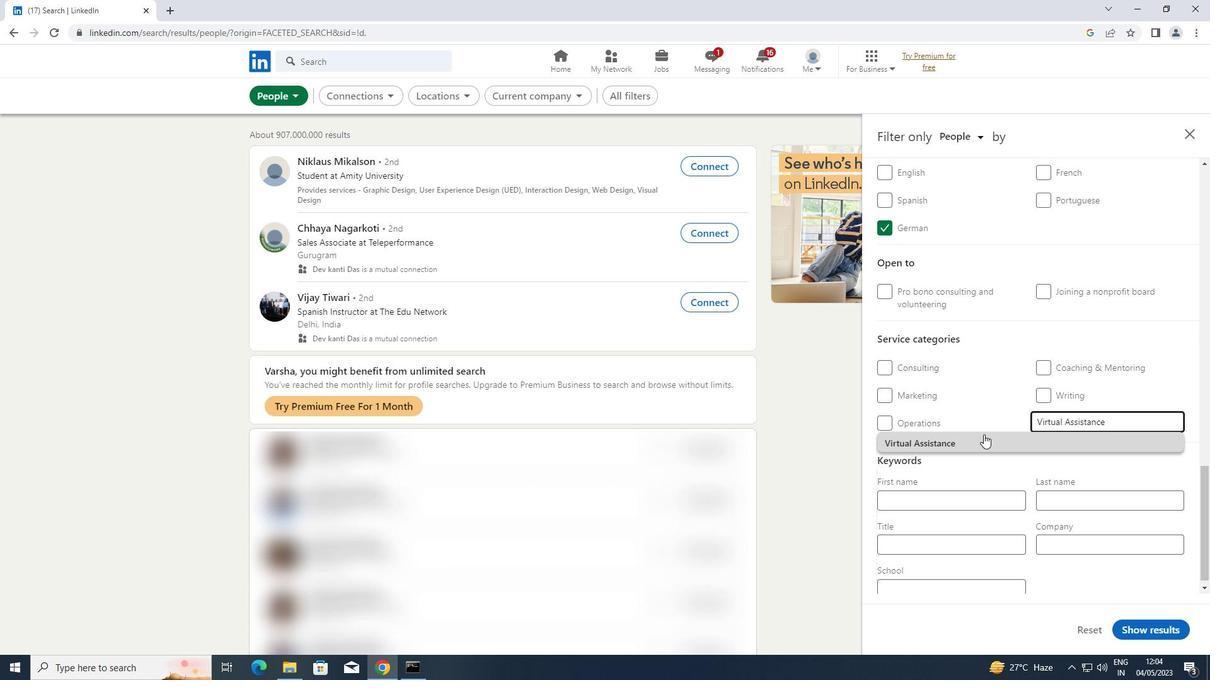 
Action: Mouse scrolled (984, 434) with delta (0, 0)
Screenshot: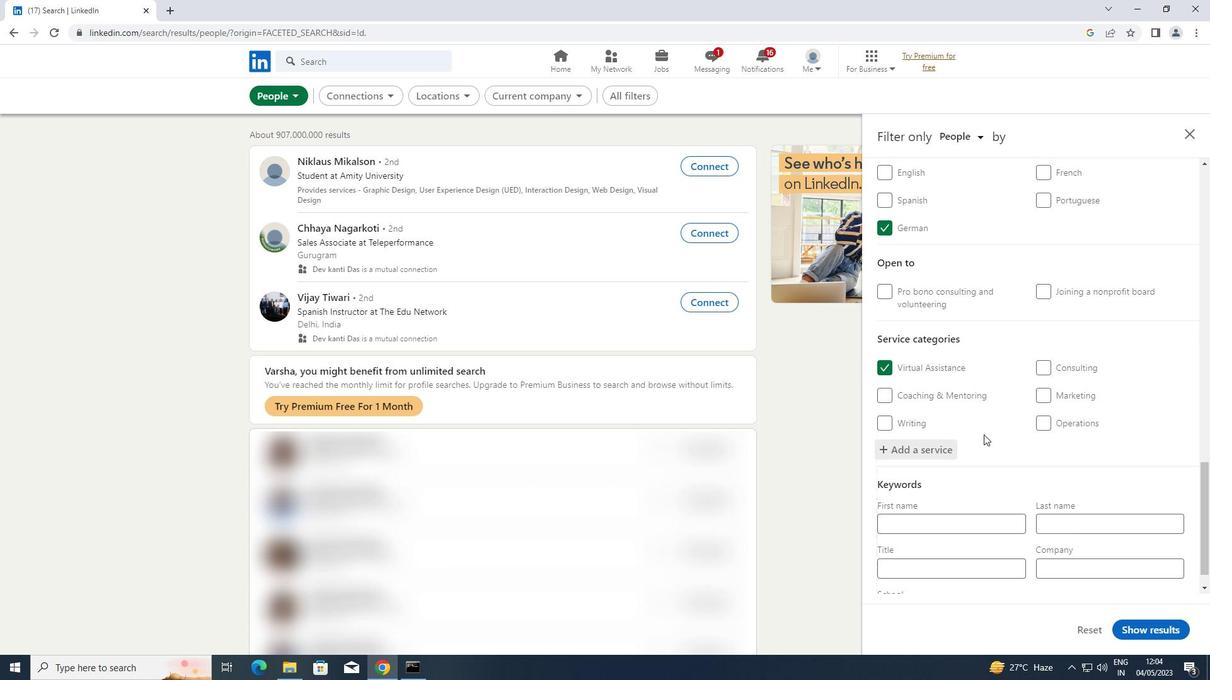 
Action: Mouse scrolled (984, 434) with delta (0, 0)
Screenshot: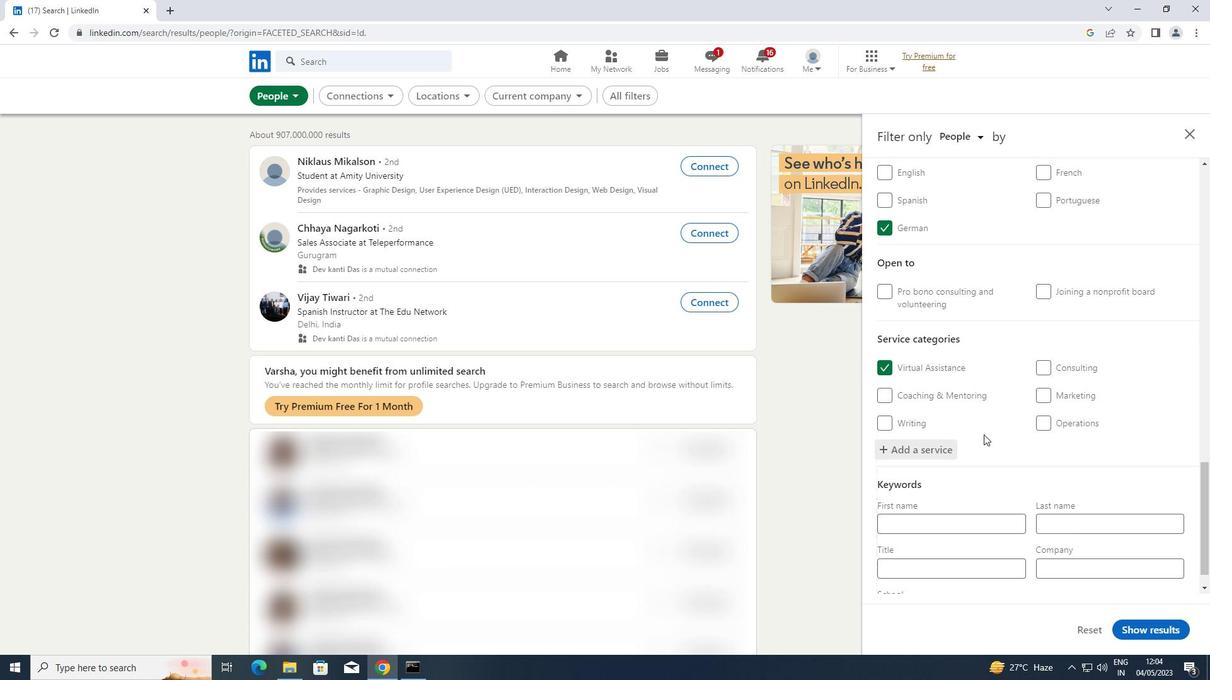 
Action: Mouse scrolled (984, 434) with delta (0, 0)
Screenshot: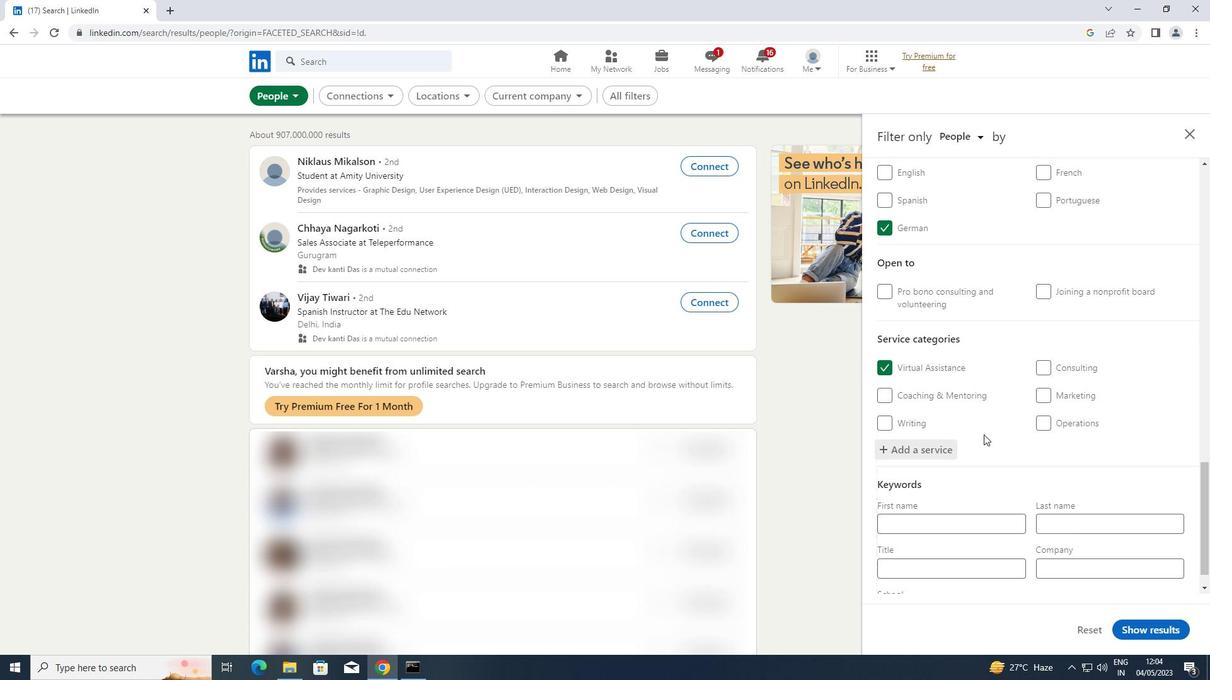 
Action: Mouse scrolled (984, 434) with delta (0, 0)
Screenshot: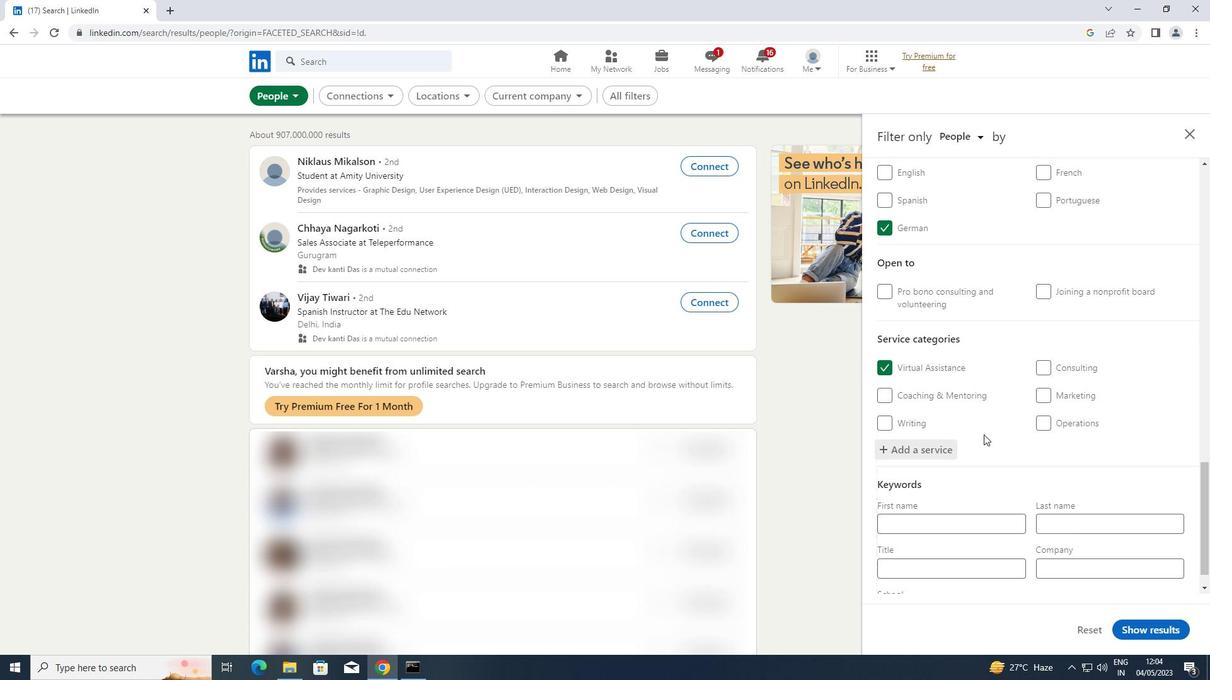
Action: Mouse scrolled (984, 434) with delta (0, 0)
Screenshot: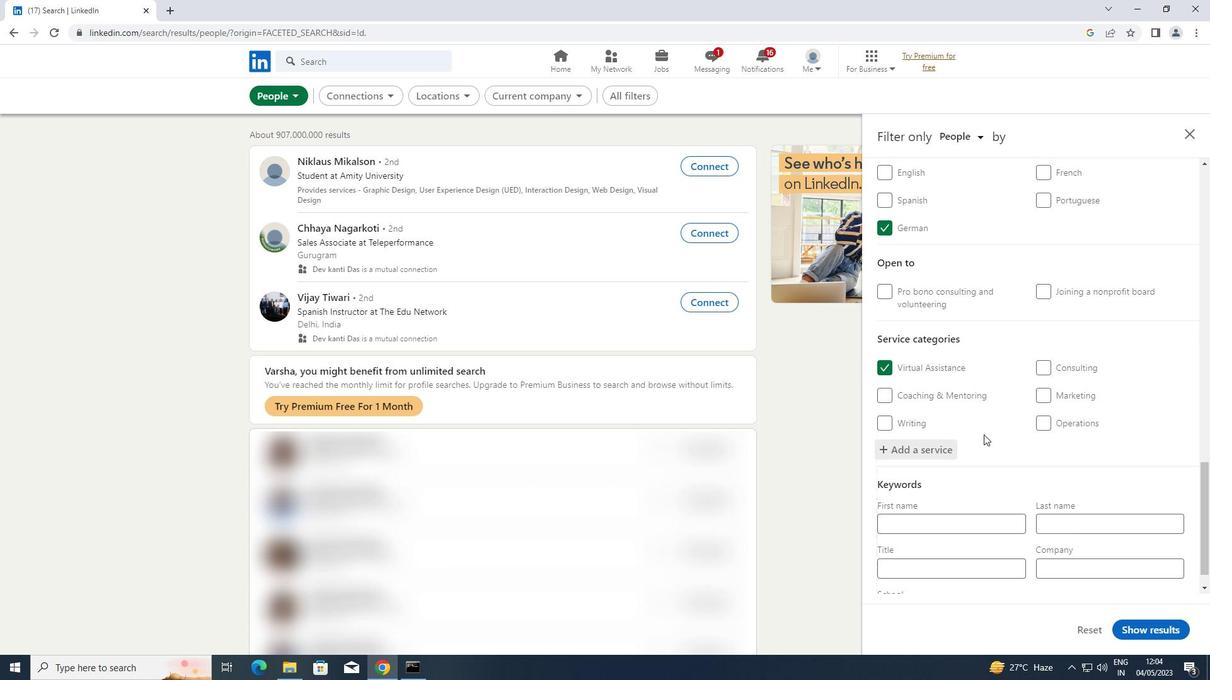 
Action: Mouse moved to (941, 537)
Screenshot: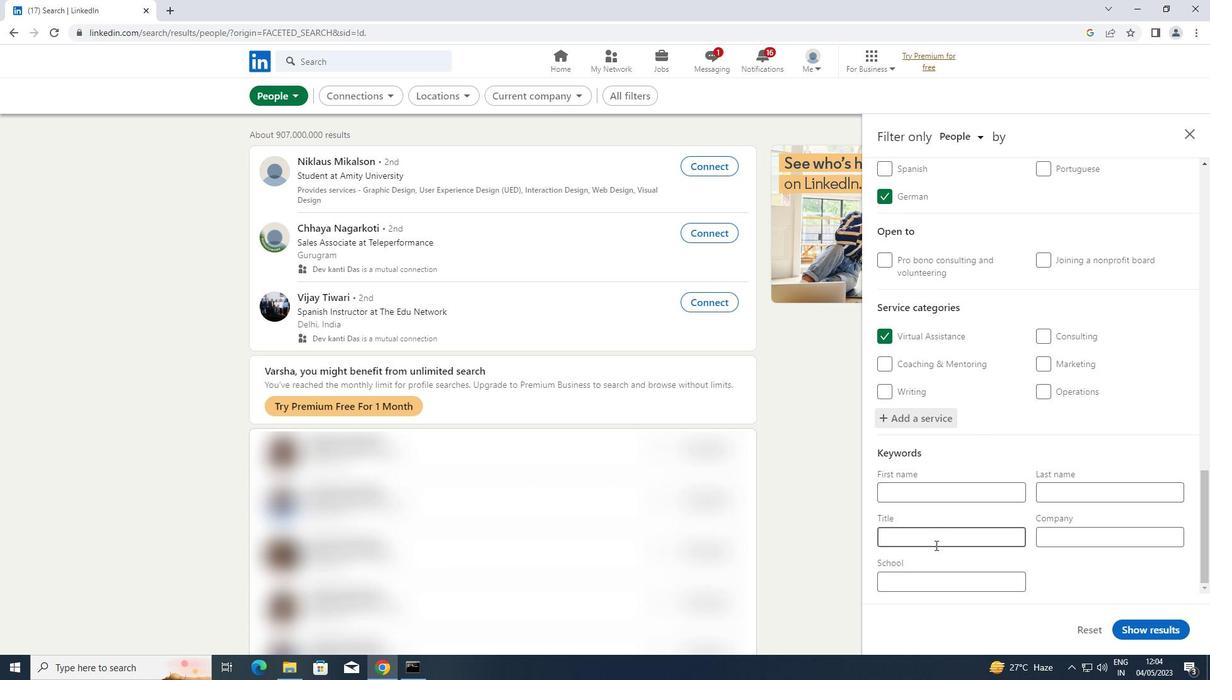 
Action: Mouse pressed left at (941, 537)
Screenshot: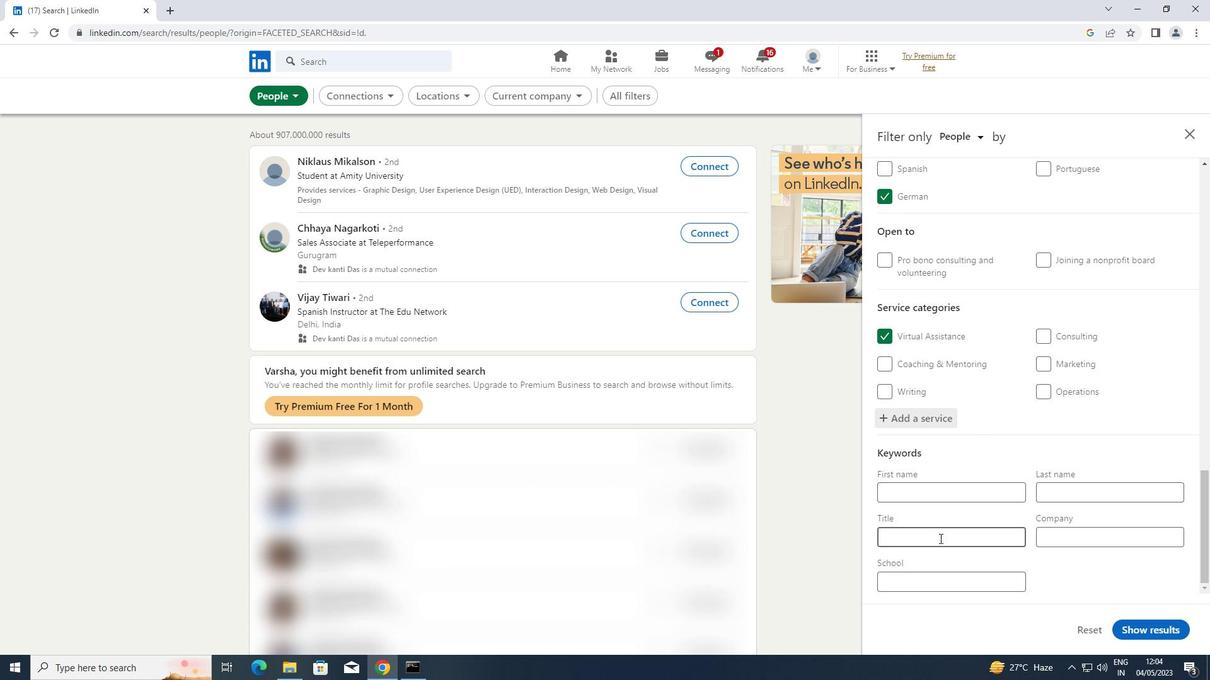 
Action: Key pressed <Key.shift>DATA<Key.space><Key.shift>ANALYST
Screenshot: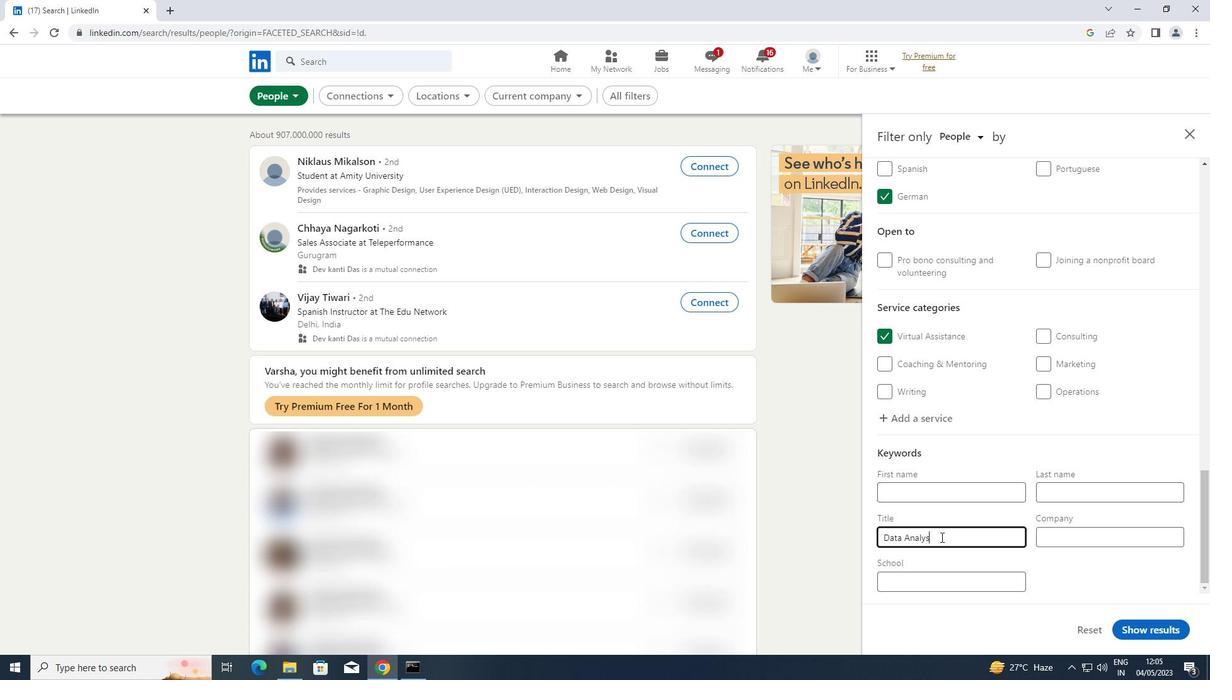 
Action: Mouse moved to (1163, 629)
Screenshot: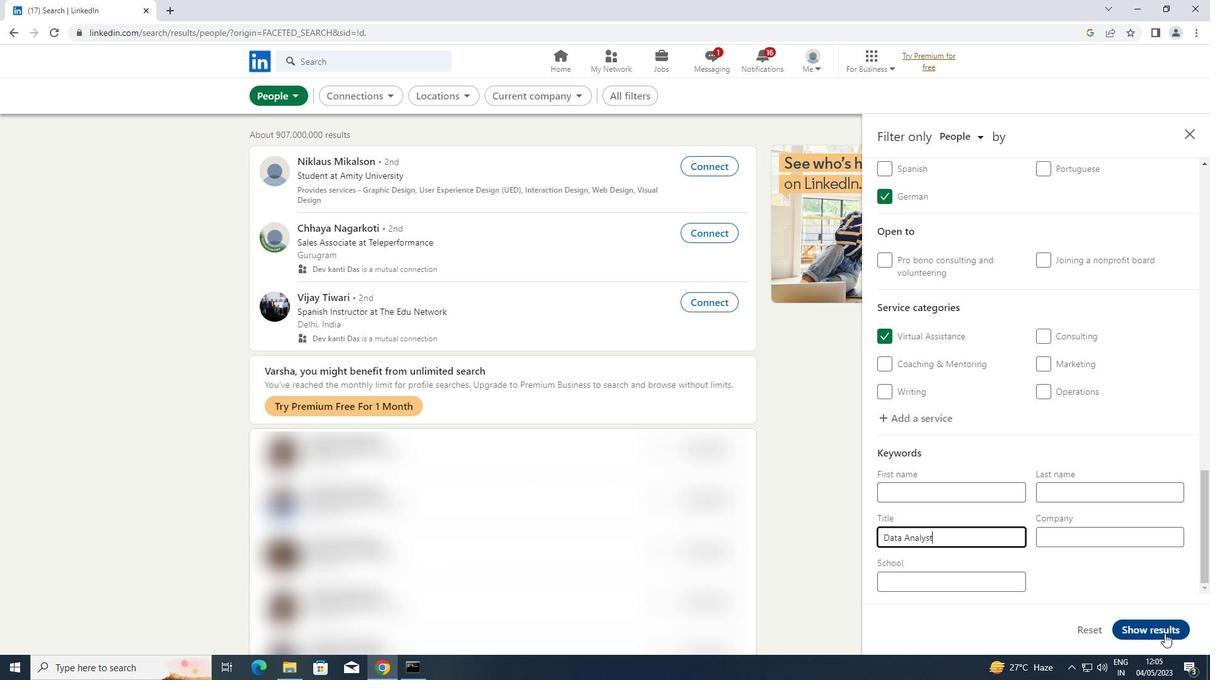 
Action: Mouse pressed left at (1163, 629)
Screenshot: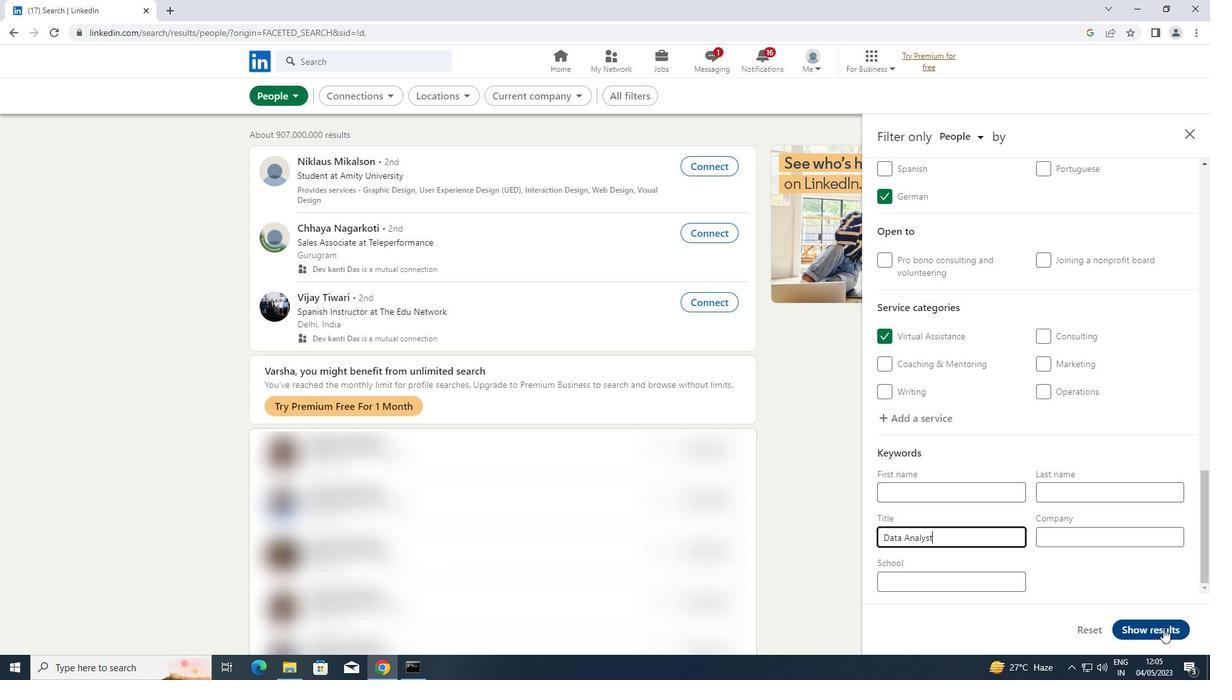 
